 Task: Forward email and add a link Link0000000001 from vinny@softage.net to parteek.kumar@softage.net with a subject Subject0000000001 and add a message Message0000000001. Forward email and add a link Link0000000001 from vinny@softage.net to parteek.kumar@softage.net; aakash.mishra@softage.net with a subject Subject0000000002 and add a message Message0000000002. Forward email and add a link Link0000000001 from vinny@softage.net to parteek.kumar@softage.net with a subject Subject0000000001 and add a message Message0000000001 and with an attachment of Attach0000000001. Forward email and add a link Link0000000001 from vinny@softage.net to parteek.kumar@softage.net; aakash.mishra@softage.net; ayush@softage.net with a subject Subject0000000002 and add a message Message0000000003 and with an attachment of Attach0000000001. Forward email and add a link Link0000000001 from vinny@softage.net to parteek.kumar@softage.net with a cc to Aakash.mishra@softage.net with a subject Subject0000000001 and add a message Message0000000003
Action: Mouse moved to (393, 365)
Screenshot: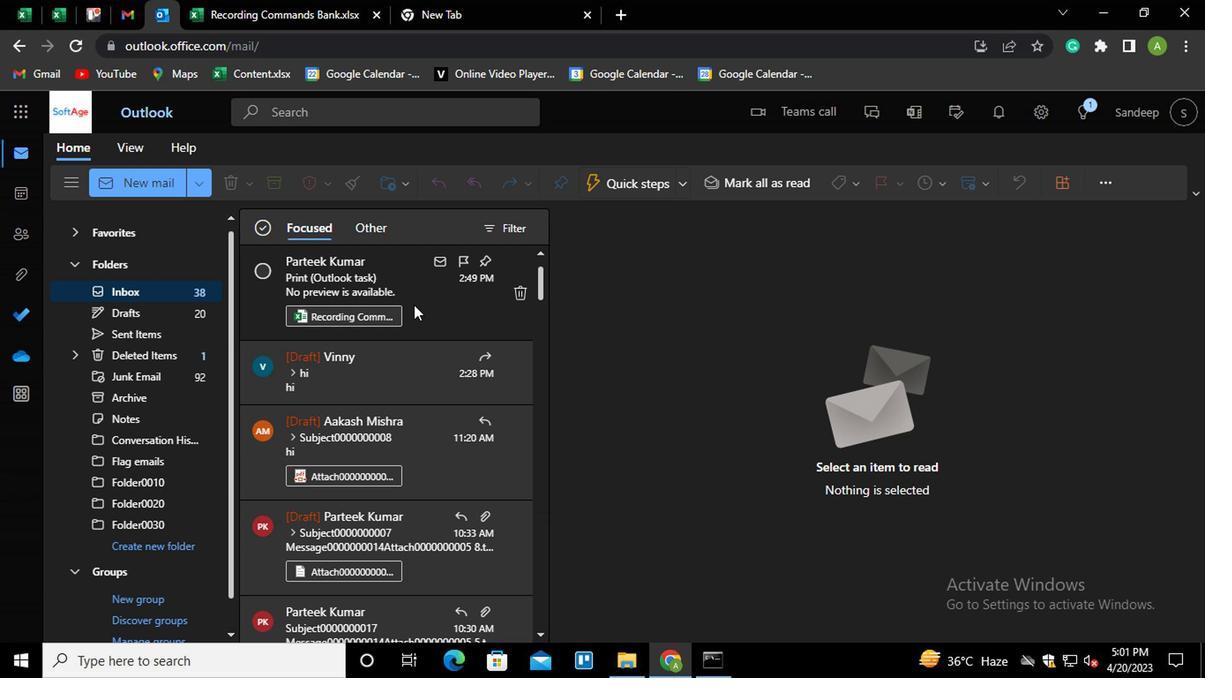 
Action: Mouse pressed left at (393, 365)
Screenshot: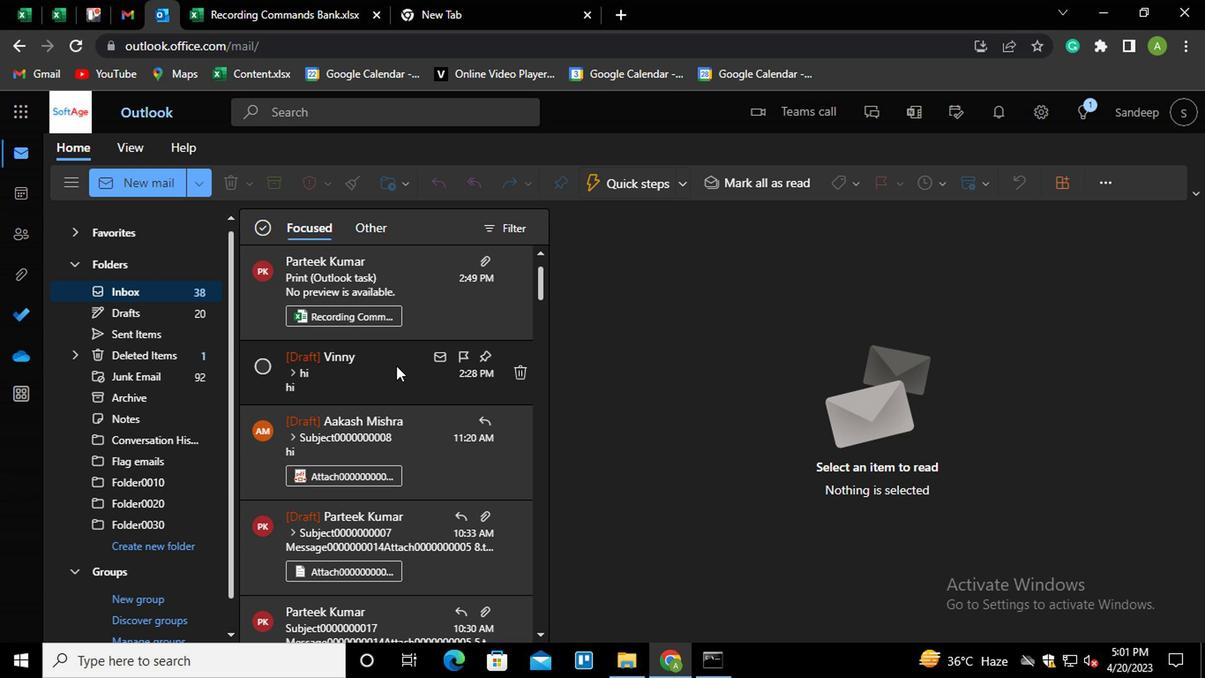 
Action: Mouse moved to (1150, 325)
Screenshot: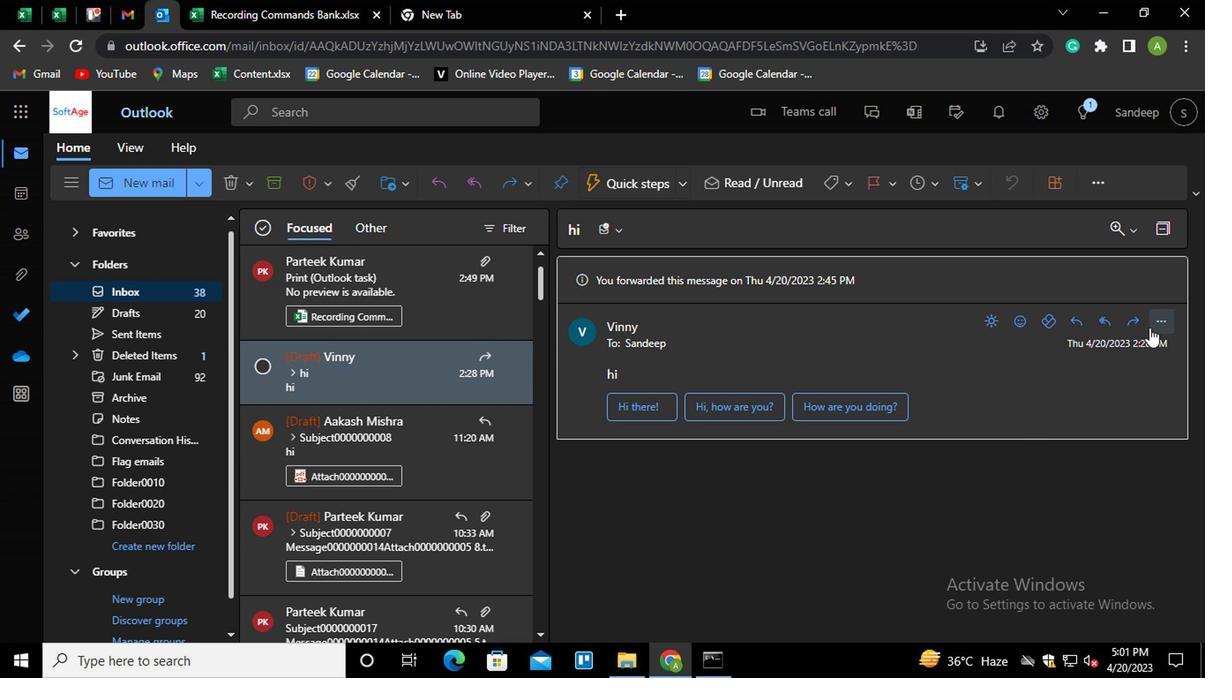 
Action: Mouse pressed left at (1150, 325)
Screenshot: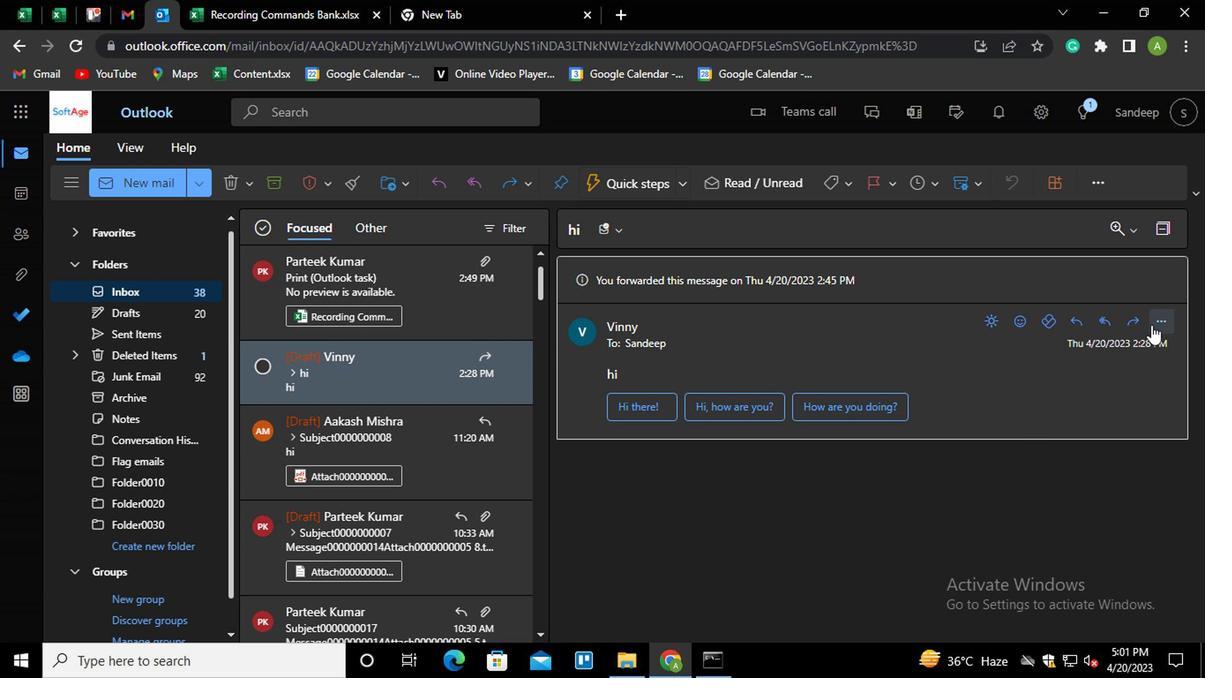 
Action: Mouse moved to (1034, 187)
Screenshot: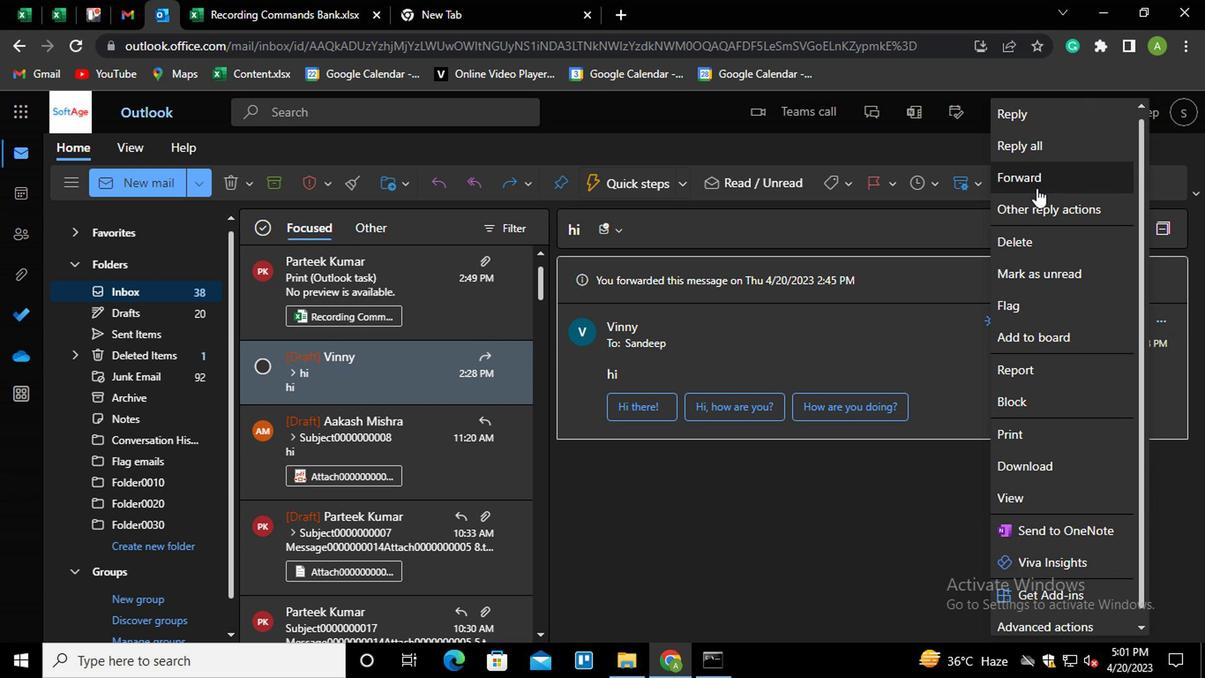 
Action: Mouse pressed left at (1034, 187)
Screenshot: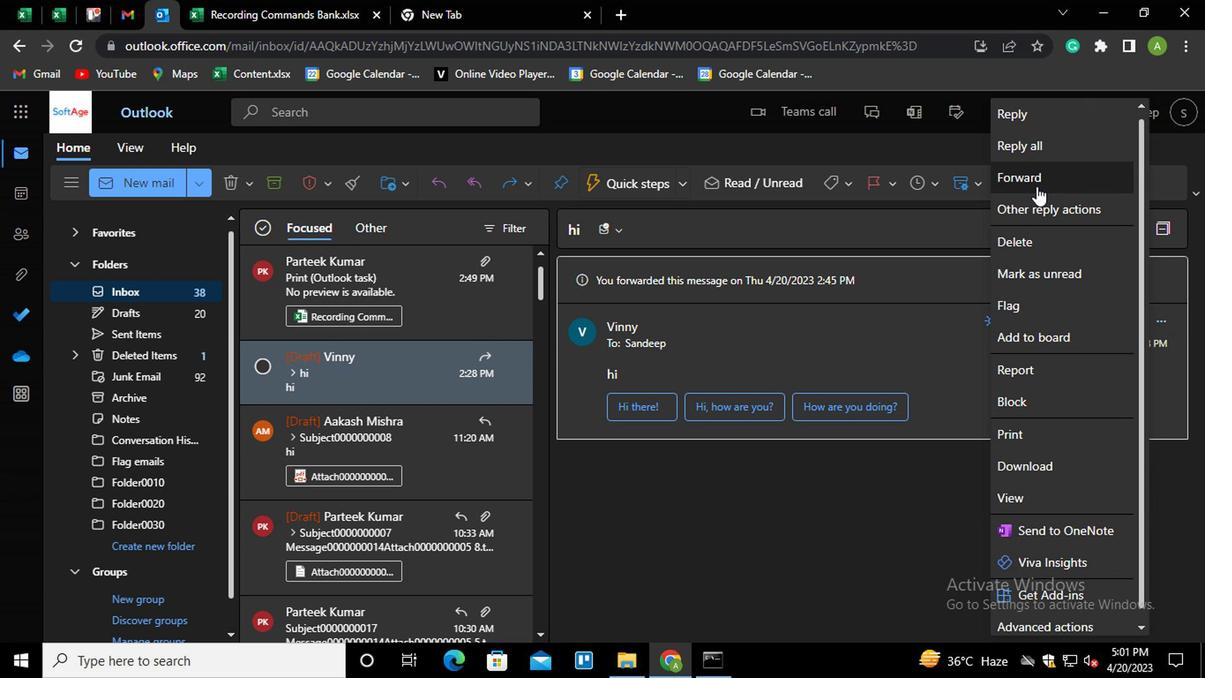 
Action: Mouse moved to (667, 271)
Screenshot: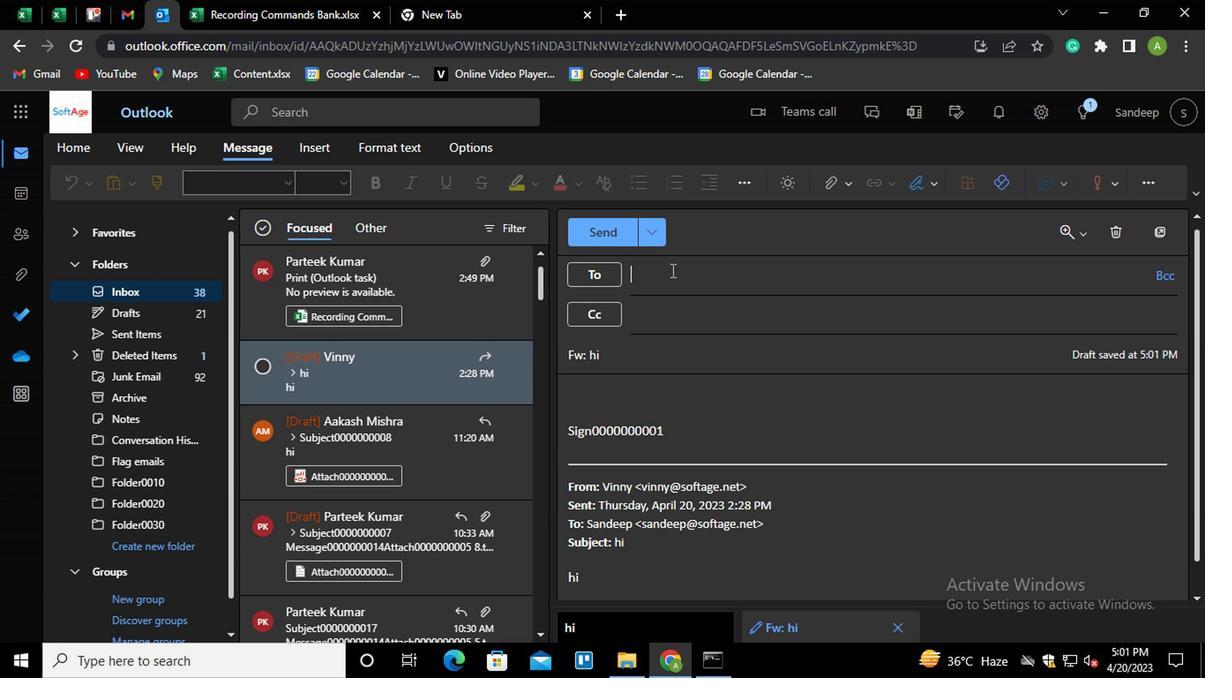 
Action: Mouse pressed left at (667, 271)
Screenshot: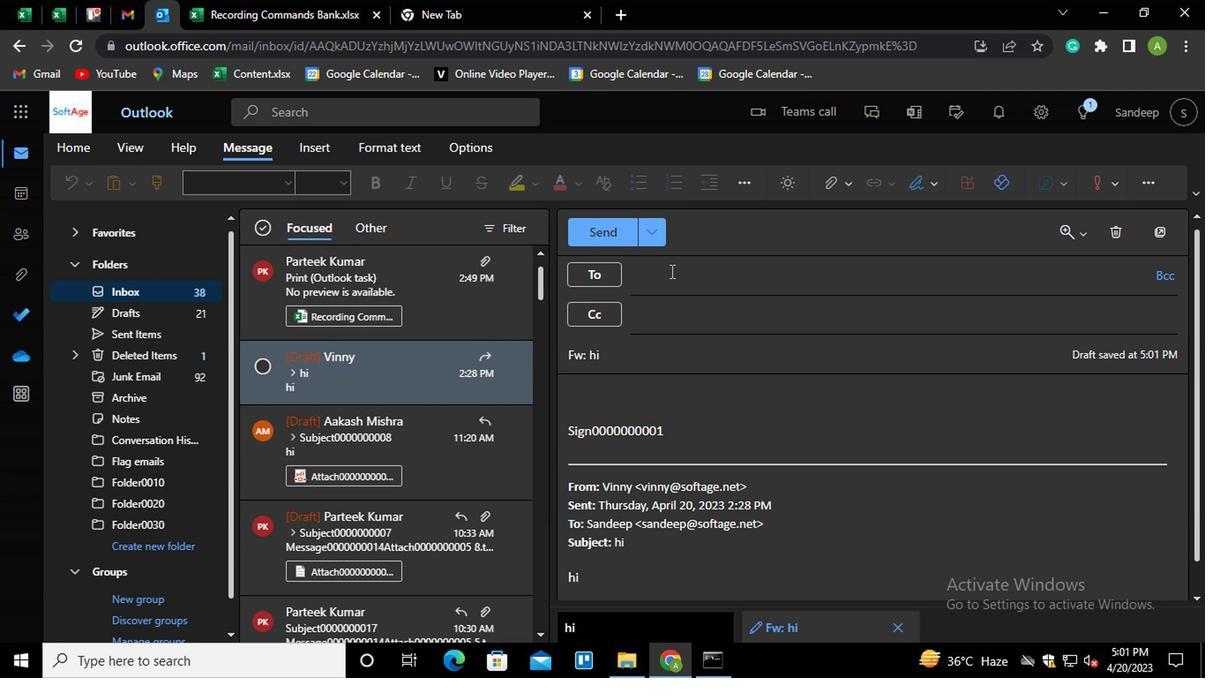 
Action: Key pressed part<Key.enter>
Screenshot: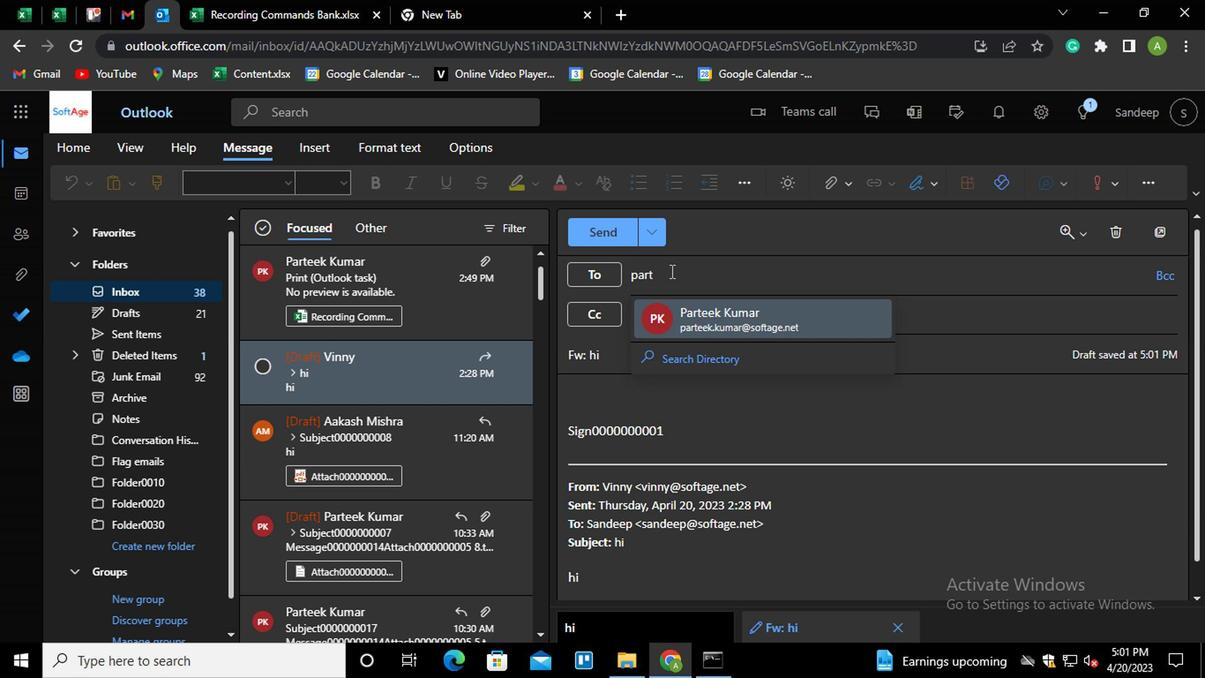 
Action: Mouse moved to (682, 430)
Screenshot: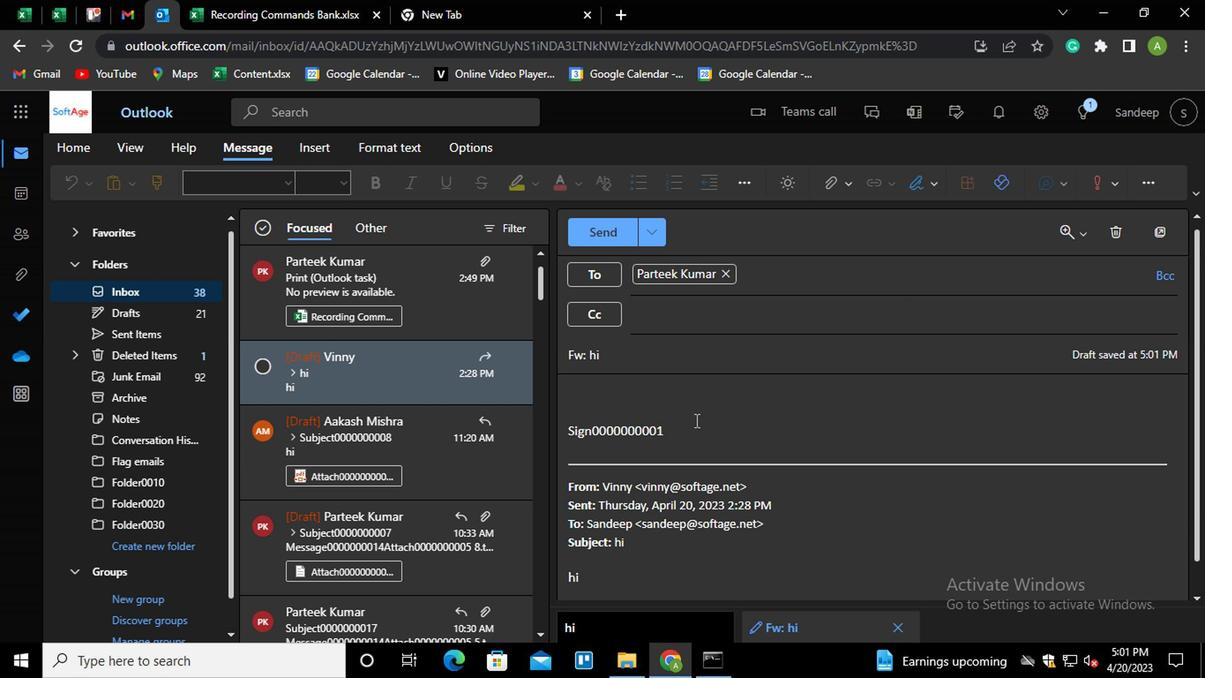 
Action: Mouse pressed left at (682, 430)
Screenshot: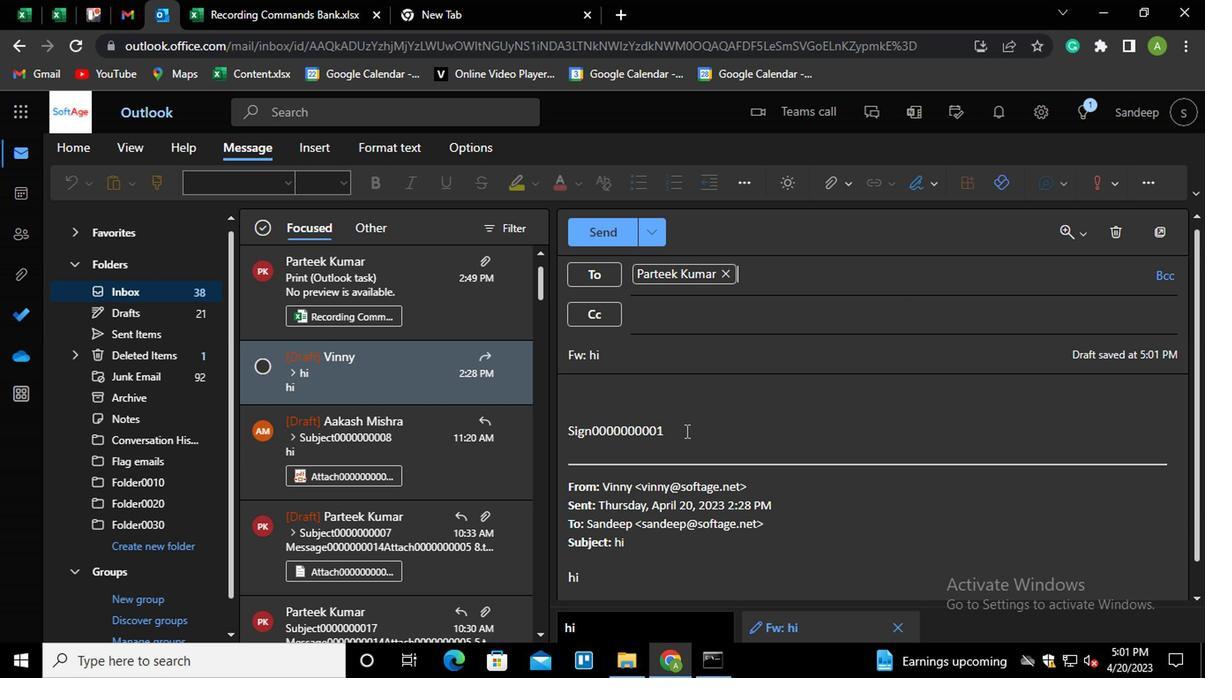 
Action: Mouse moved to (682, 430)
Screenshot: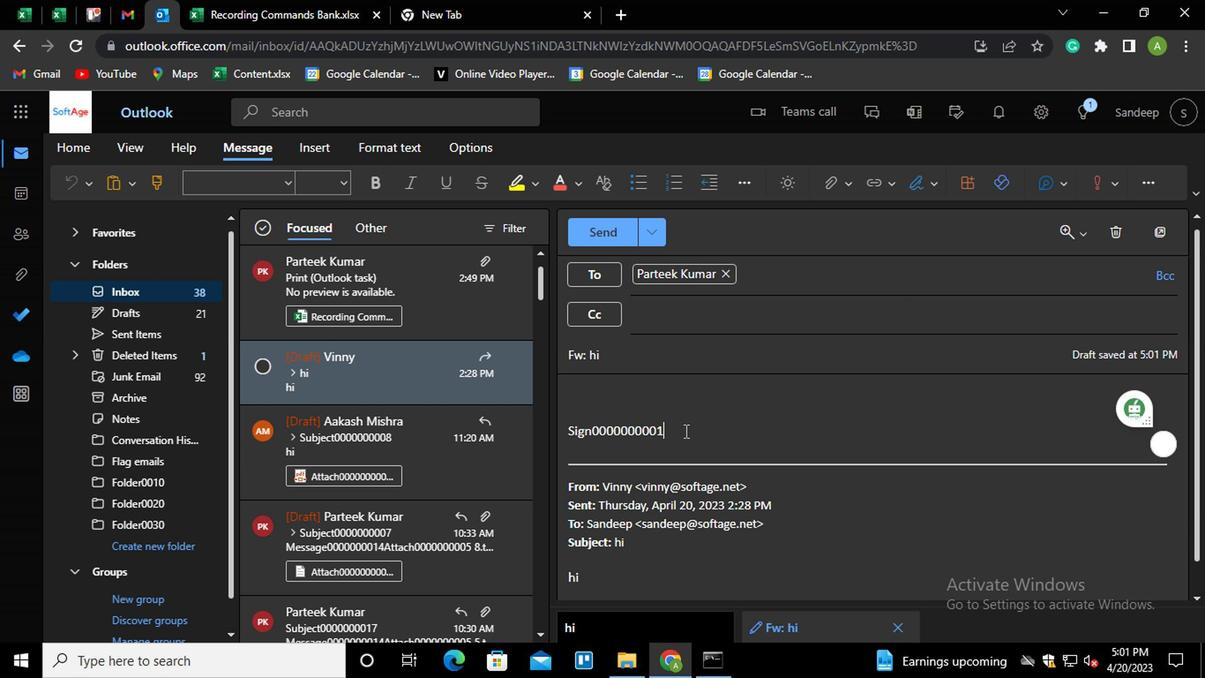 
Action: Key pressed <Key.shift_r><Key.home><Key.shift_r>Link0000000001ctrl+K<Key.shift_r>ctrl+Link0000000001
Screenshot: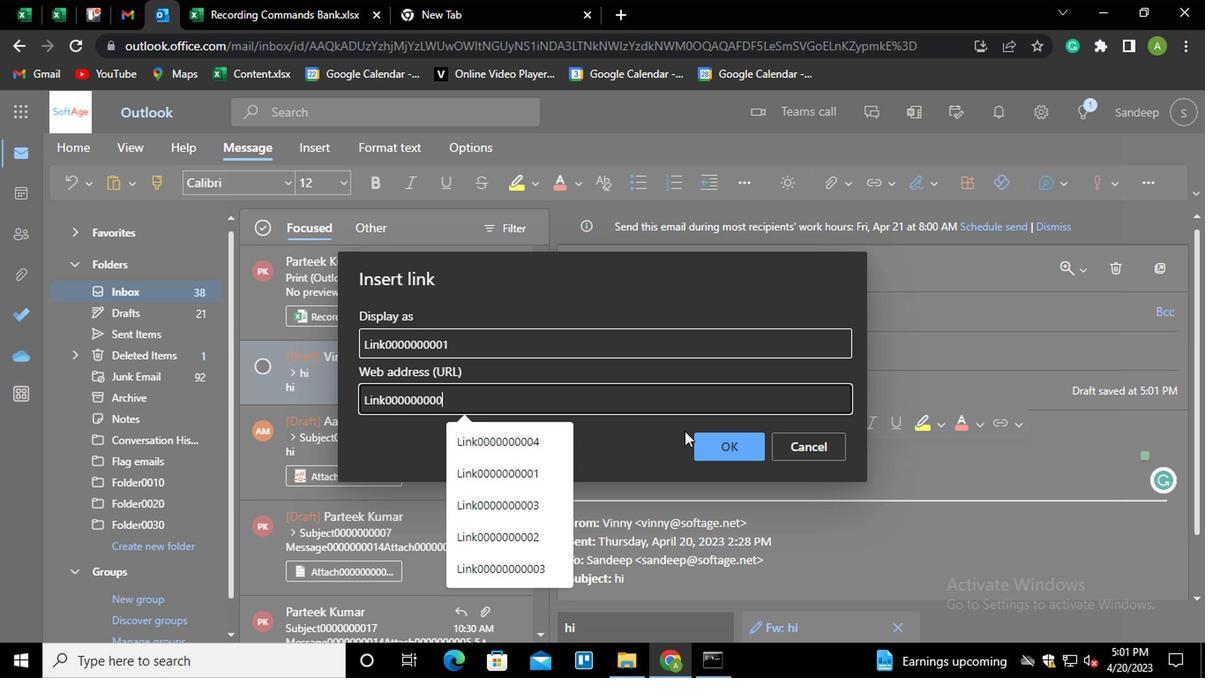 
Action: Mouse moved to (738, 439)
Screenshot: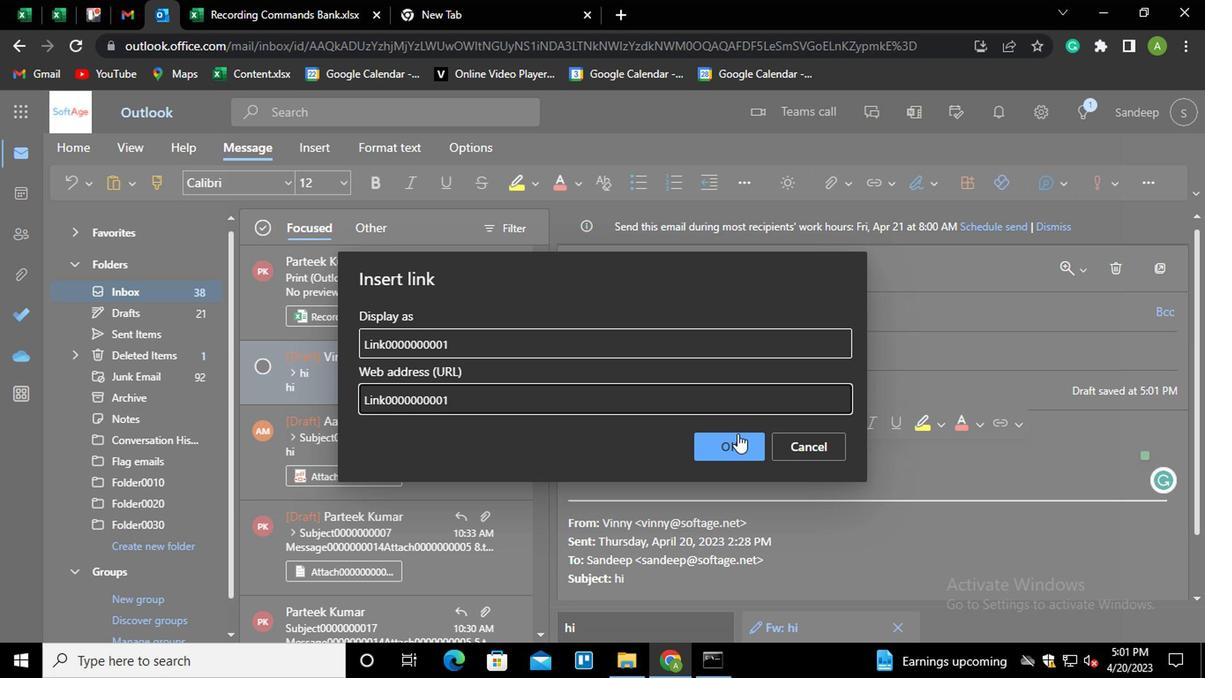 
Action: Mouse pressed left at (738, 439)
Screenshot: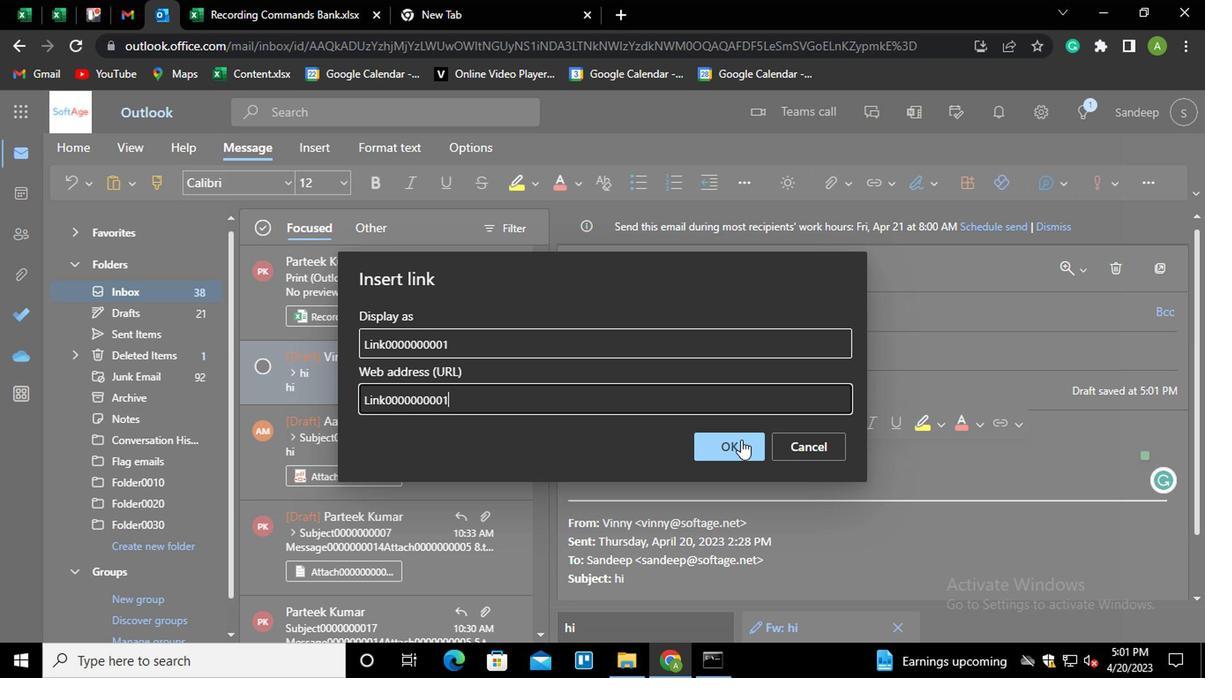 
Action: Mouse moved to (665, 393)
Screenshot: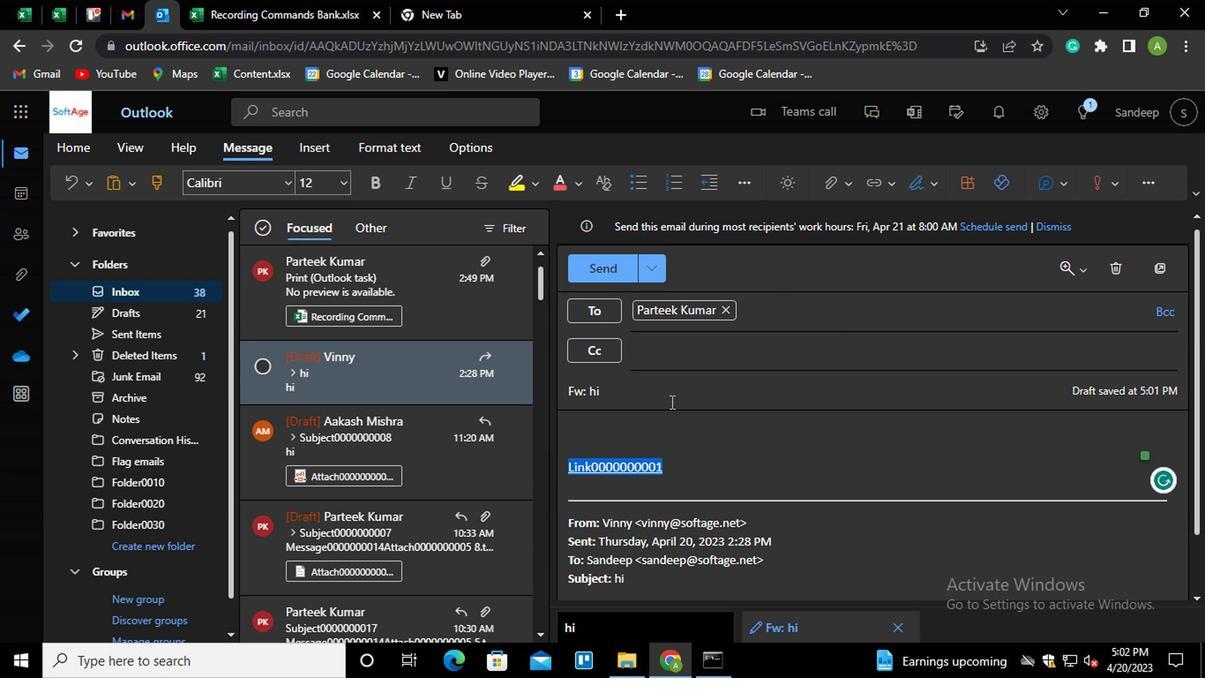 
Action: Mouse pressed left at (665, 393)
Screenshot: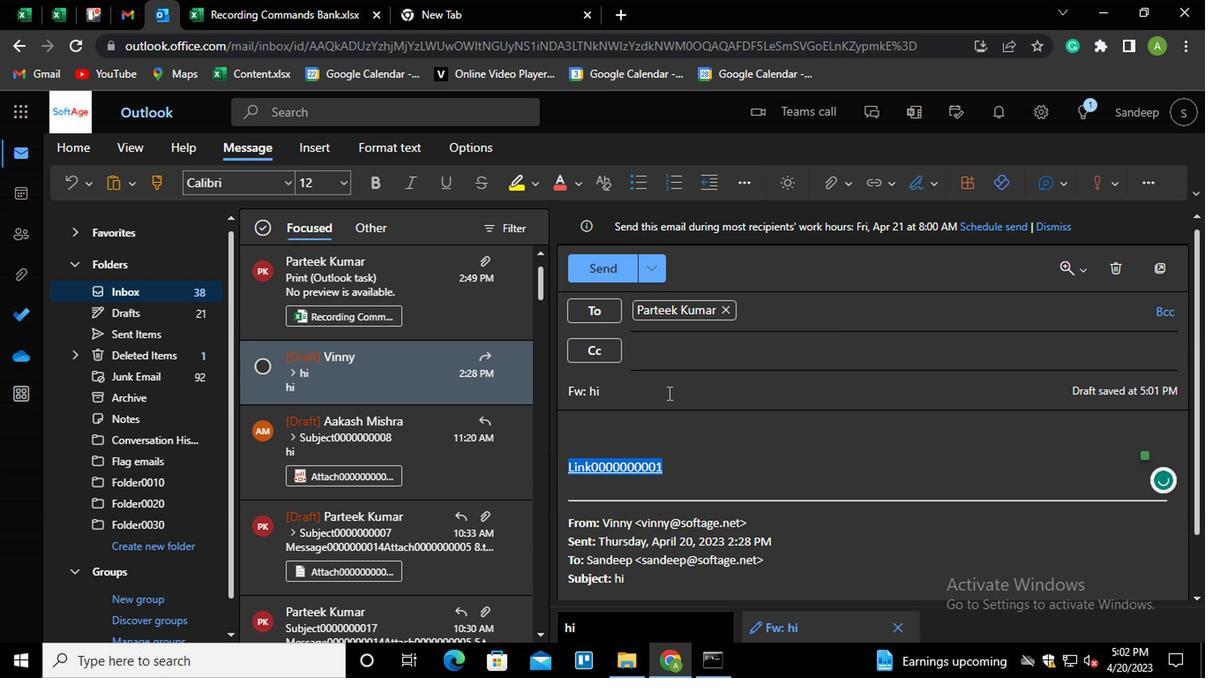 
Action: Key pressed <Key.shift_r><Key.home><Key.shift>SUBJECT0000000001
Screenshot: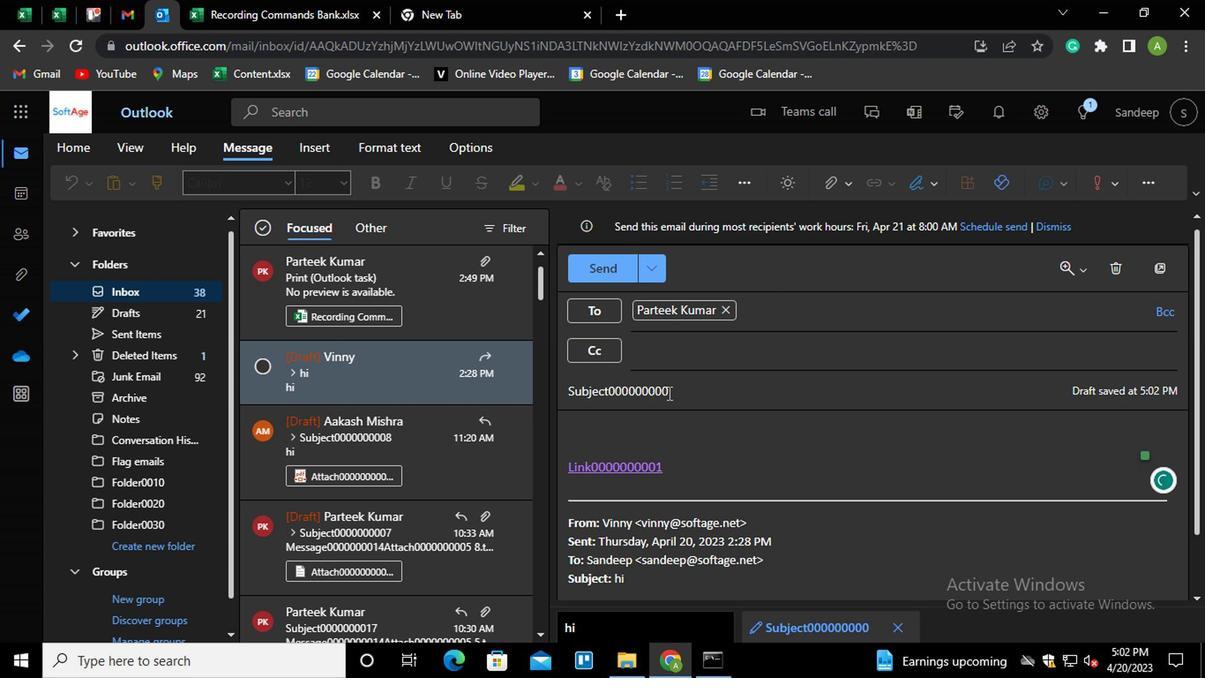 
Action: Mouse moved to (677, 434)
Screenshot: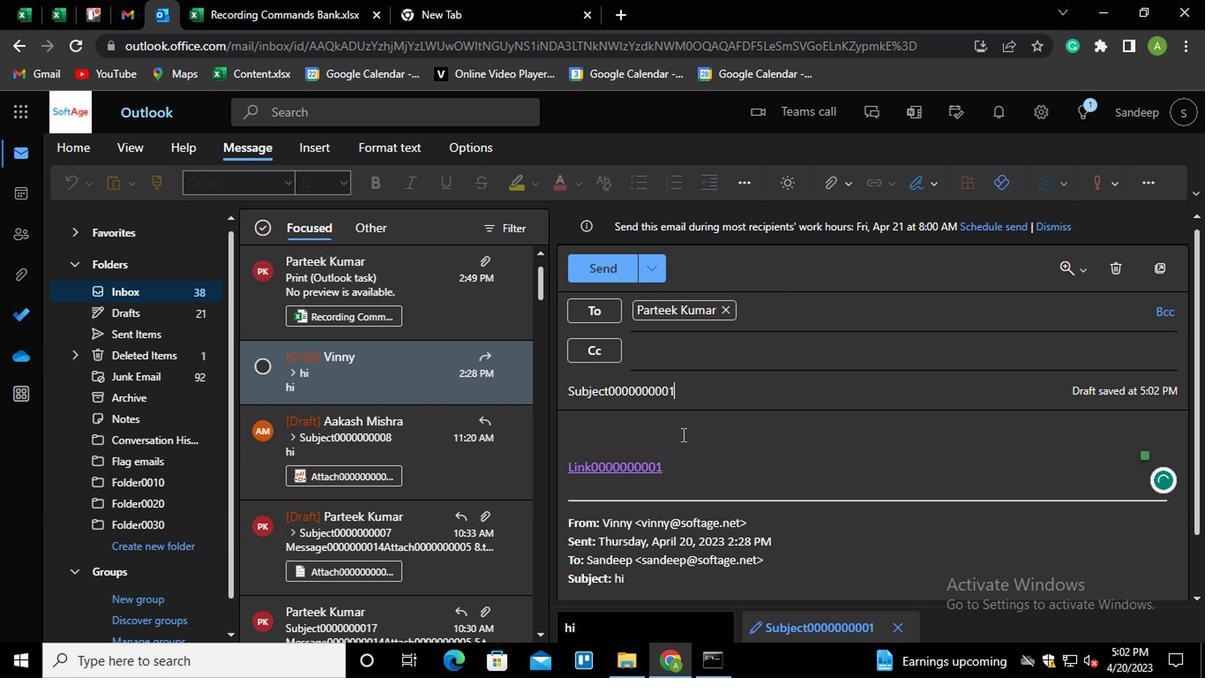 
Action: Mouse pressed left at (677, 434)
Screenshot: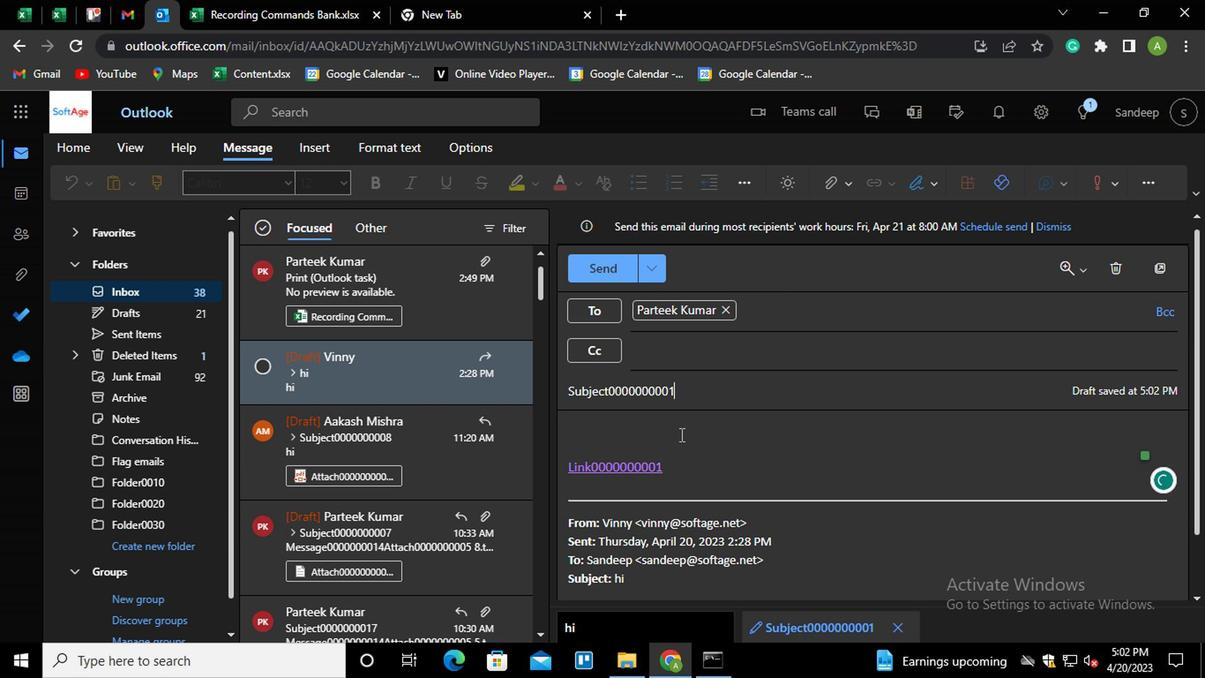 
Action: Mouse moved to (675, 434)
Screenshot: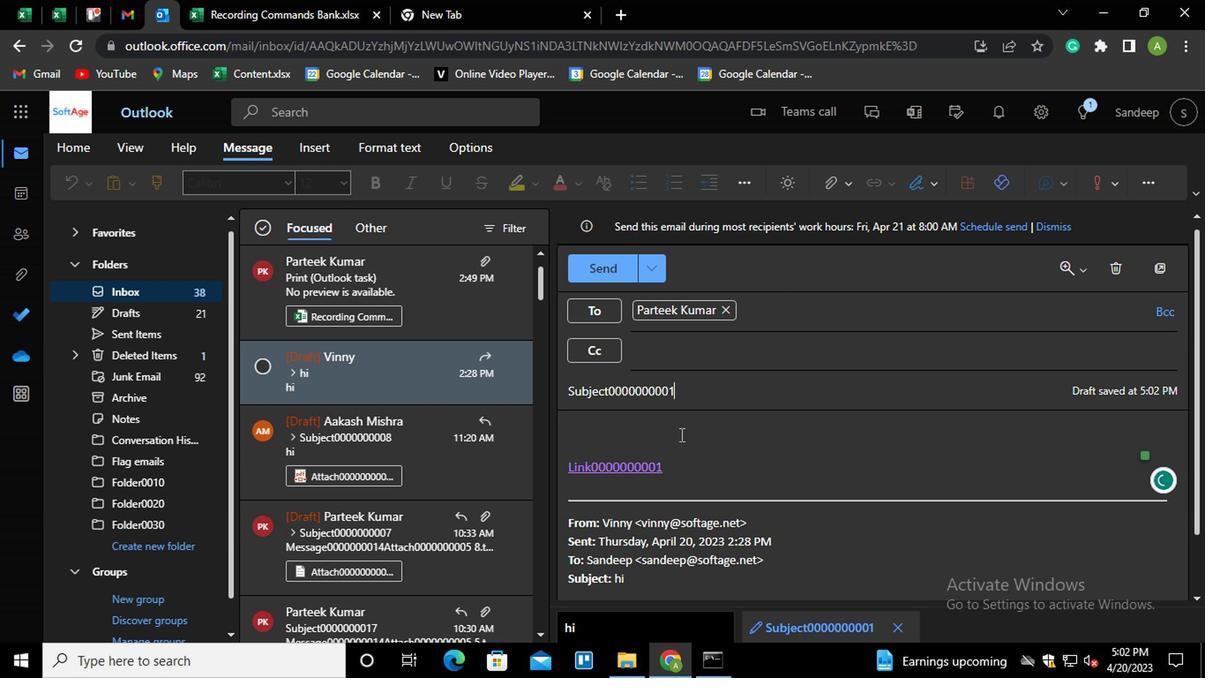 
Action: Key pressed <Key.shift_r>MESSAGE000000000
Screenshot: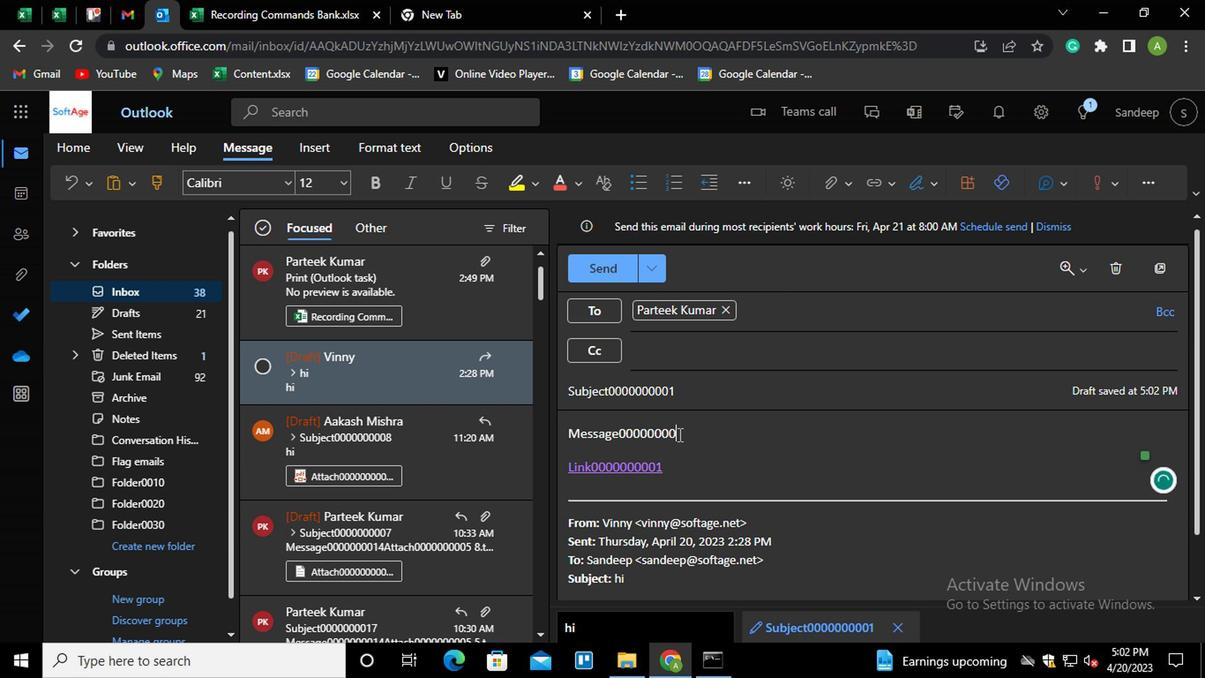 
Action: Mouse moved to (673, 434)
Screenshot: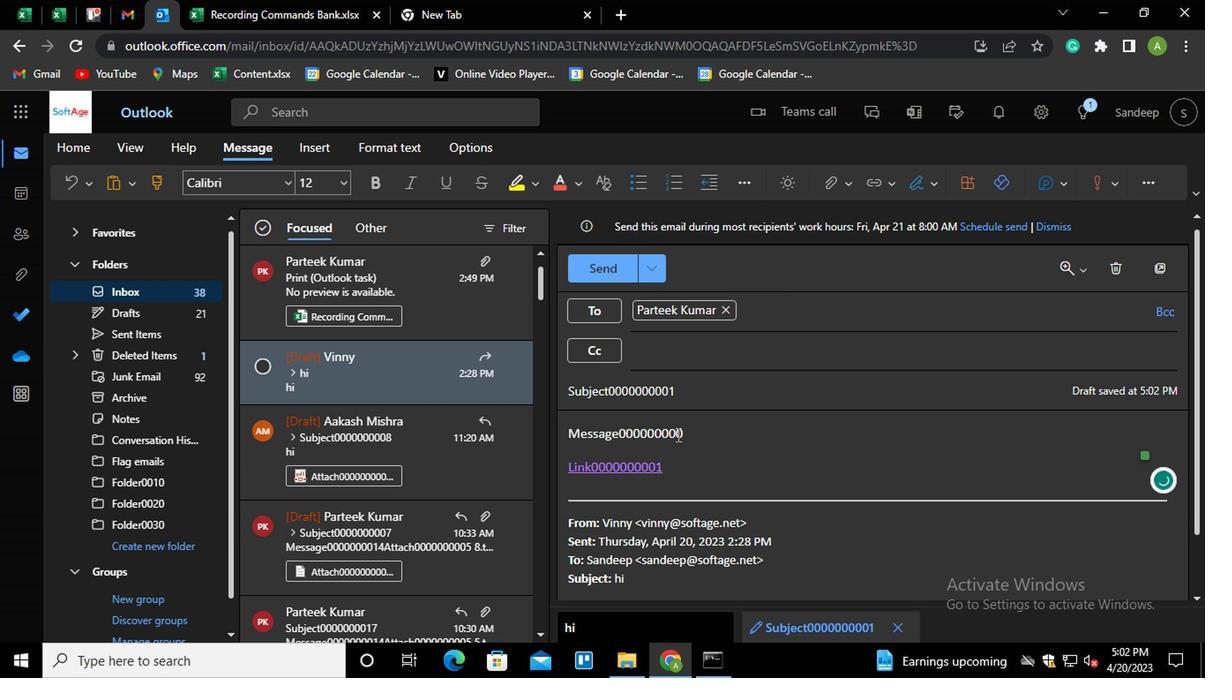
Action: Key pressed 1
Screenshot: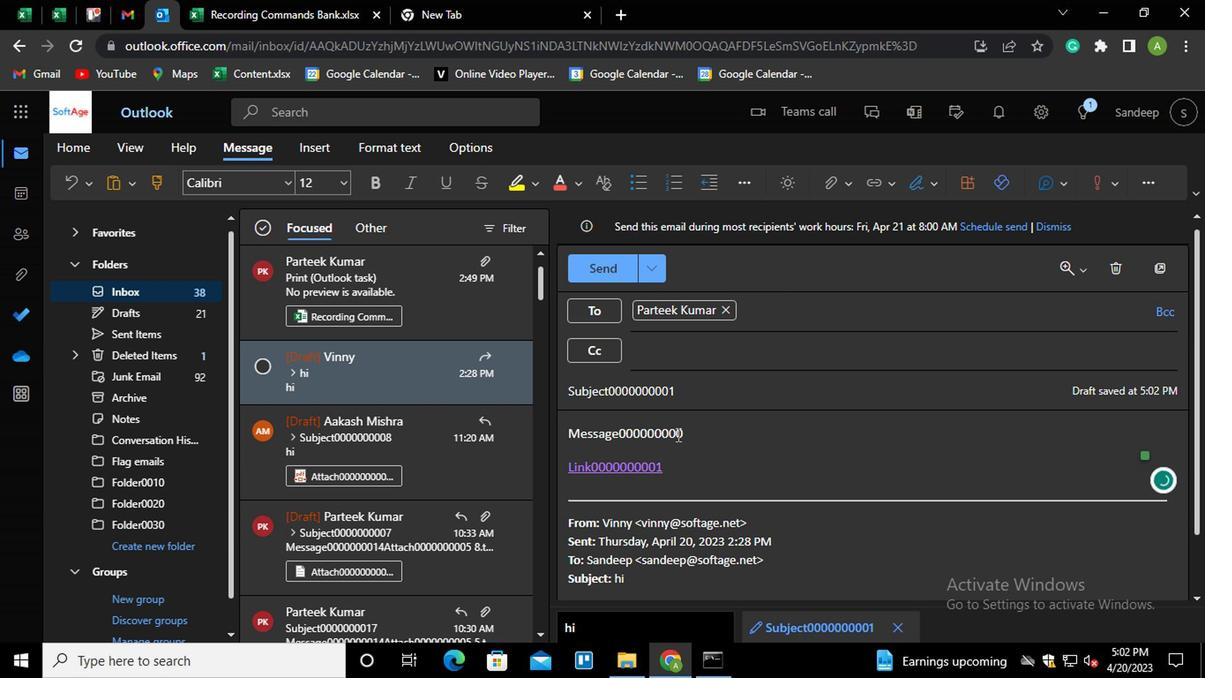 
Action: Mouse moved to (604, 271)
Screenshot: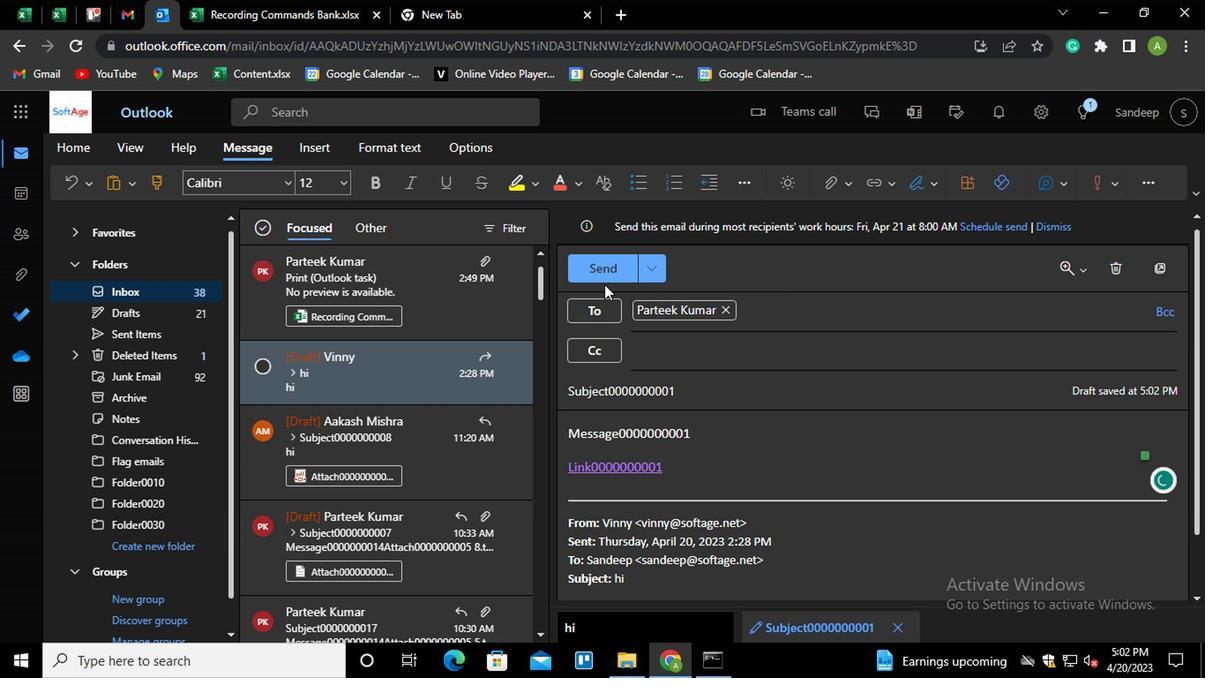 
Action: Mouse pressed left at (604, 271)
Screenshot: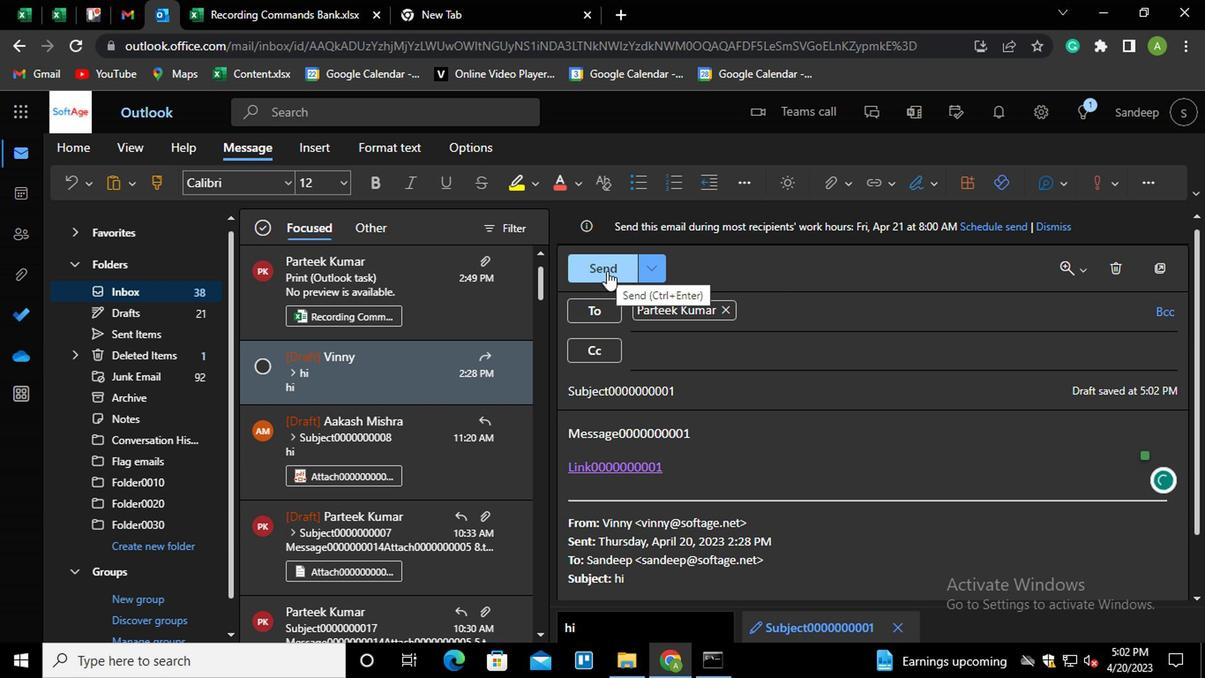 
Action: Mouse moved to (1150, 319)
Screenshot: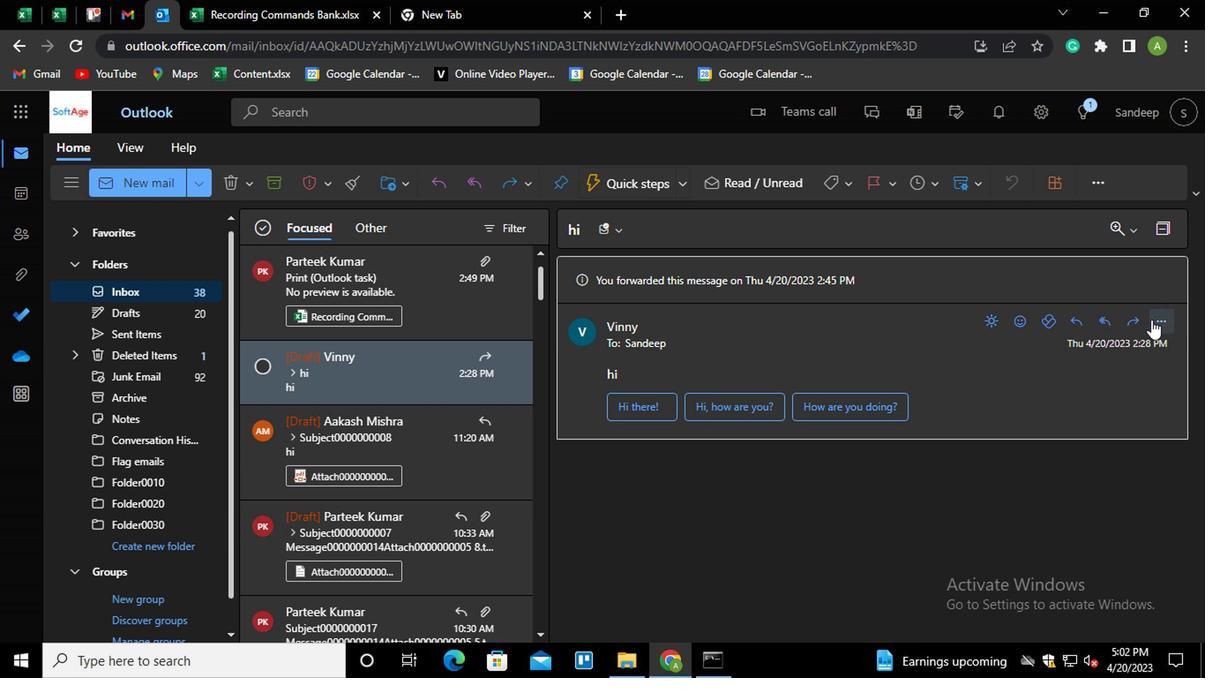 
Action: Mouse pressed left at (1150, 319)
Screenshot: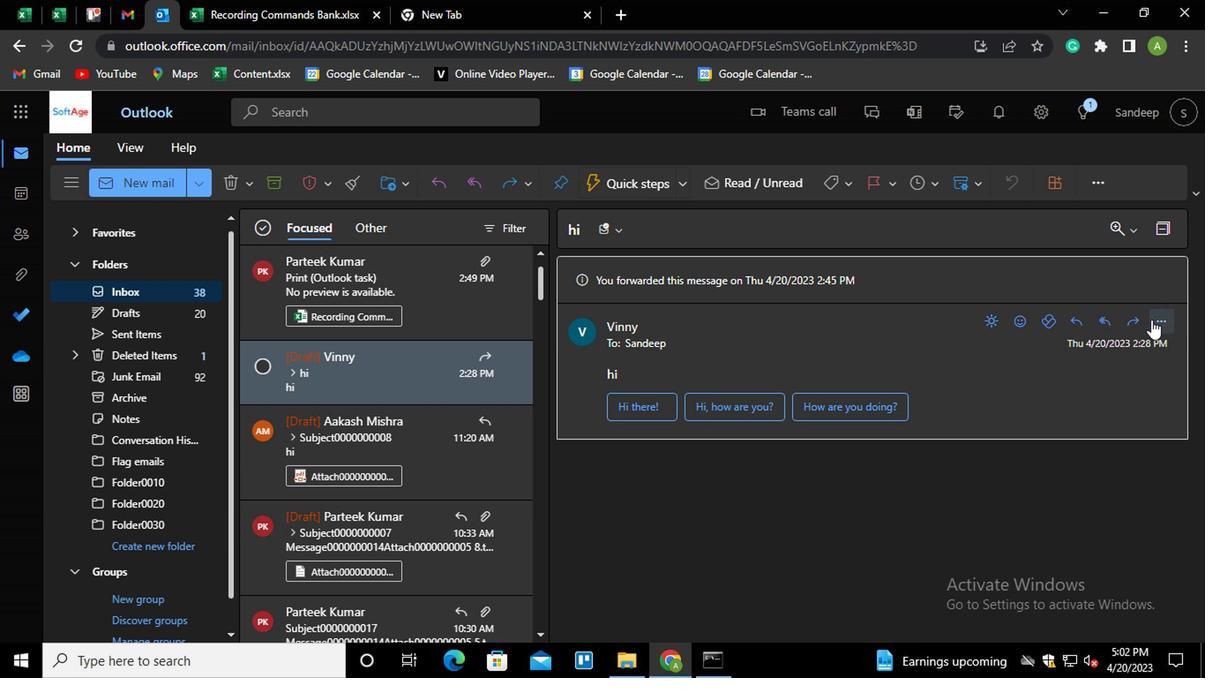 
Action: Mouse moved to (1049, 175)
Screenshot: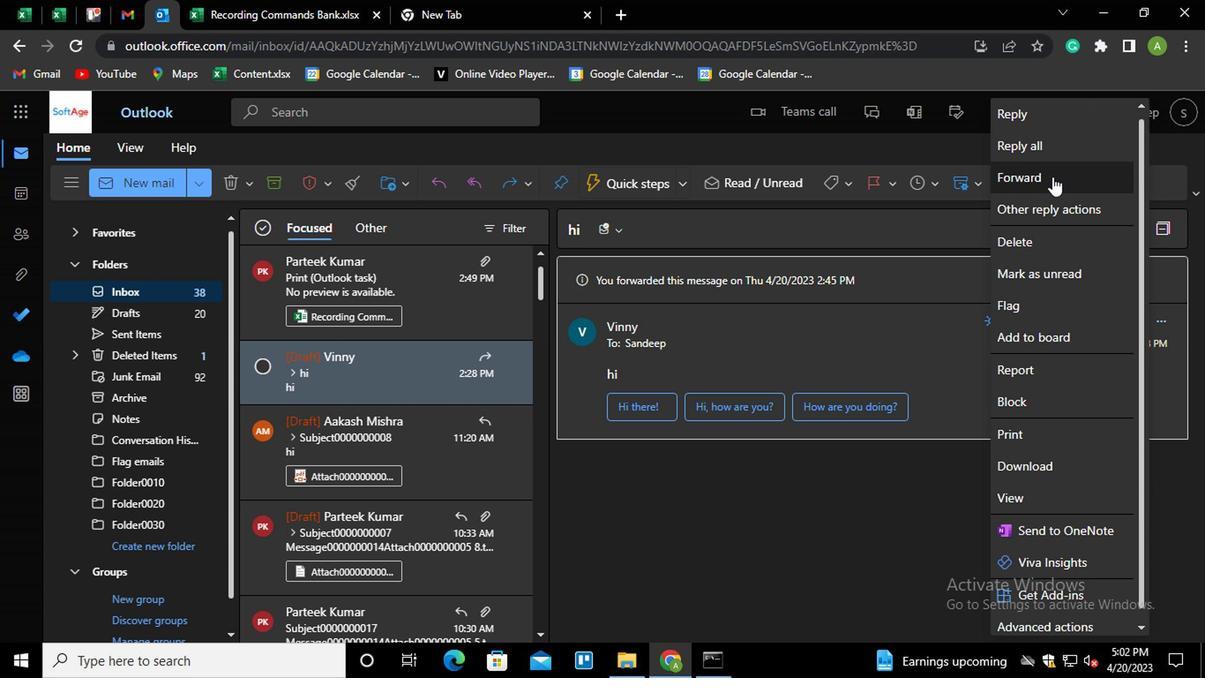 
Action: Mouse pressed left at (1049, 175)
Screenshot: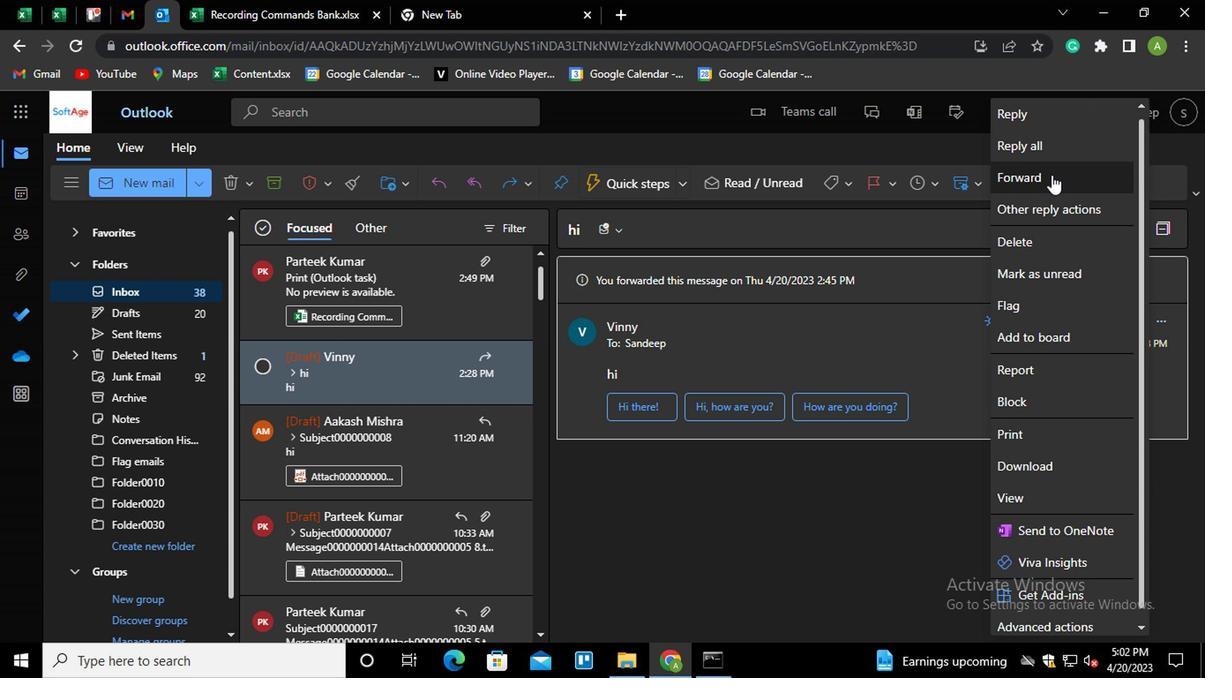 
Action: Mouse moved to (748, 272)
Screenshot: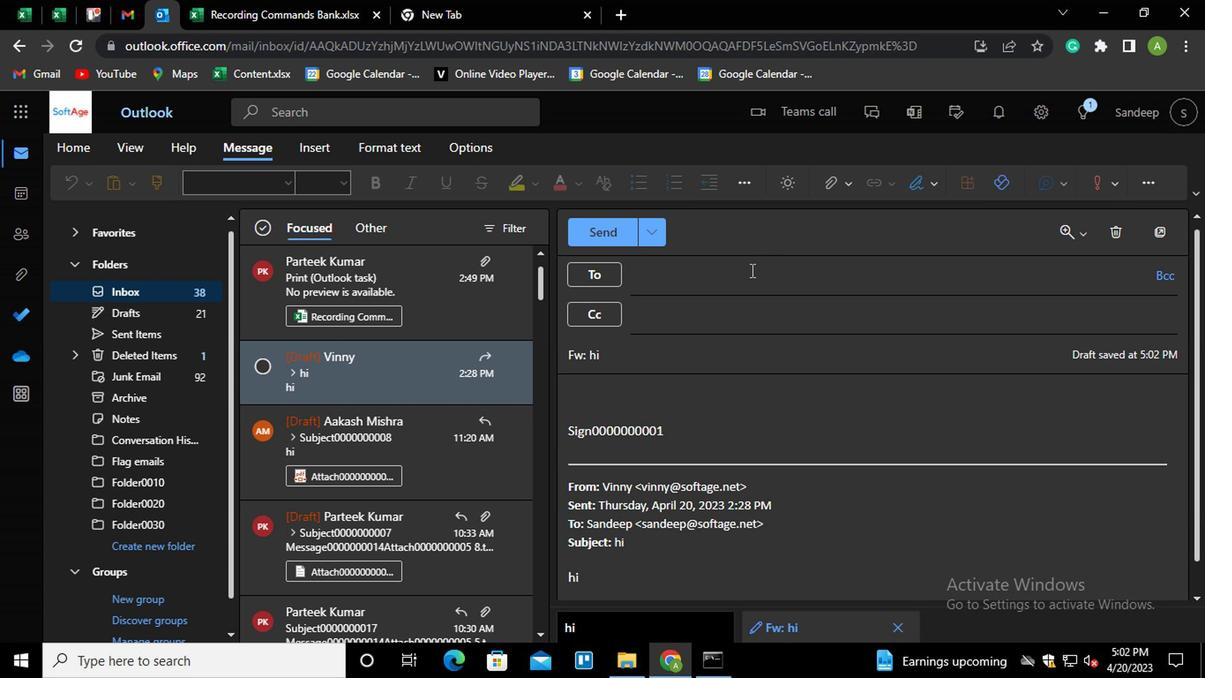 
Action: Mouse pressed left at (748, 272)
Screenshot: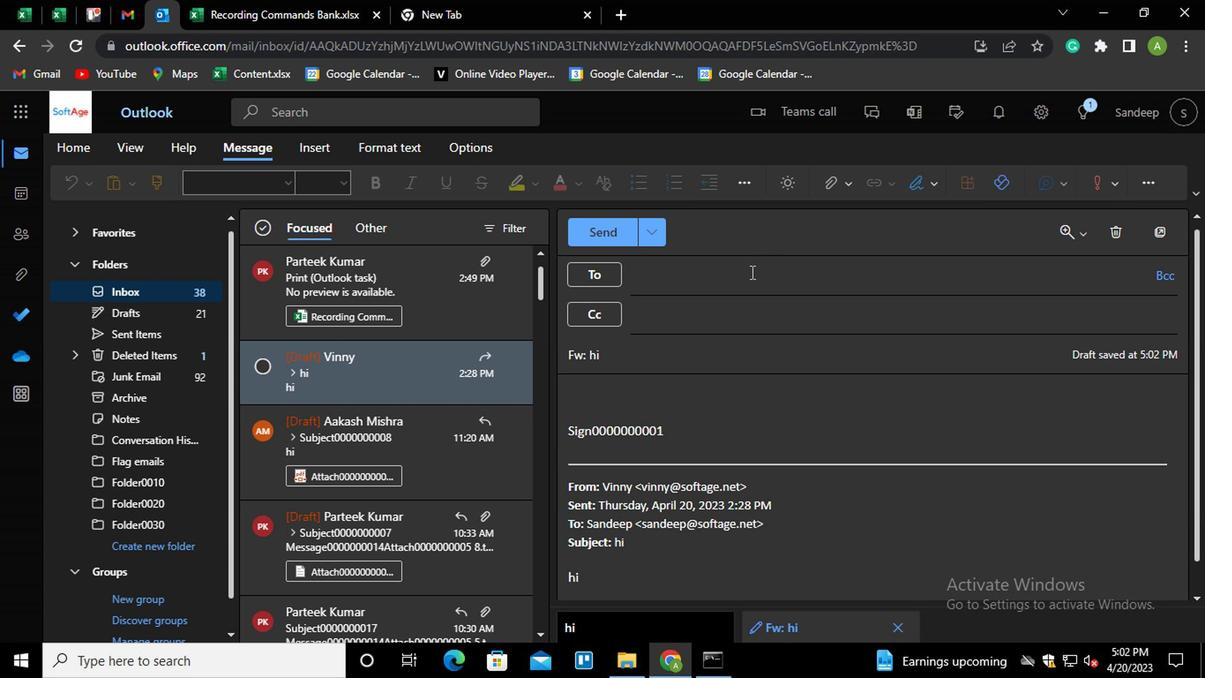 
Action: Mouse moved to (749, 273)
Screenshot: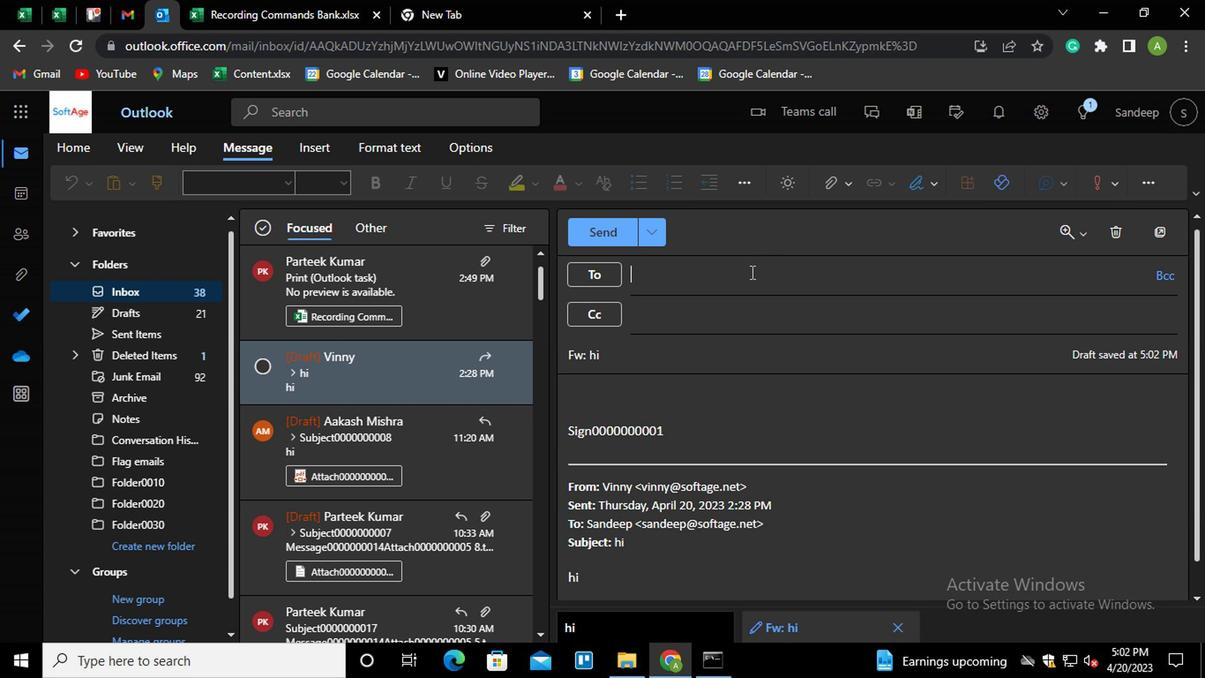 
Action: Key pressed PART<Key.enter>
Screenshot: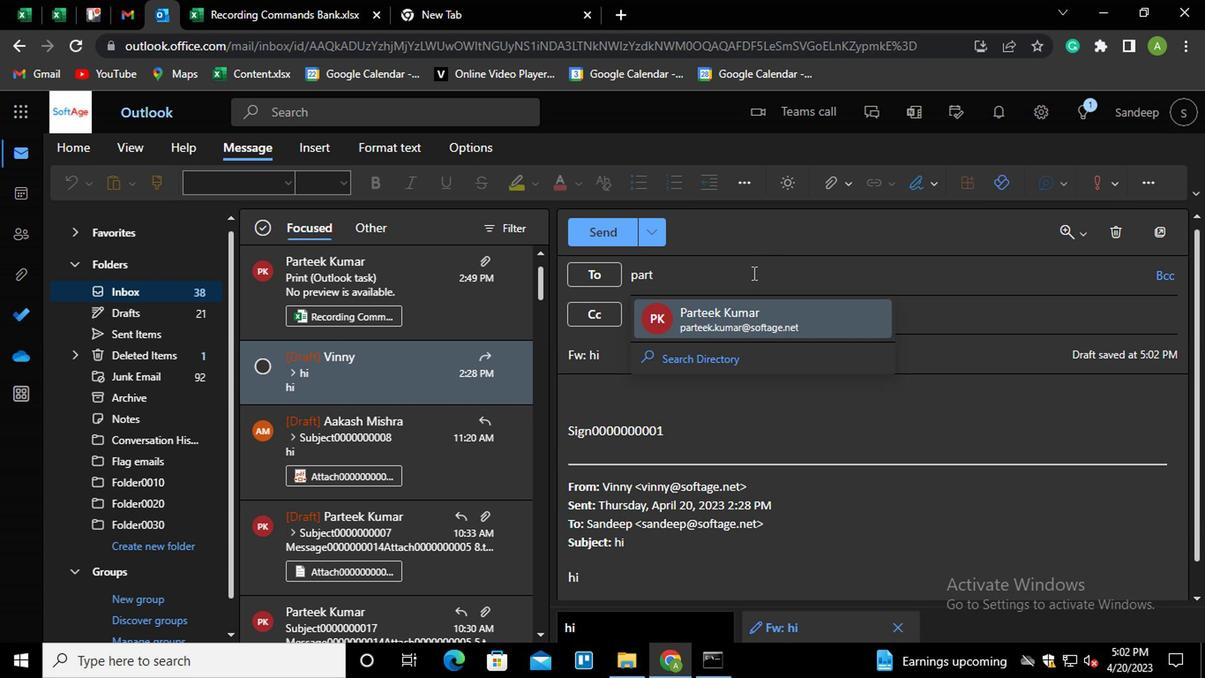 
Action: Mouse moved to (753, 276)
Screenshot: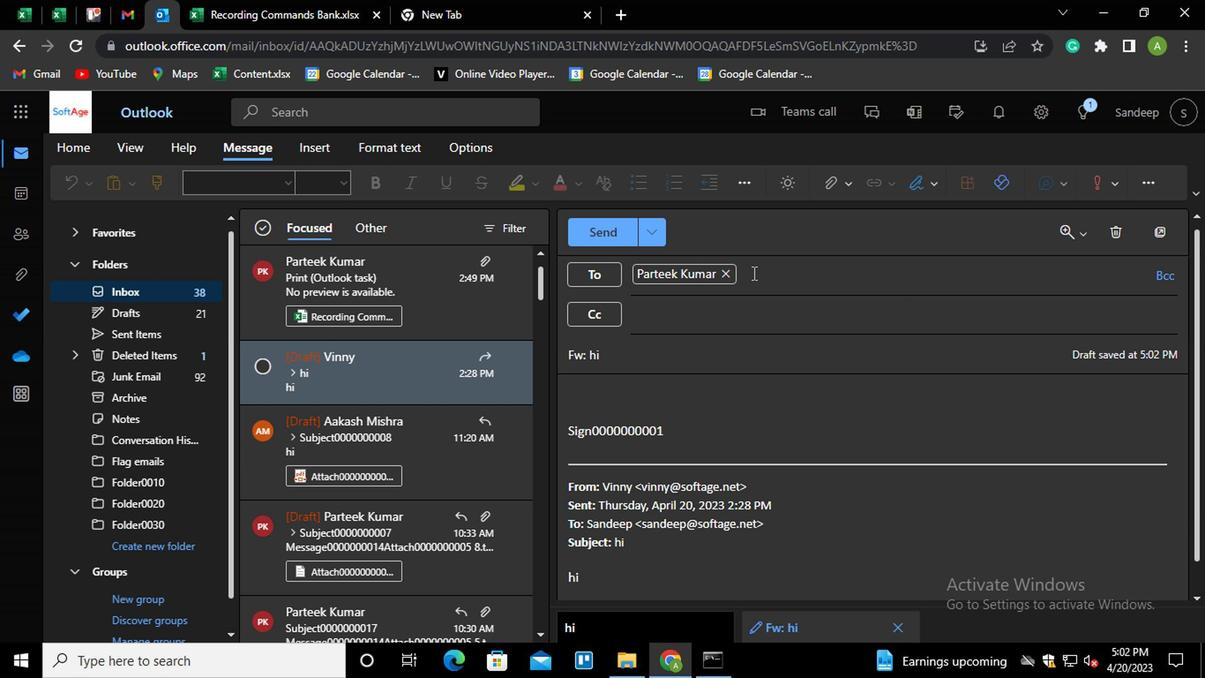 
Action: Key pressed AAK<Key.enter>
Screenshot: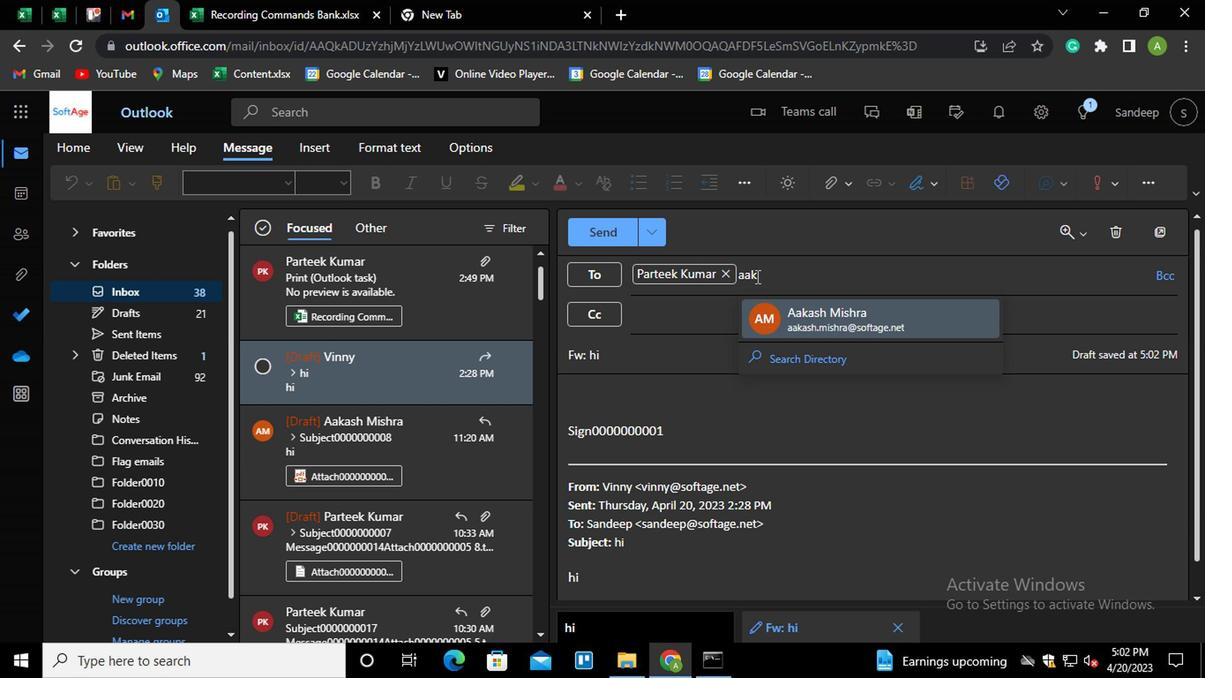 
Action: Mouse moved to (619, 391)
Screenshot: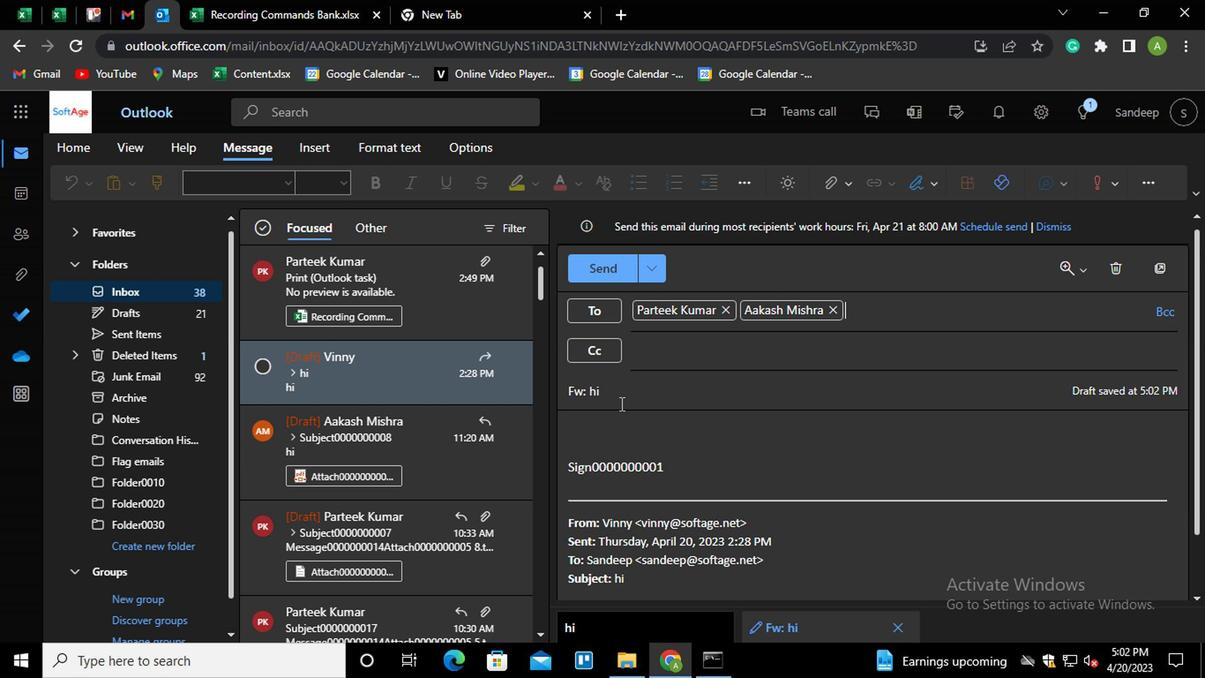 
Action: Mouse pressed left at (619, 391)
Screenshot: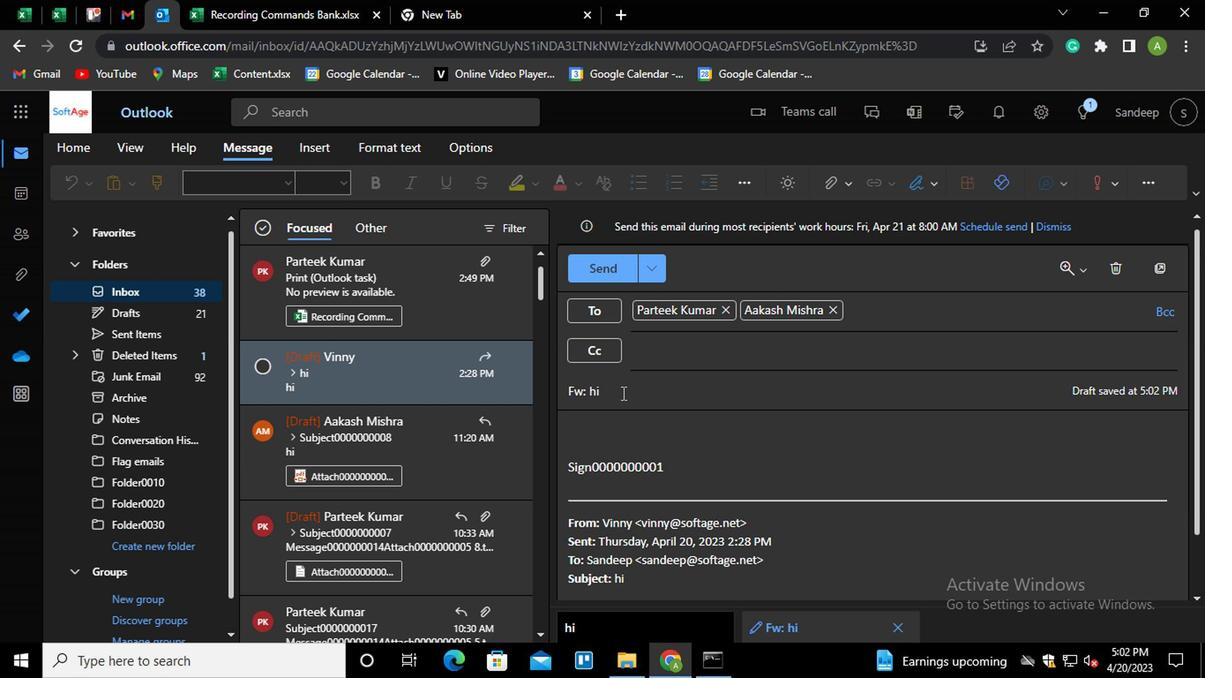 
Action: Key pressed <Key.shift_r><Key.home><Key.shift>SUBJECT0000000002
Screenshot: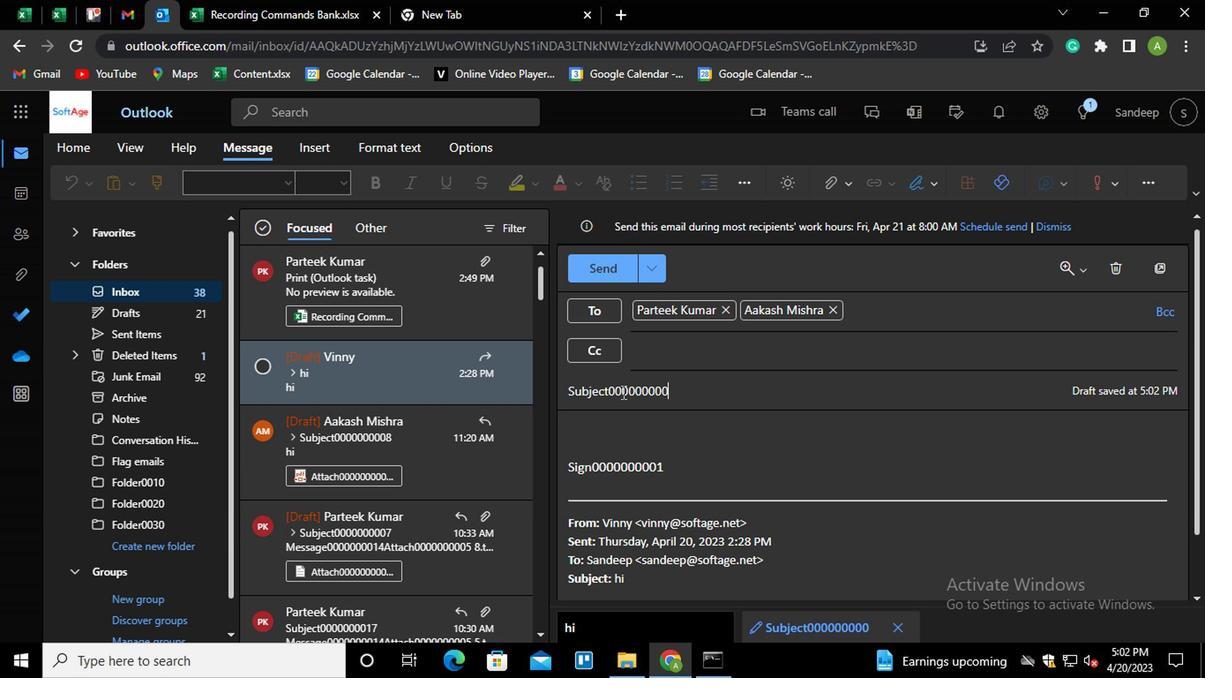 
Action: Mouse moved to (682, 466)
Screenshot: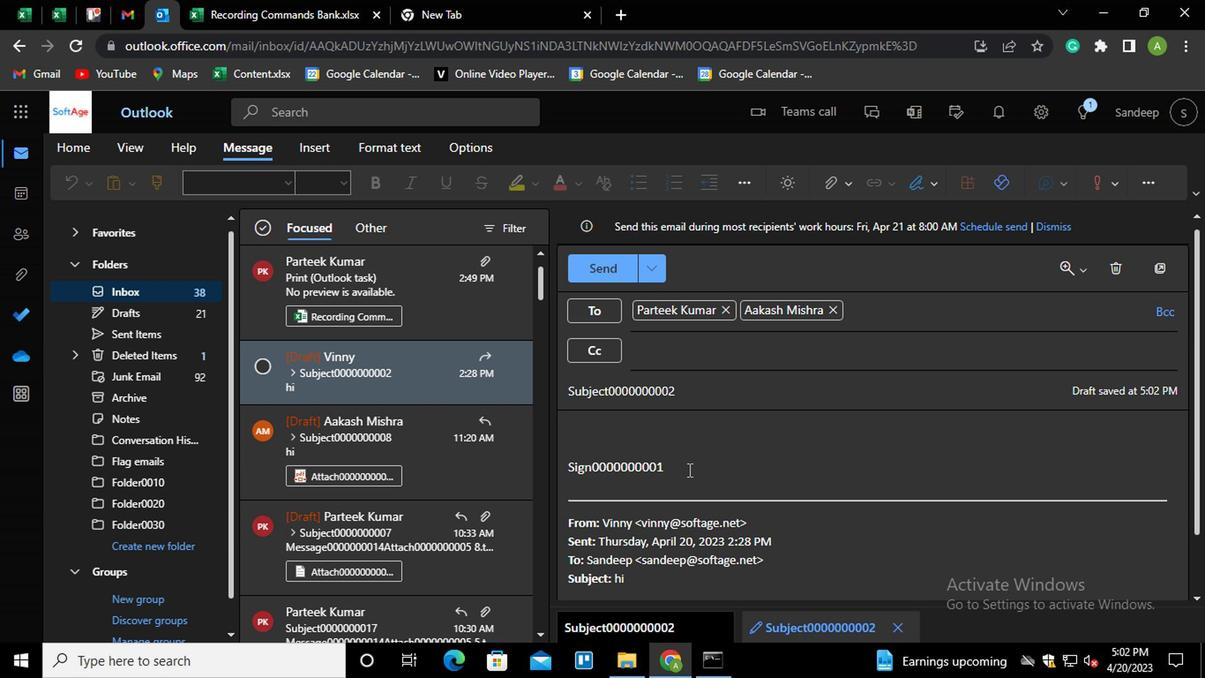 
Action: Mouse pressed left at (682, 466)
Screenshot: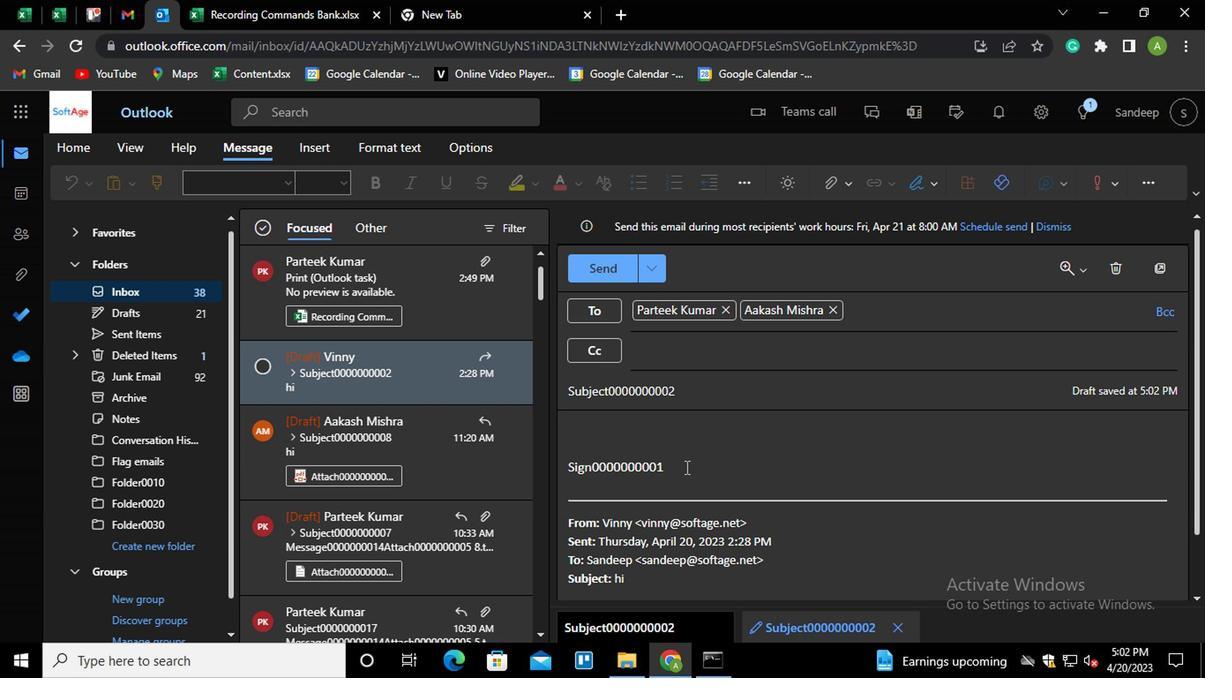 
Action: Mouse moved to (677, 467)
Screenshot: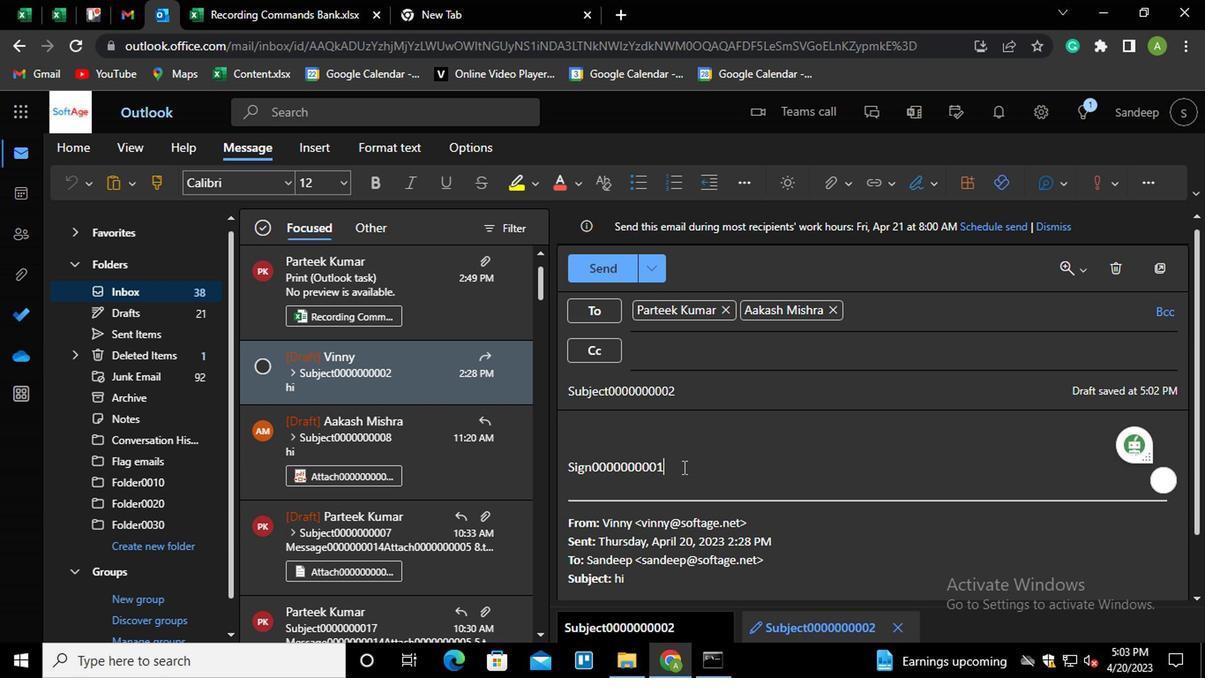 
Action: Key pressed <Key.shift_r><Key.home>ctrl+K<Key.shift_r>ctrl+LINK0000000001
Screenshot: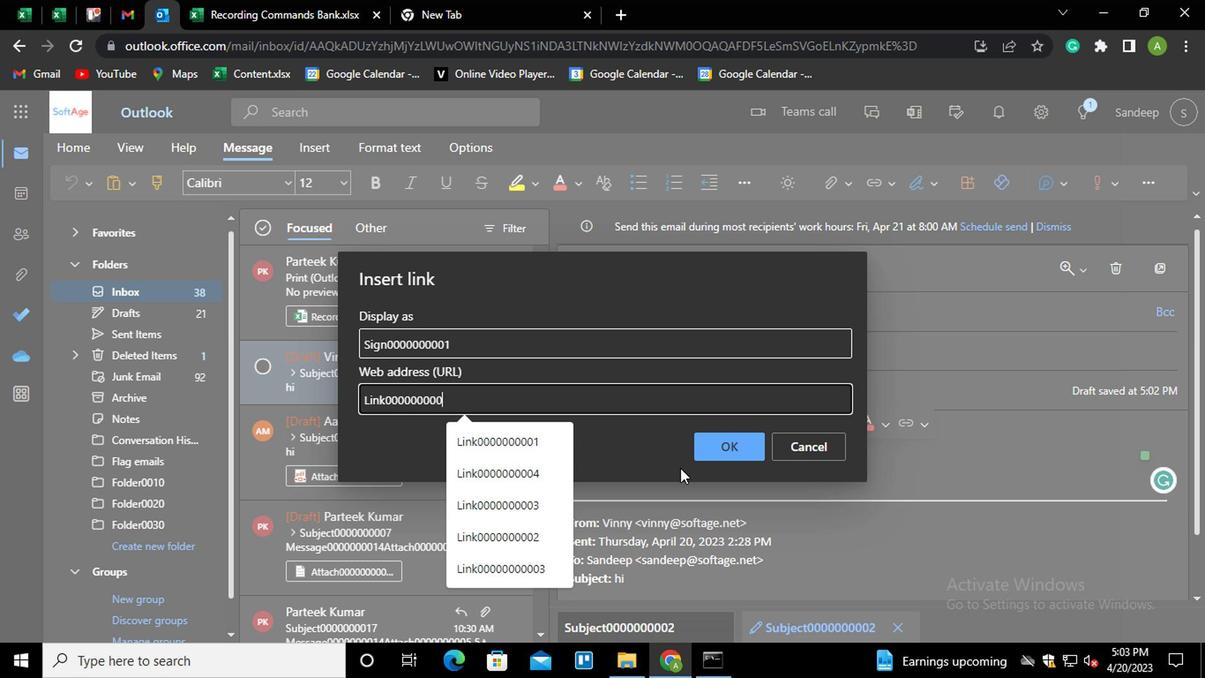
Action: Mouse moved to (612, 346)
Screenshot: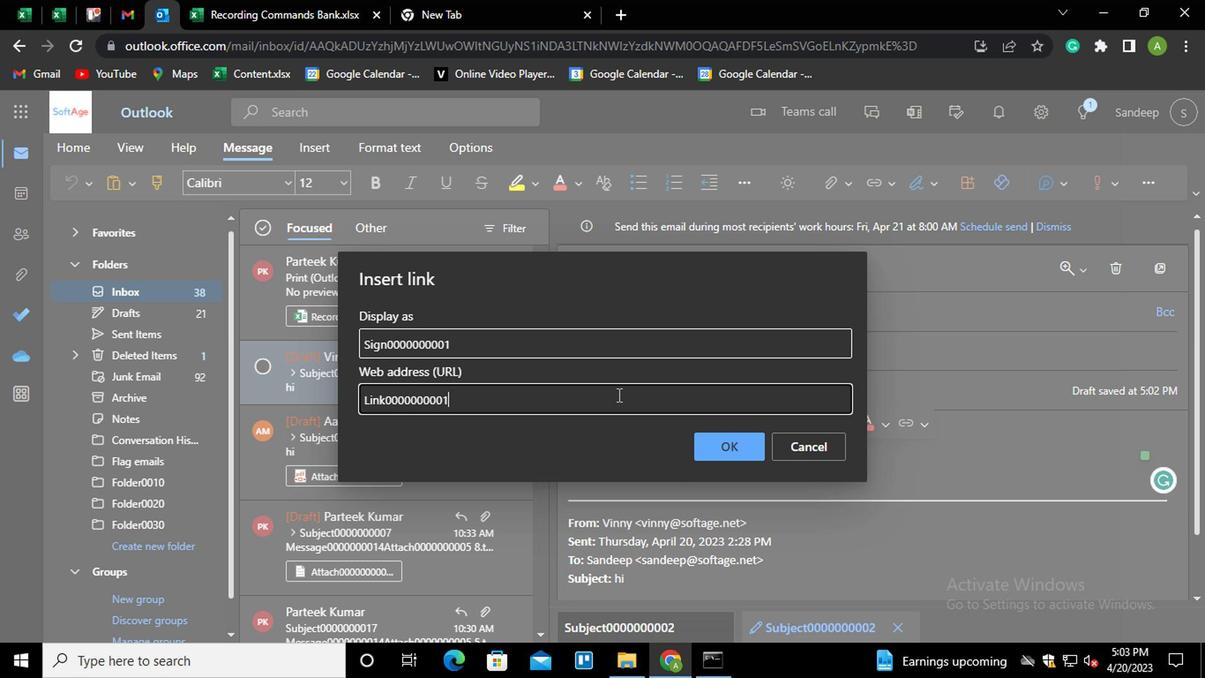 
Action: Mouse pressed left at (612, 346)
Screenshot: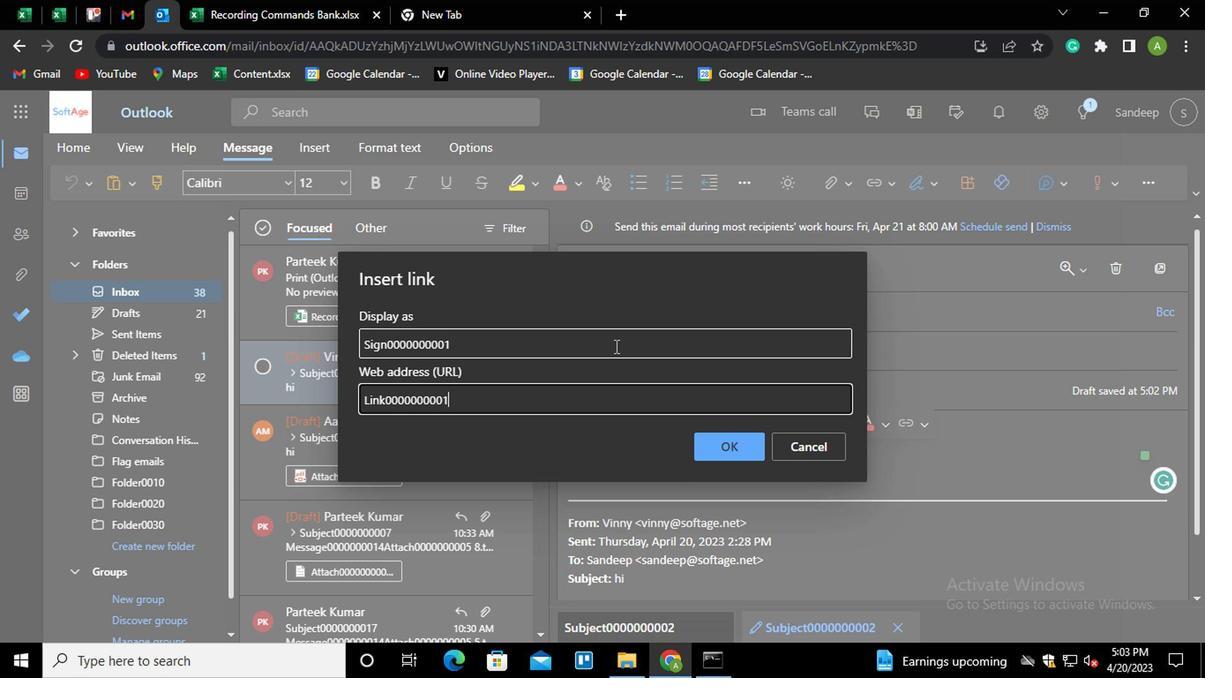 
Action: Mouse moved to (606, 344)
Screenshot: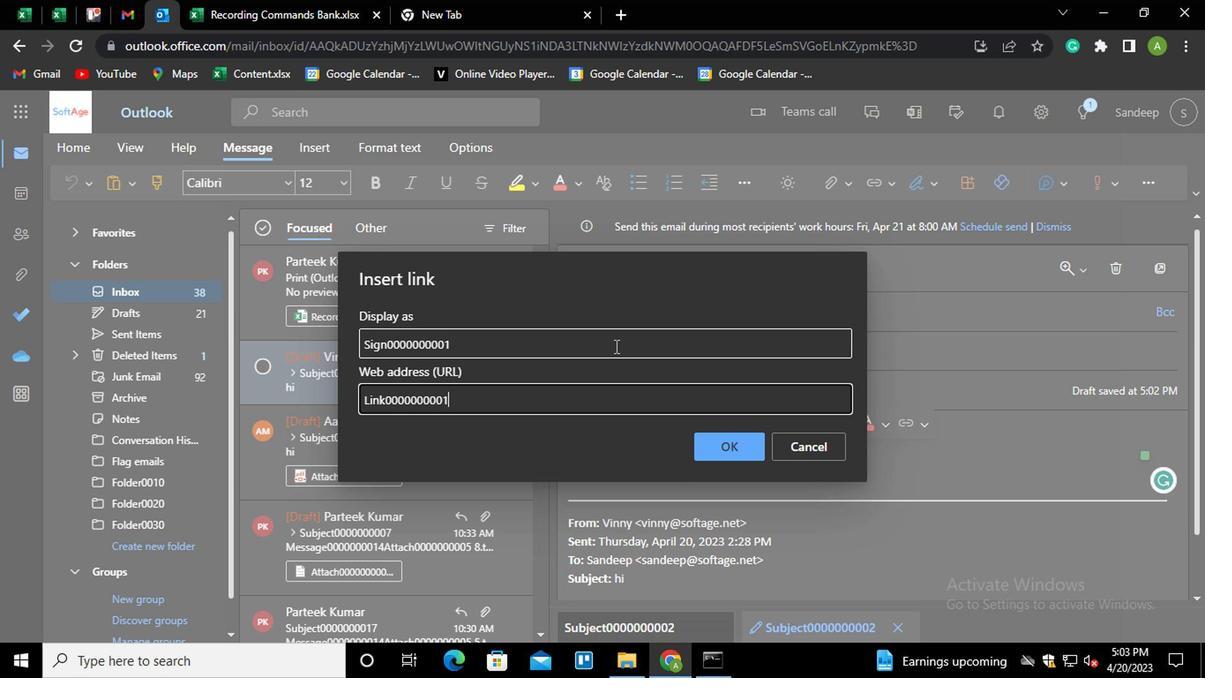 
Action: Key pressed <Key.shift_r><Key.shift_r><Key.shift_r><Key.shift_r><Key.shift_r><Key.shift_r><Key.shift_r><Key.shift_r><Key.home><Key.shift_r>LINK0000000001
Screenshot: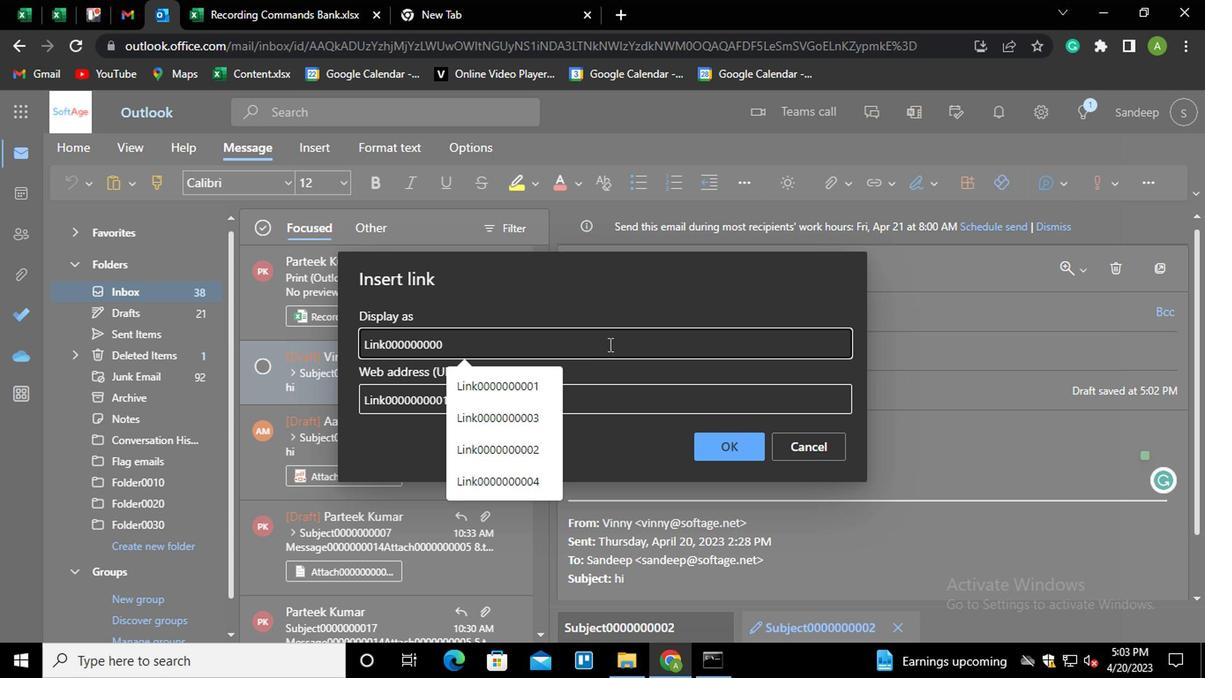 
Action: Mouse moved to (737, 444)
Screenshot: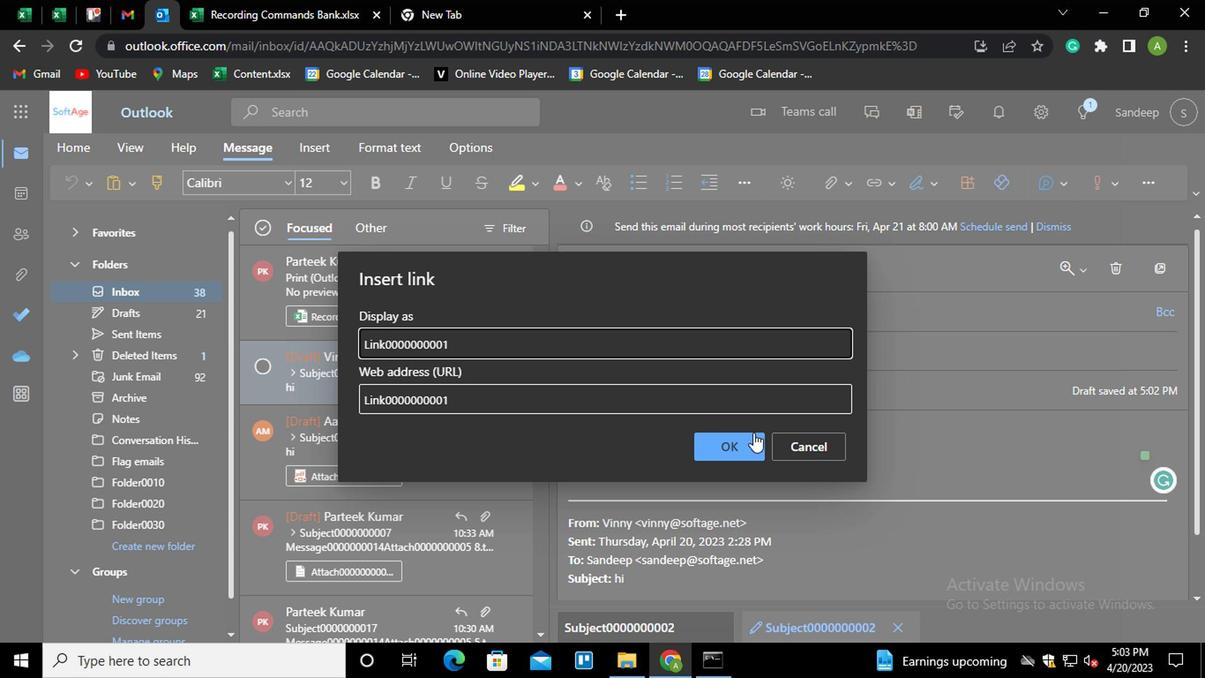 
Action: Mouse pressed left at (737, 444)
Screenshot: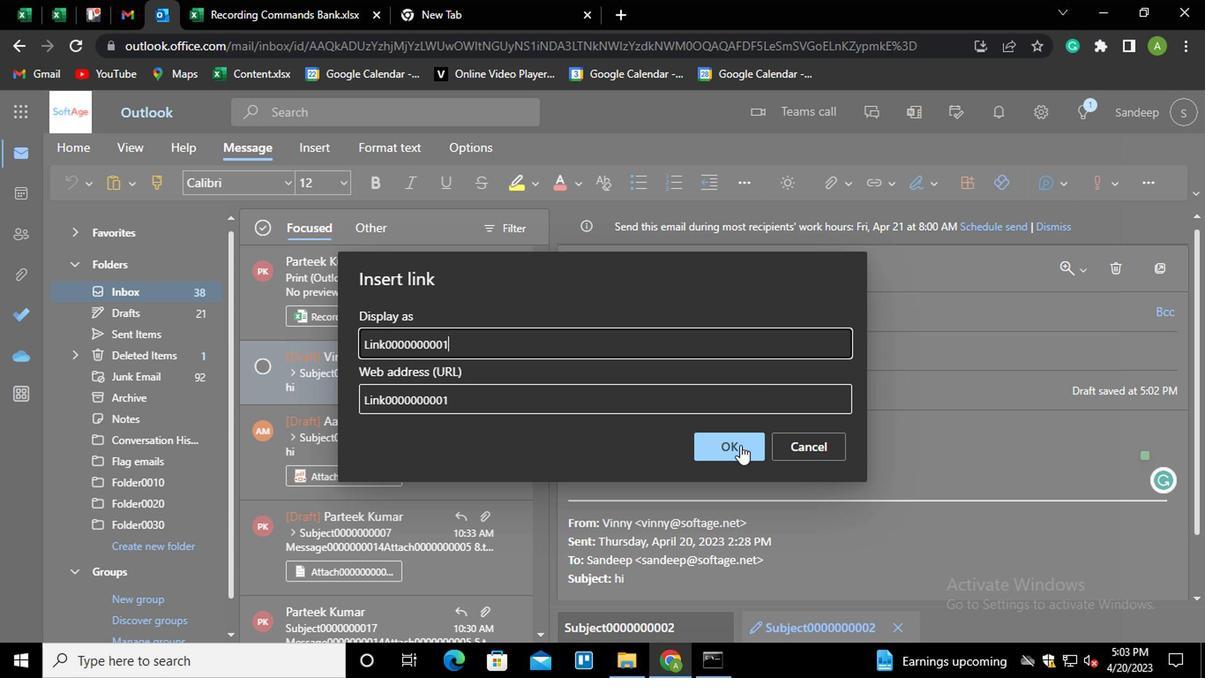 
Action: Mouse moved to (699, 464)
Screenshot: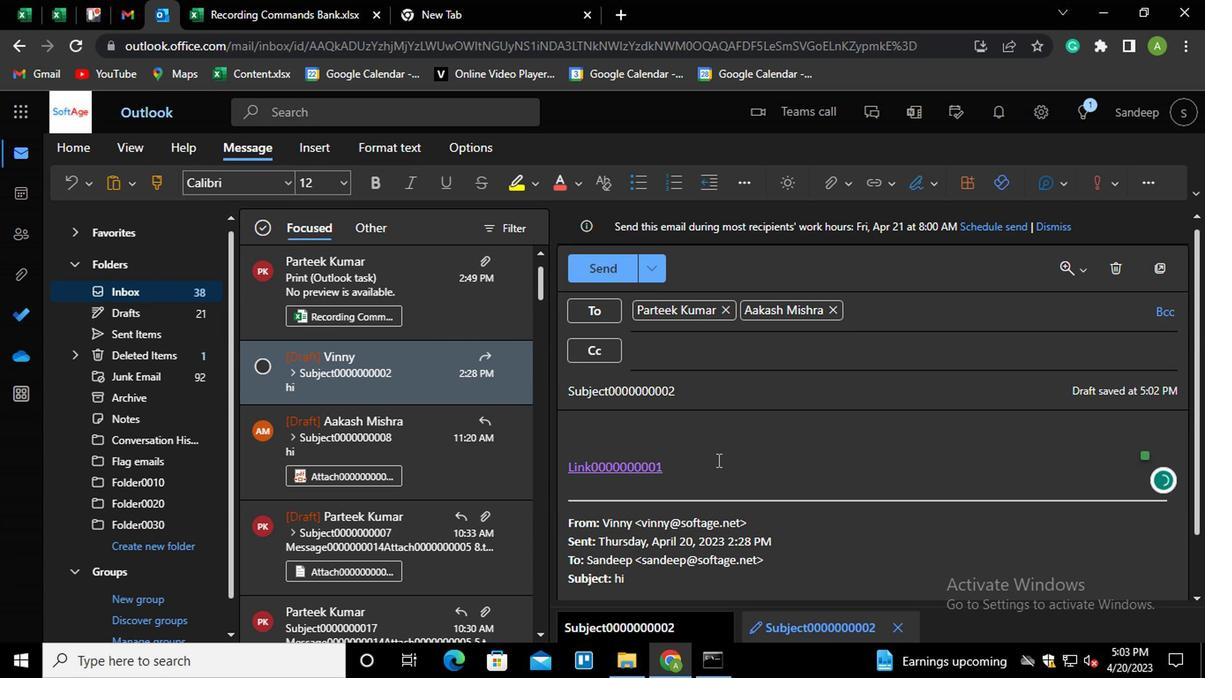 
Action: Mouse pressed left at (699, 464)
Screenshot: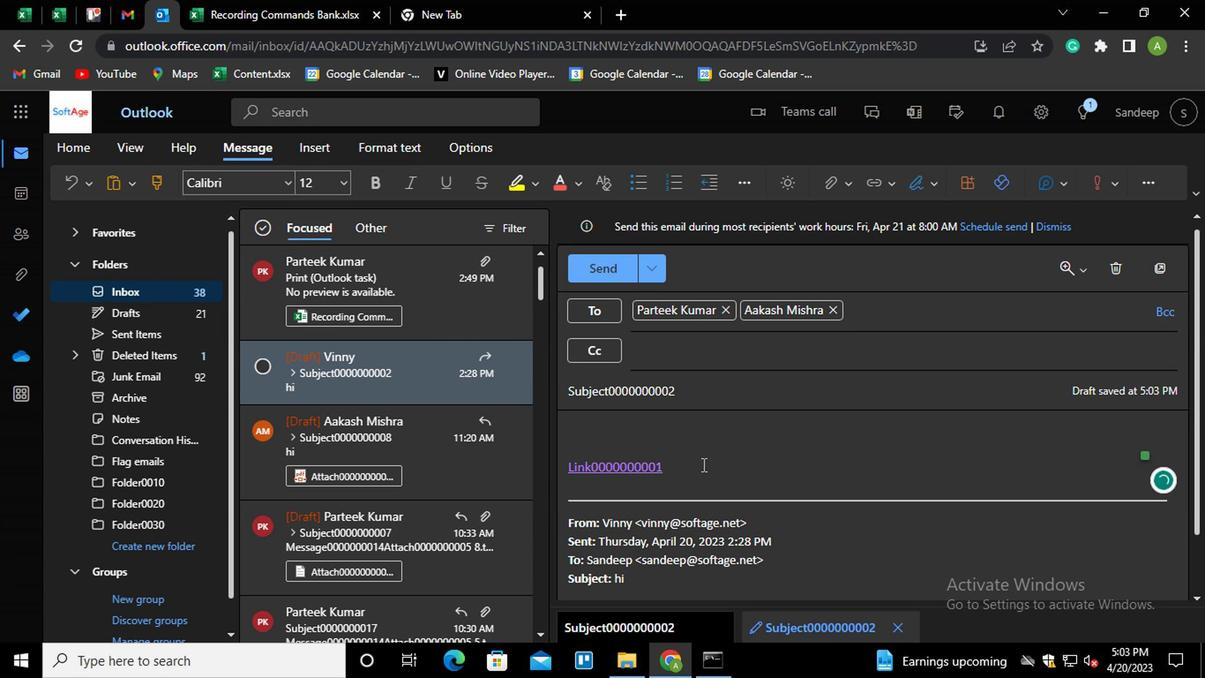 
Action: Mouse moved to (695, 465)
Screenshot: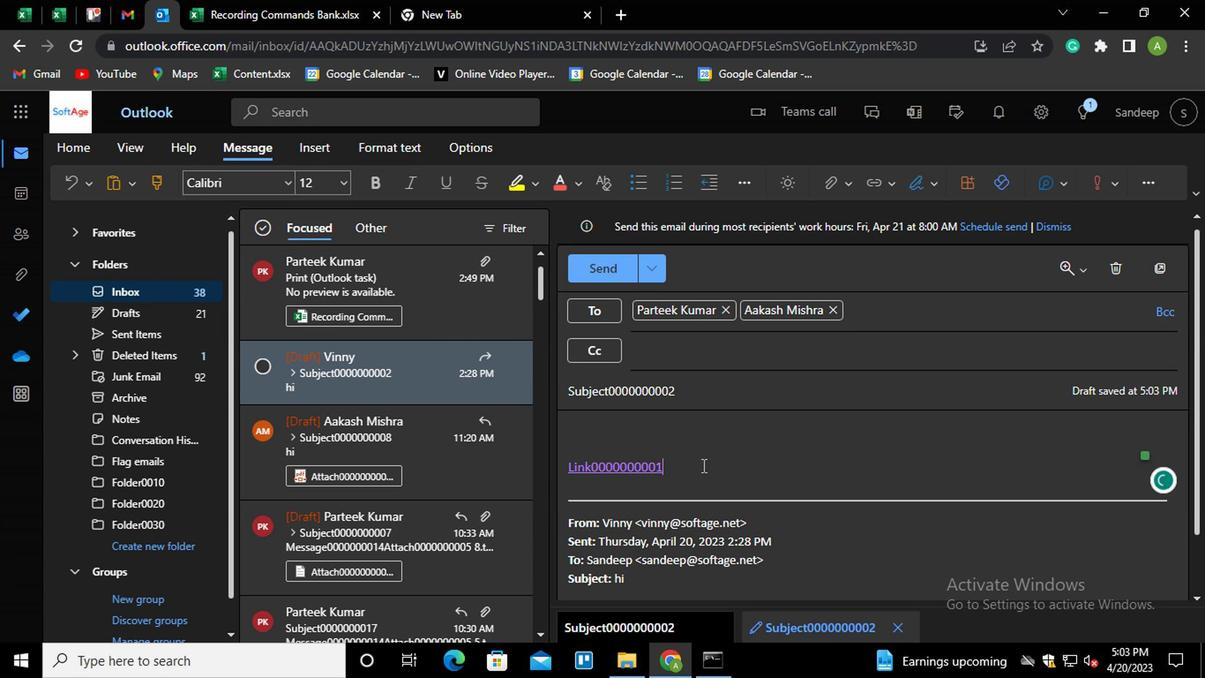 
Action: Key pressed <Key.shift_r><Key.enter><Key.shift_r>MESSAGE00000000002
Screenshot: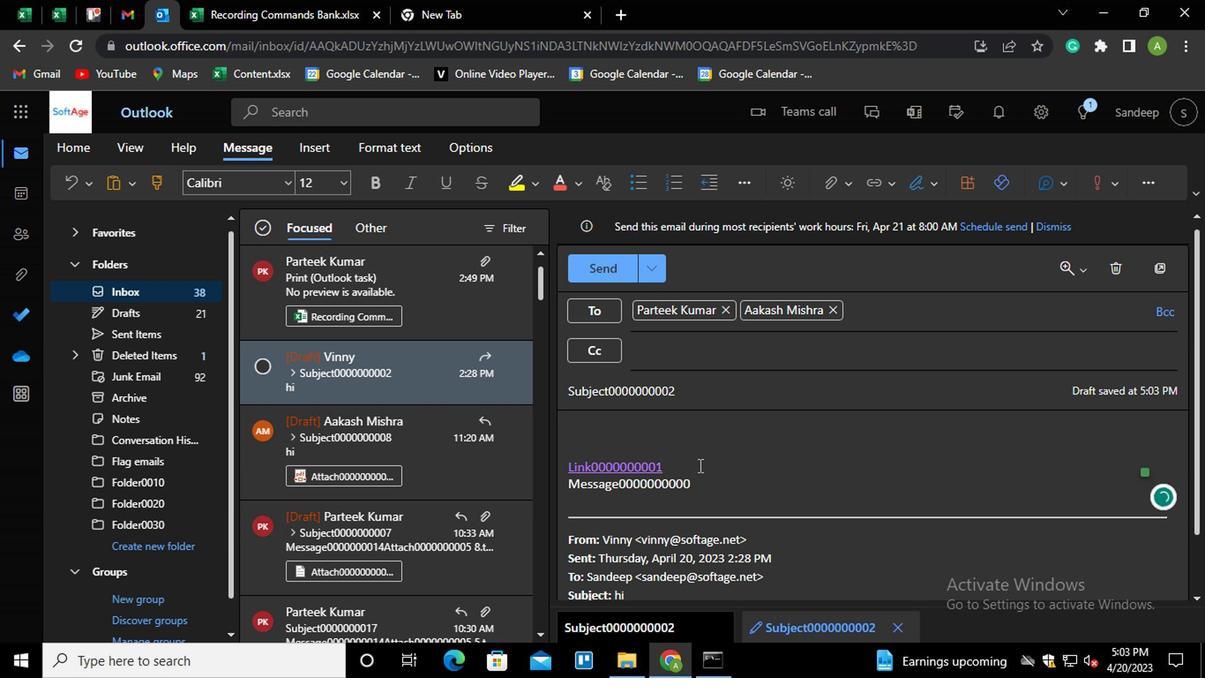 
Action: Mouse moved to (610, 266)
Screenshot: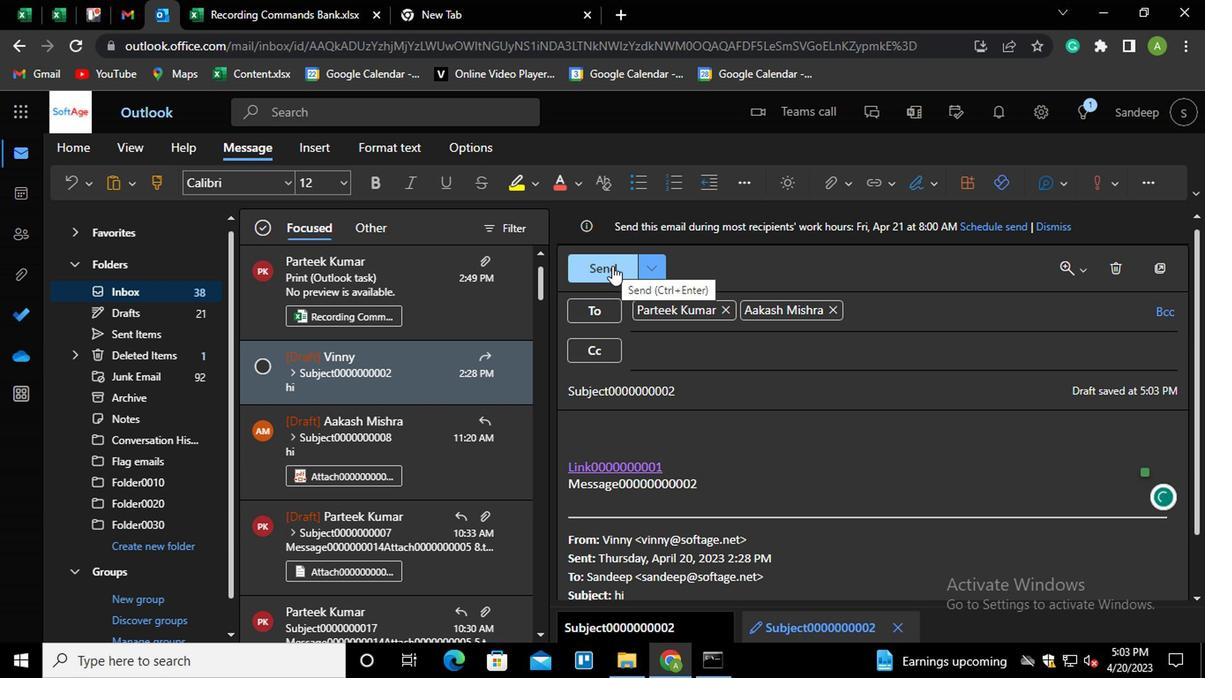 
Action: Mouse pressed left at (610, 266)
Screenshot: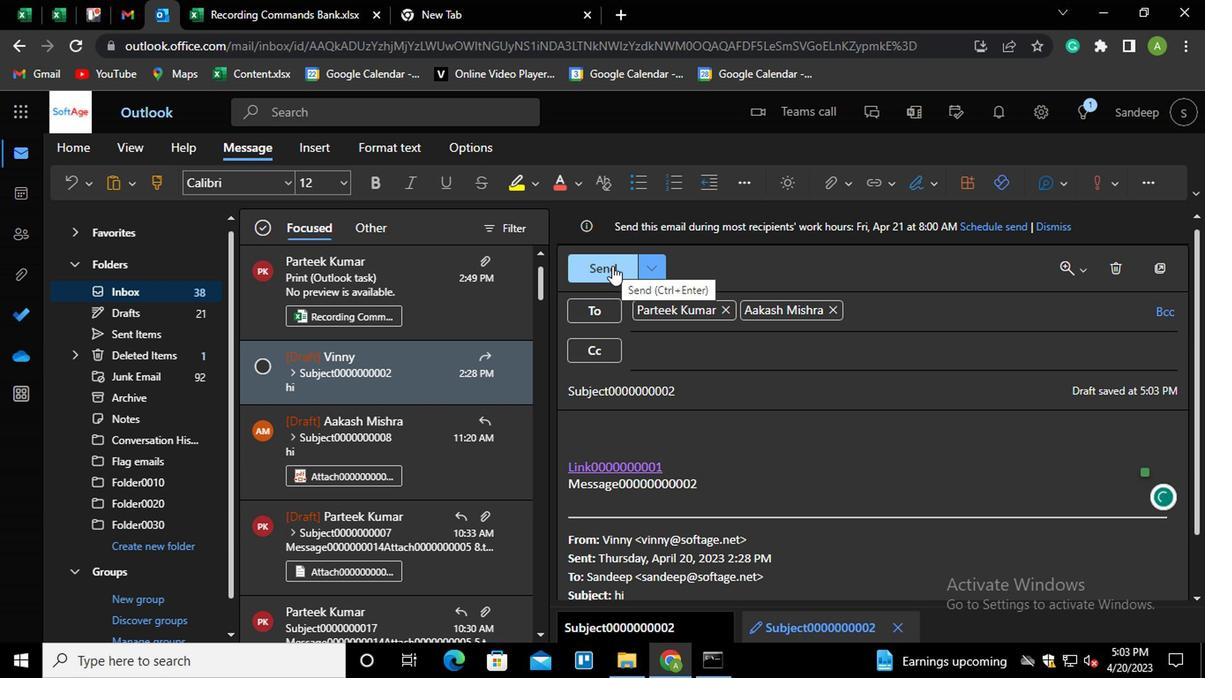 
Action: Mouse moved to (1160, 441)
Screenshot: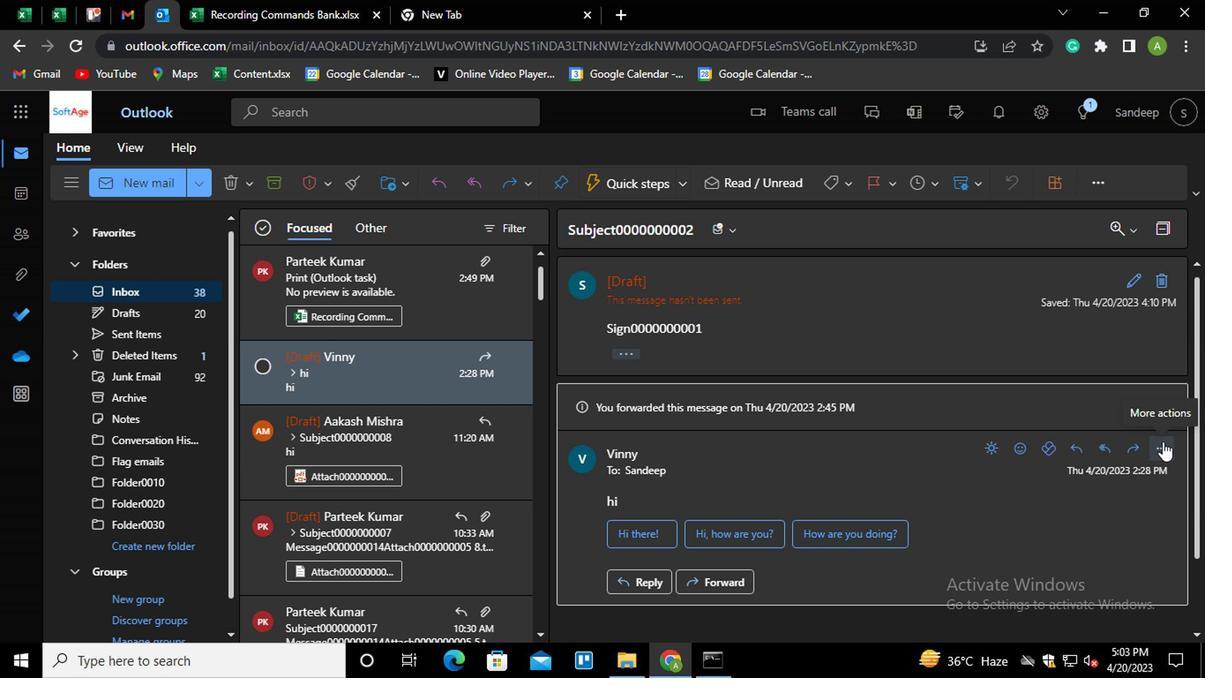 
Action: Mouse pressed left at (1160, 441)
Screenshot: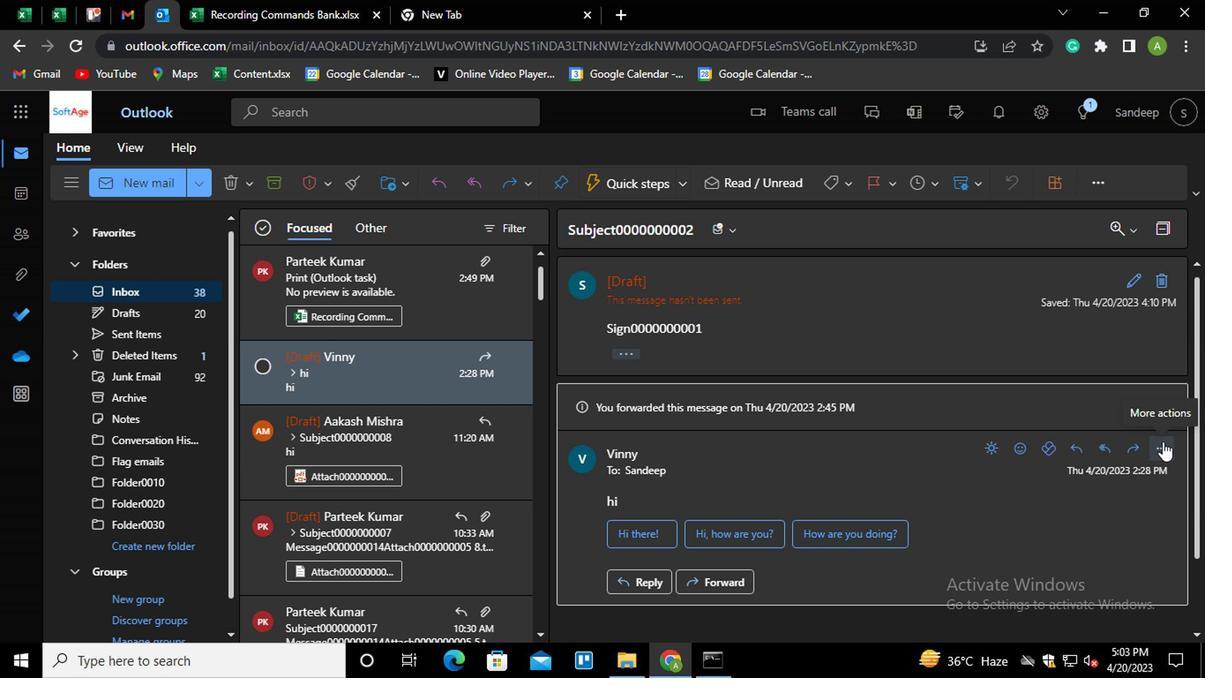 
Action: Mouse moved to (1043, 172)
Screenshot: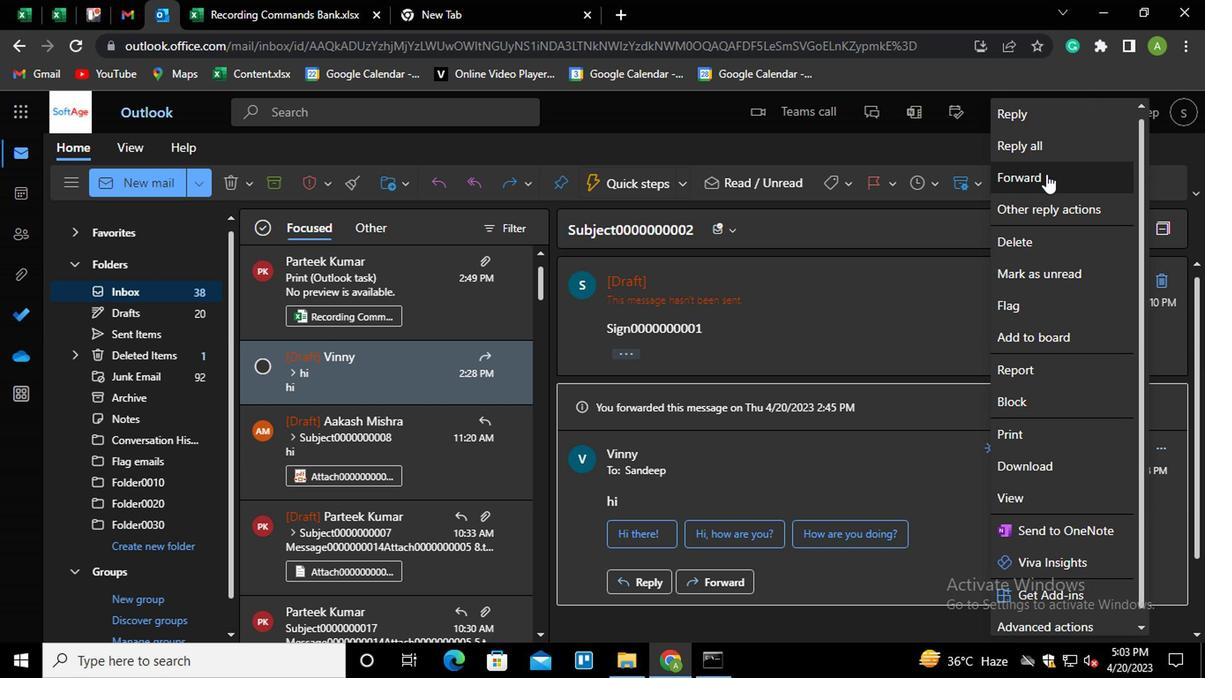 
Action: Mouse pressed left at (1043, 172)
Screenshot: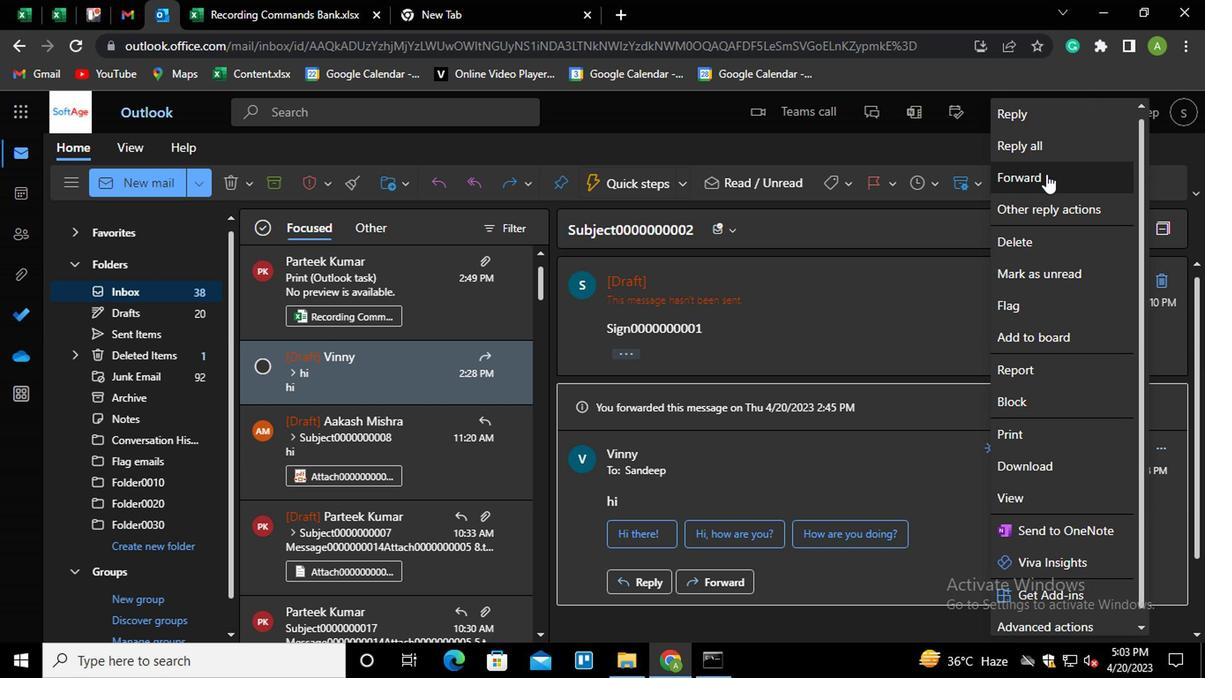 
Action: Mouse moved to (675, 431)
Screenshot: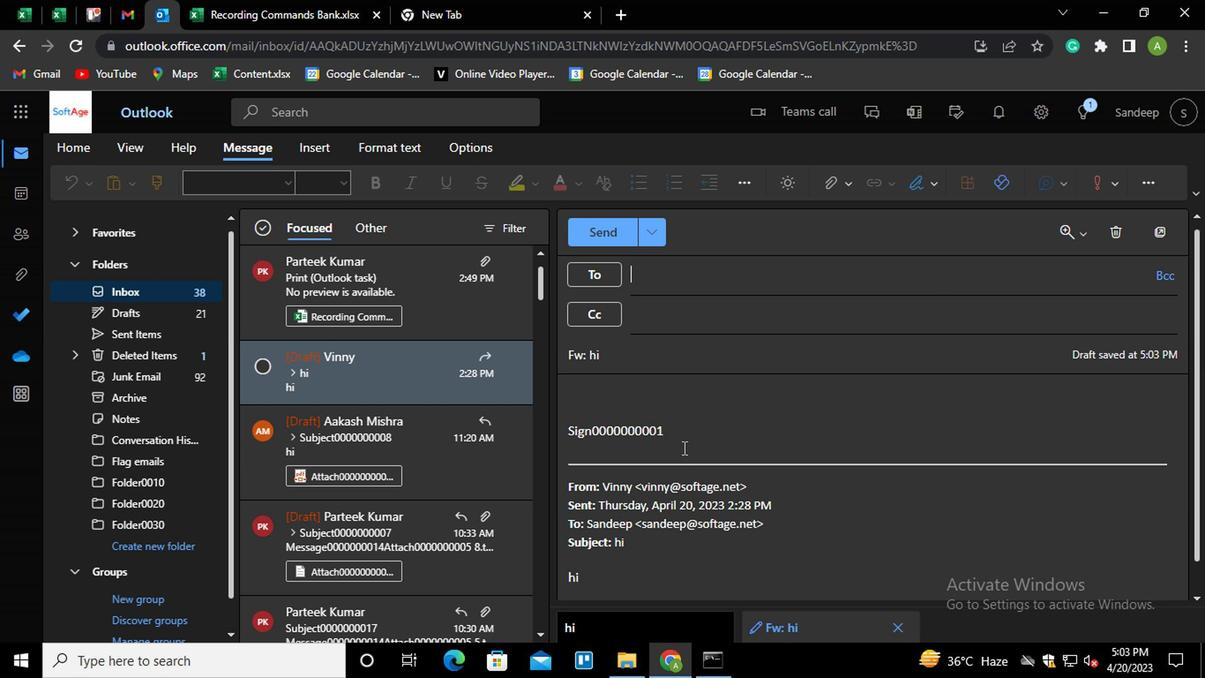
Action: Mouse pressed left at (675, 431)
Screenshot: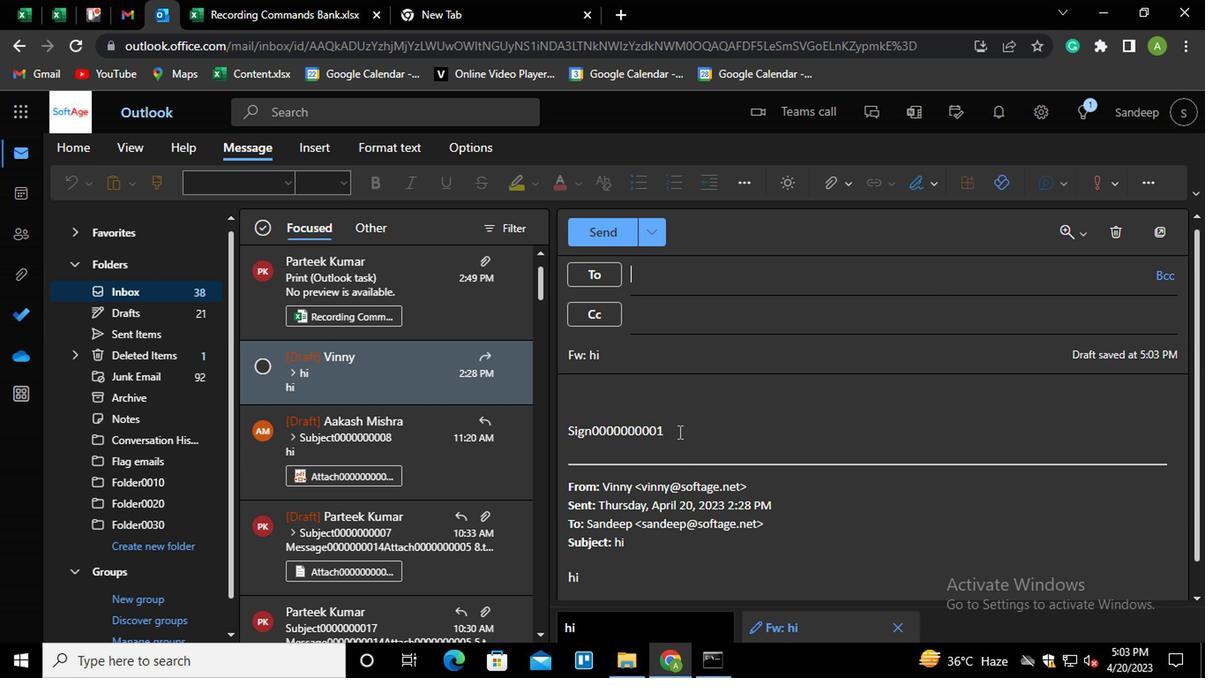 
Action: Mouse moved to (672, 432)
Screenshot: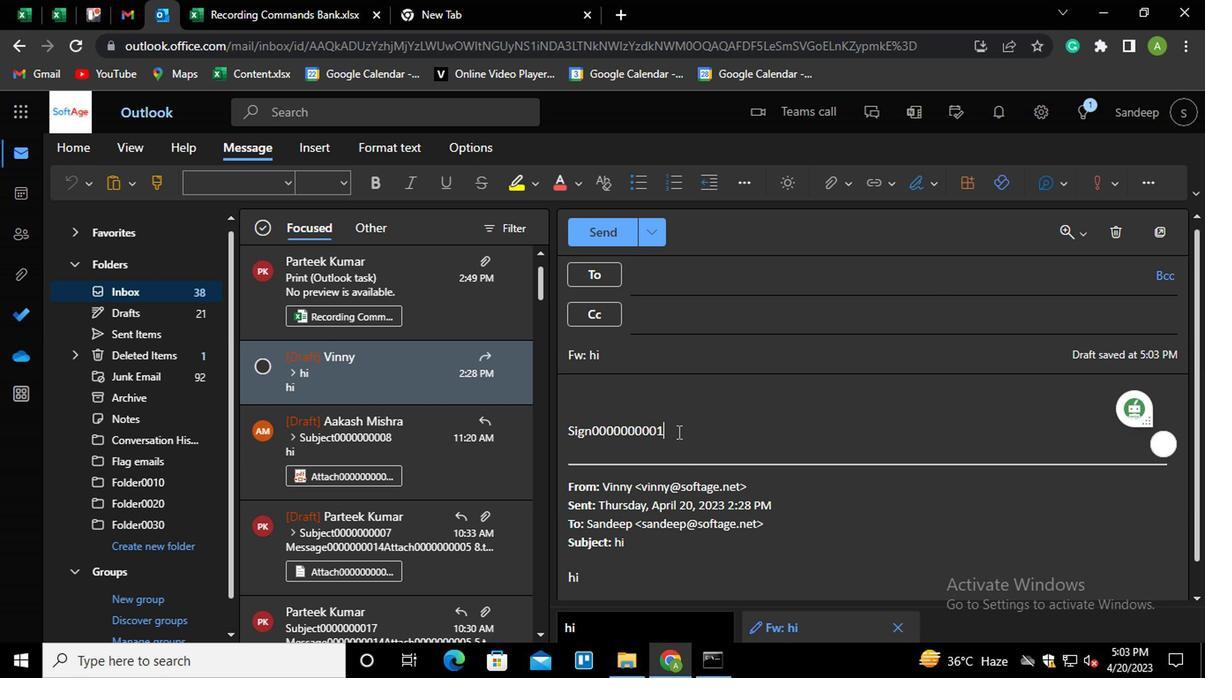 
Action: Key pressed <Key.shift_r><Key.home><Key.shift_r>LINK0000000001ctrl+K<Key.shift_r>ctrl+LINK0000000001
Screenshot: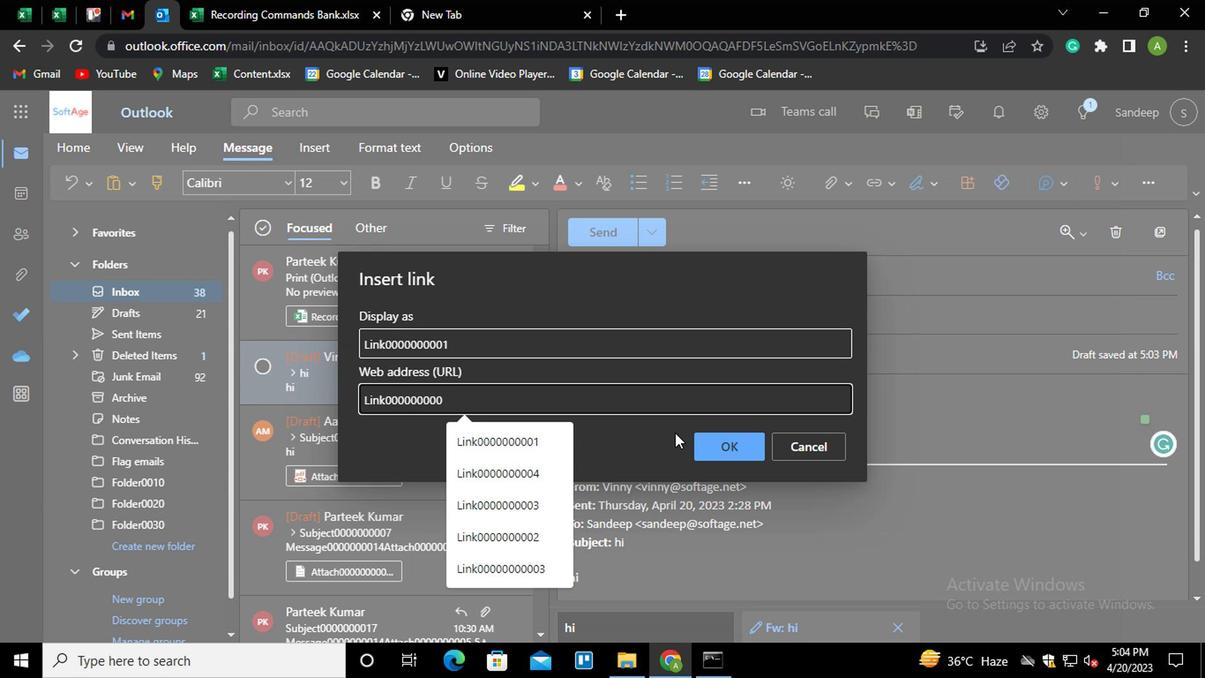 
Action: Mouse moved to (714, 457)
Screenshot: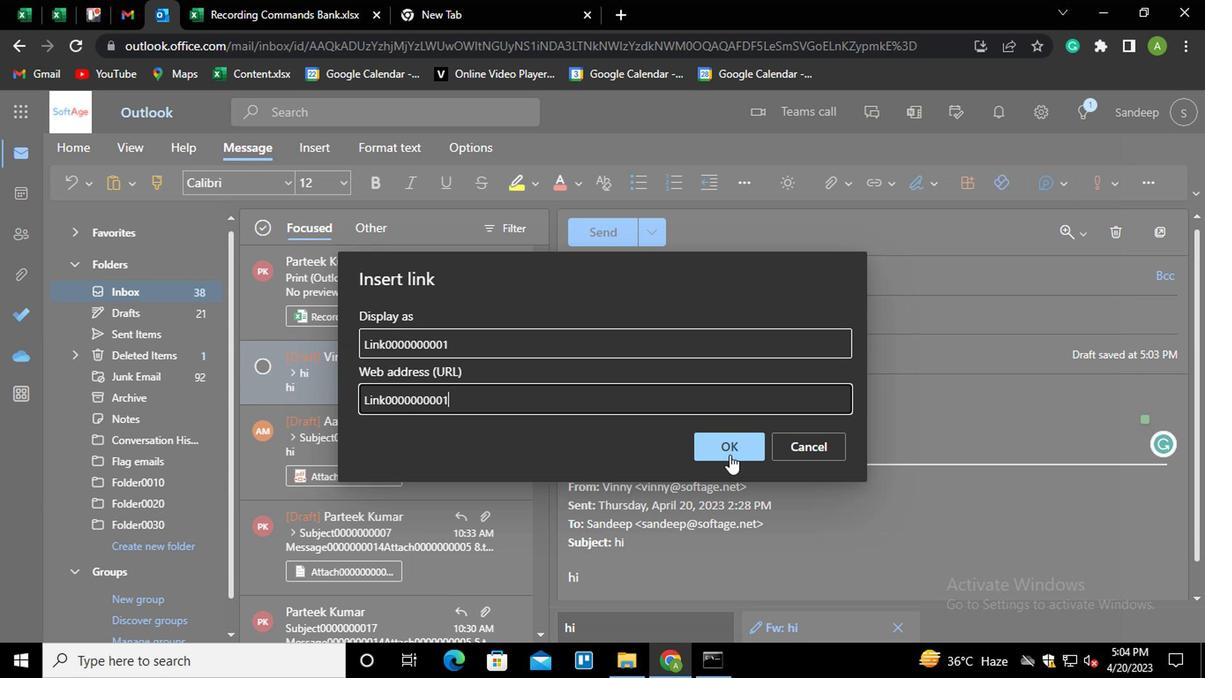 
Action: Mouse pressed left at (714, 457)
Screenshot: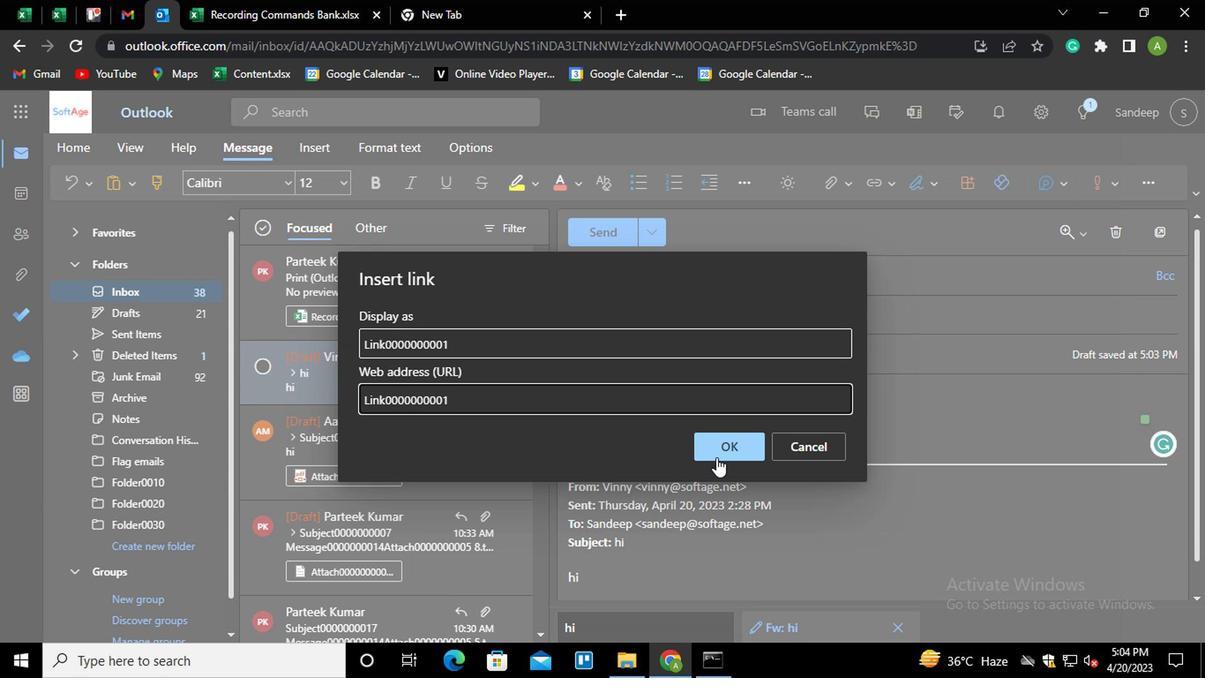
Action: Mouse moved to (667, 277)
Screenshot: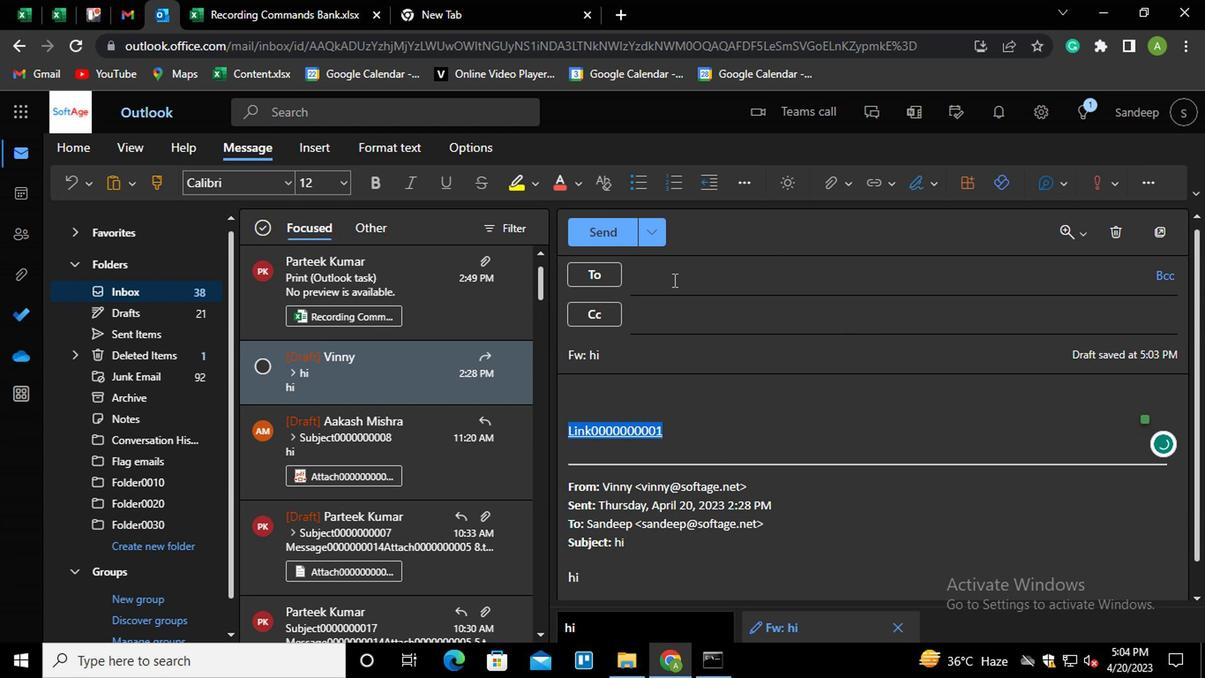 
Action: Mouse pressed left at (667, 277)
Screenshot: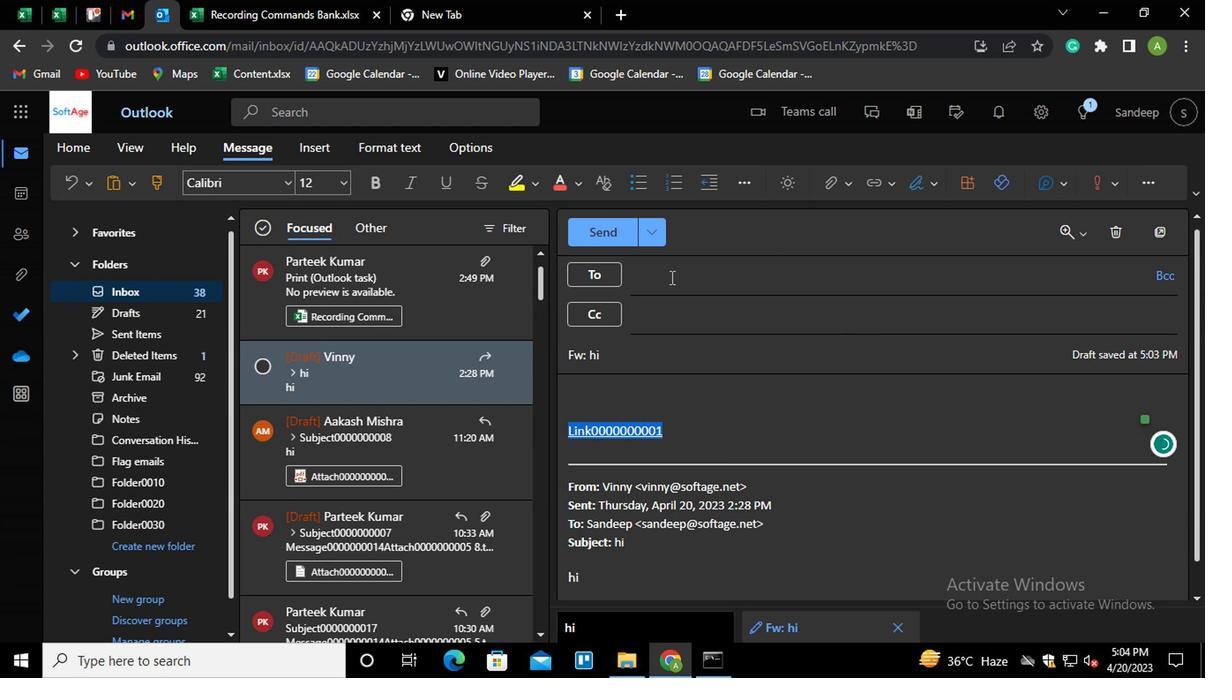 
Action: Key pressed PART<Key.enter>
Screenshot: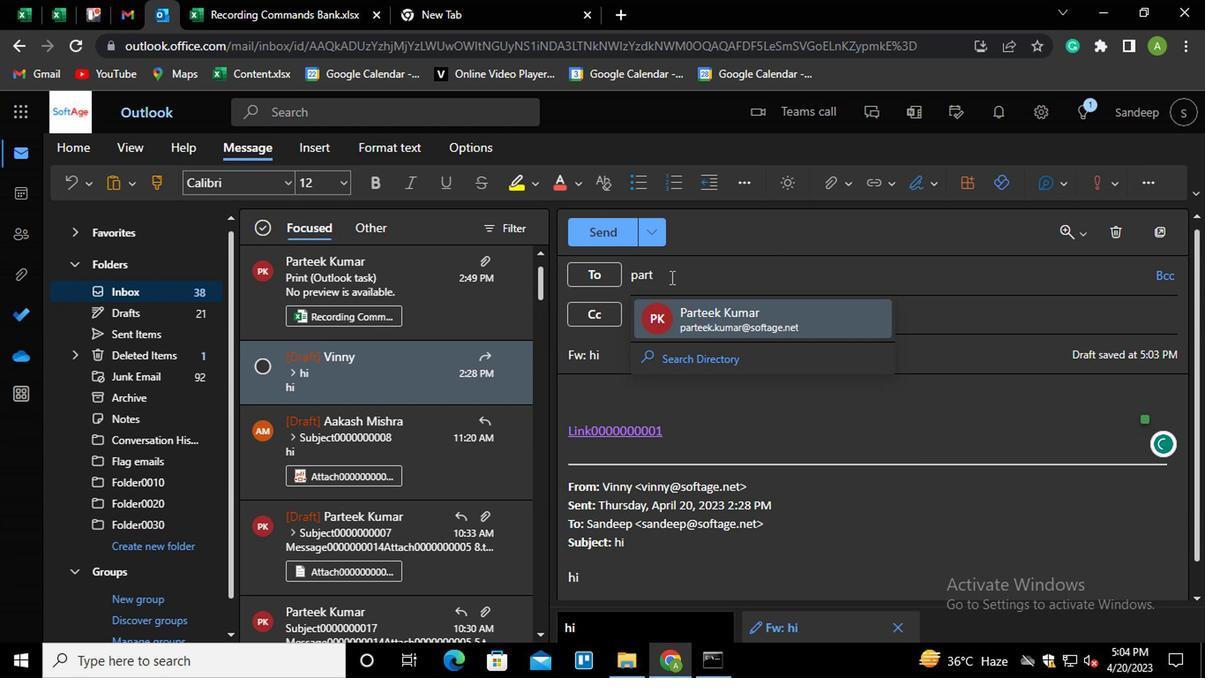 
Action: Mouse moved to (640, 356)
Screenshot: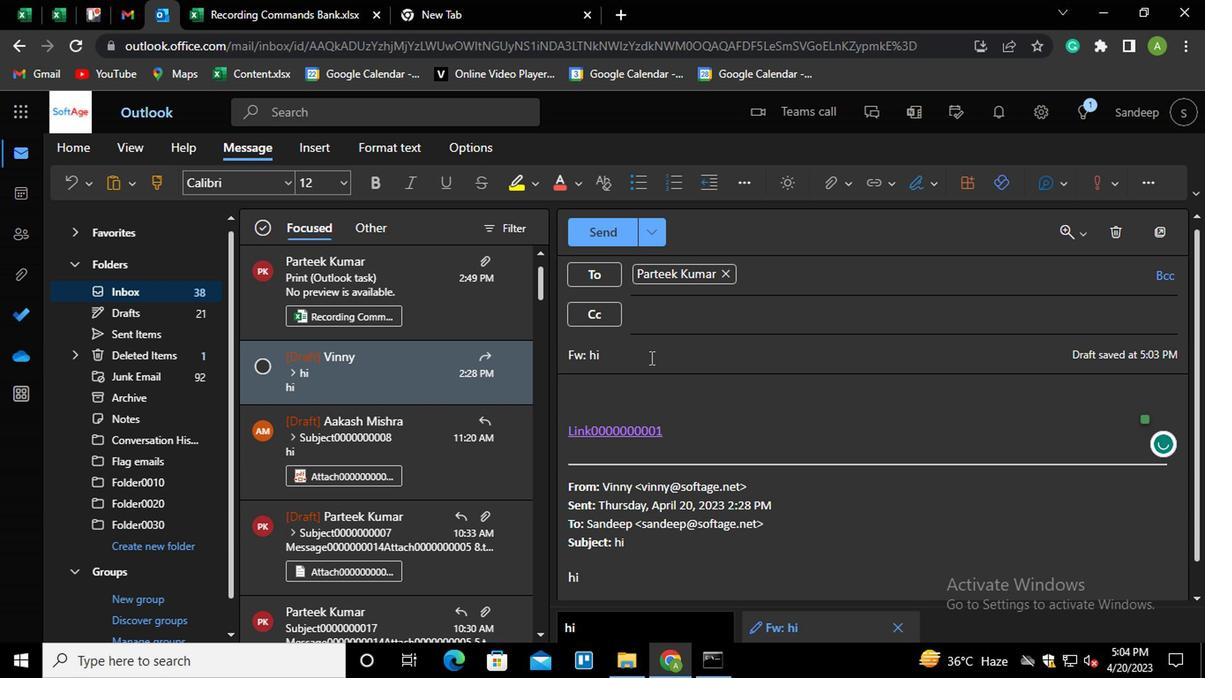 
Action: Mouse pressed left at (640, 356)
Screenshot: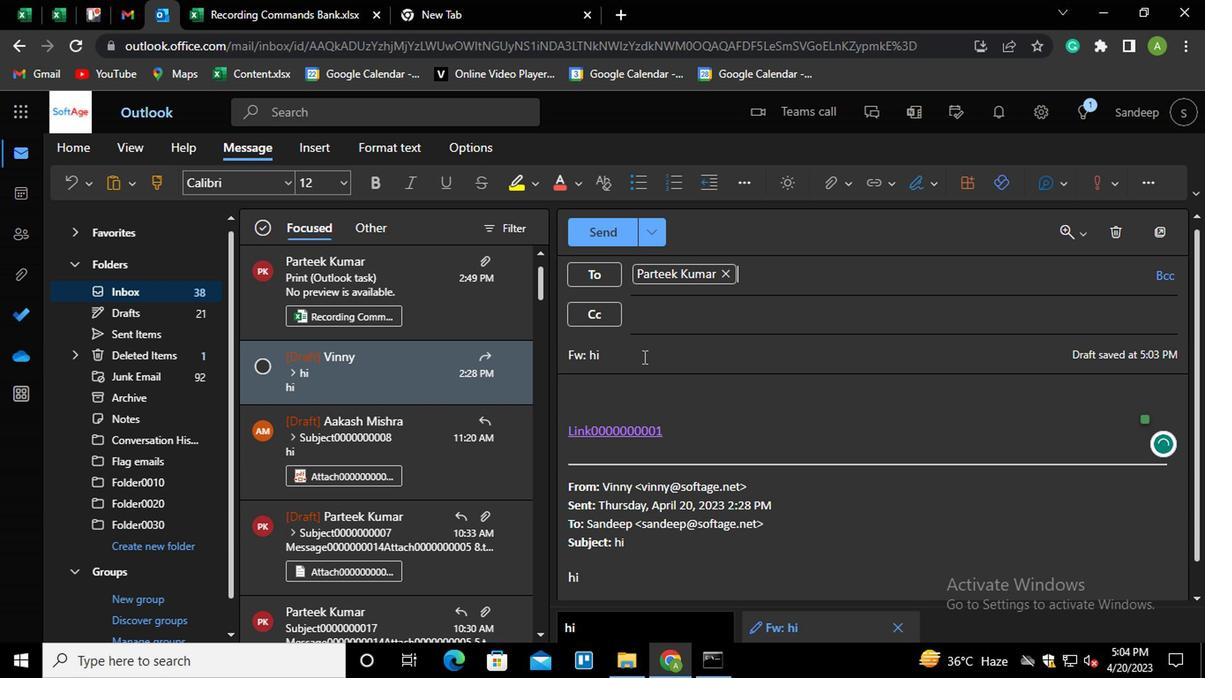 
Action: Key pressed <Key.shift_r><Key.home><Key.shift>SUBJECT0000000000<Key.backspace>1
Screenshot: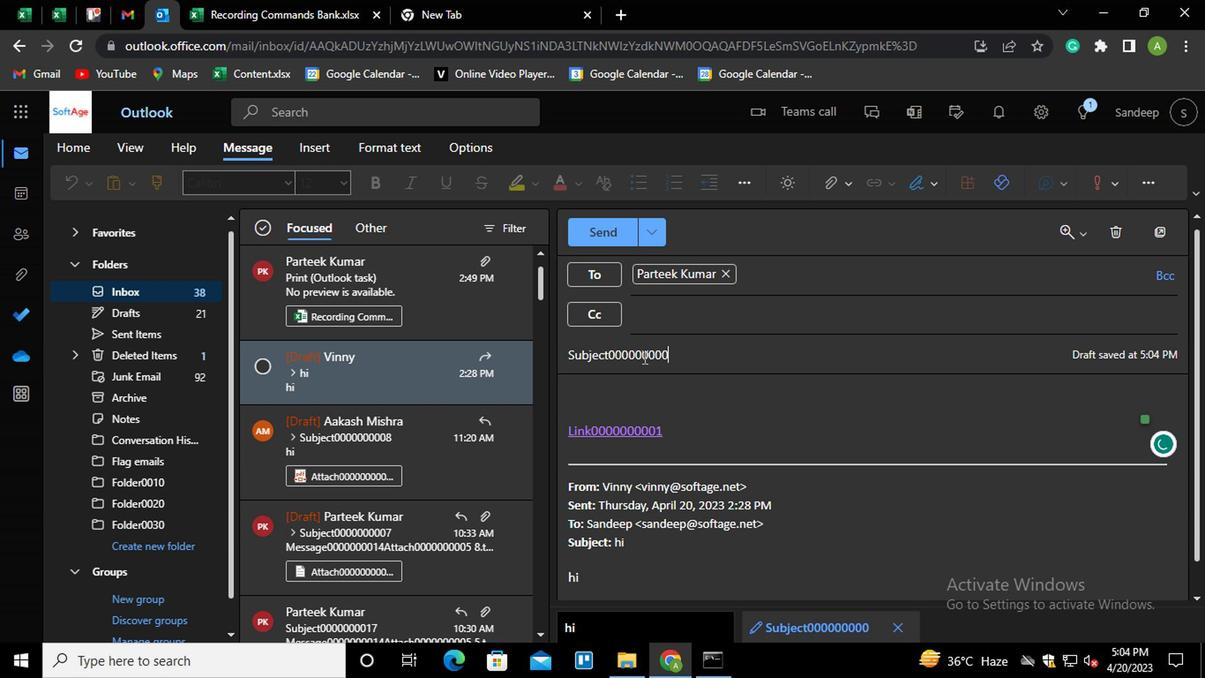 
Action: Mouse moved to (682, 433)
Screenshot: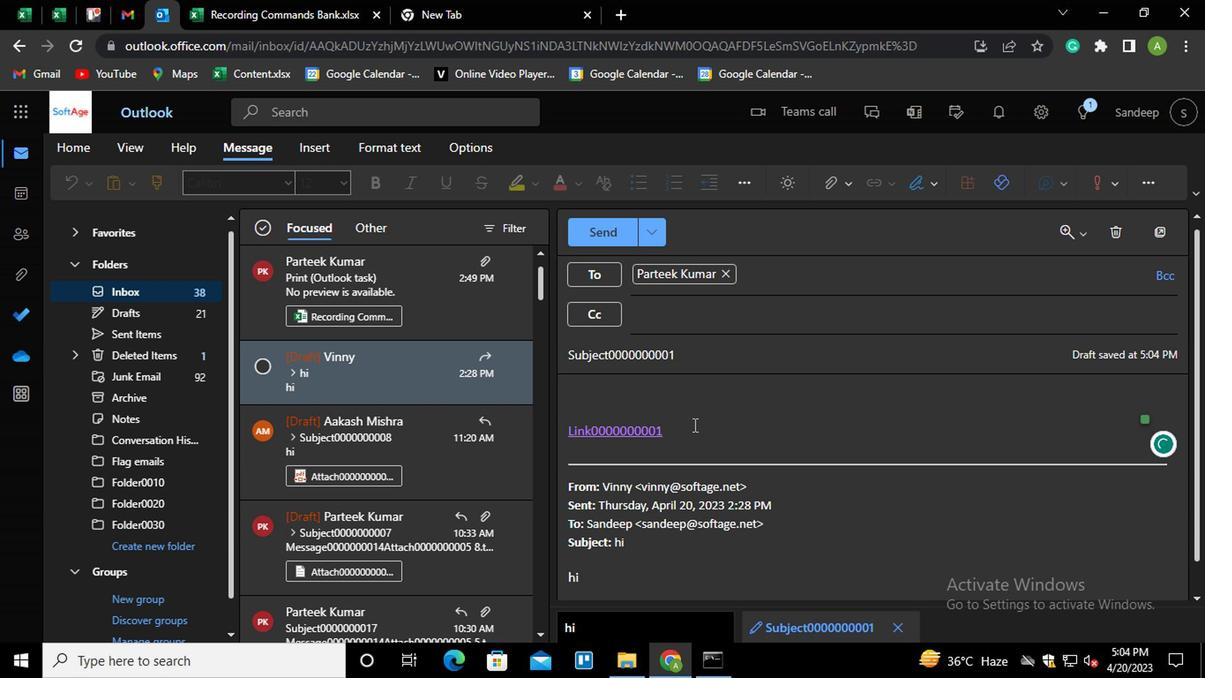 
Action: Mouse pressed left at (682, 433)
Screenshot: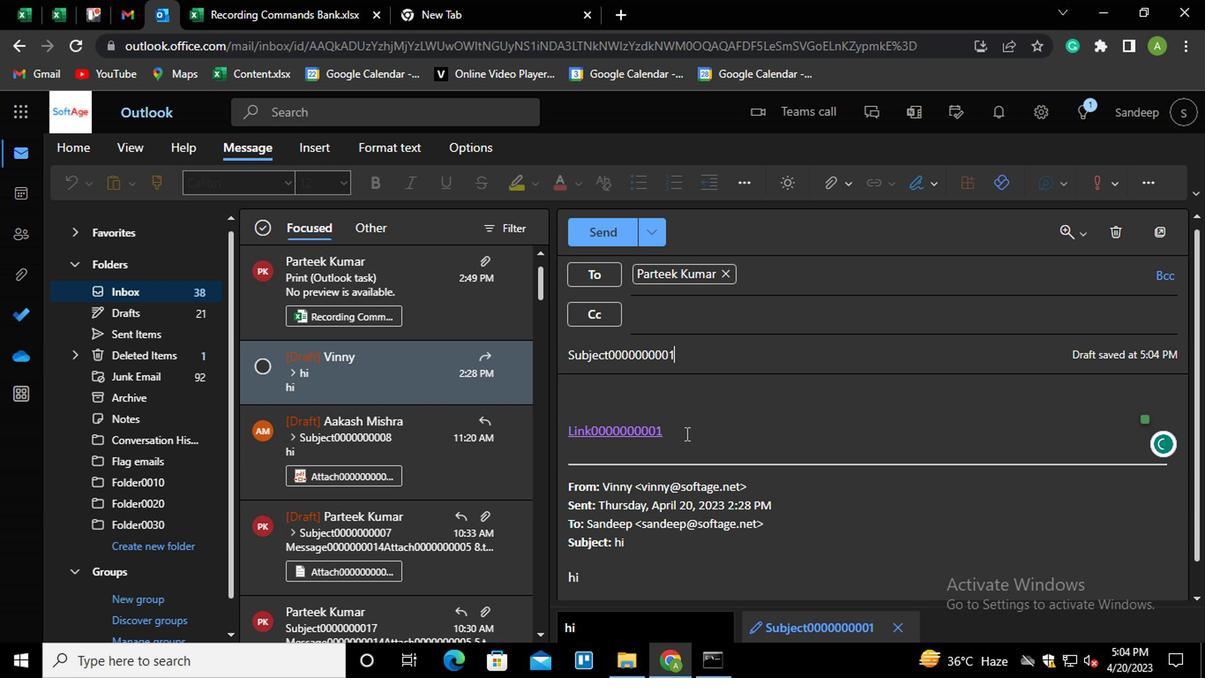 
Action: Mouse moved to (682, 433)
Screenshot: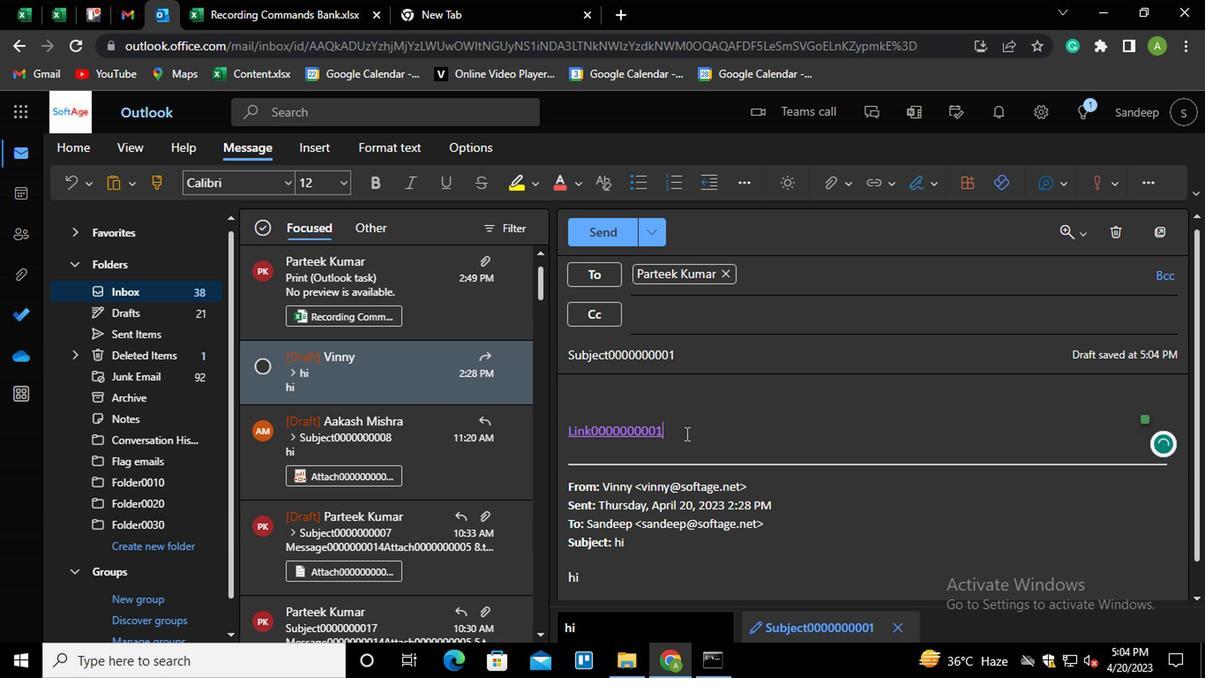 
Action: Key pressed <Key.shift_r><Key.enter><Key.shift_r>MESSAGE0000000001
Screenshot: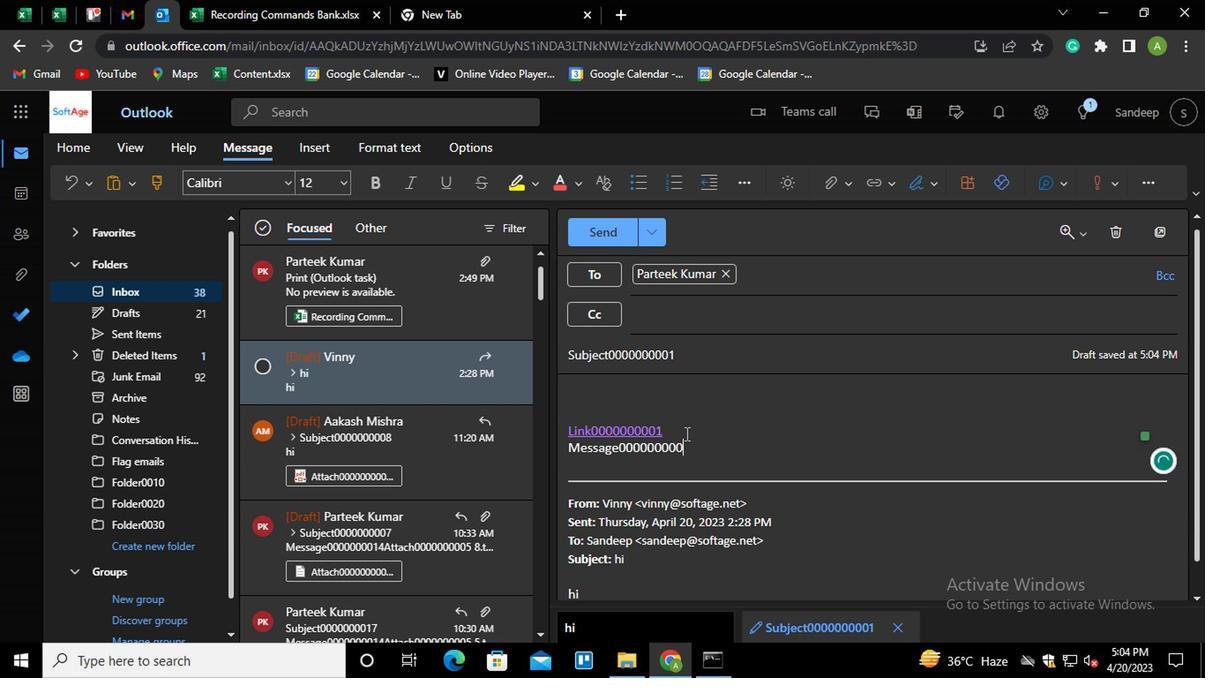 
Action: Mouse moved to (835, 189)
Screenshot: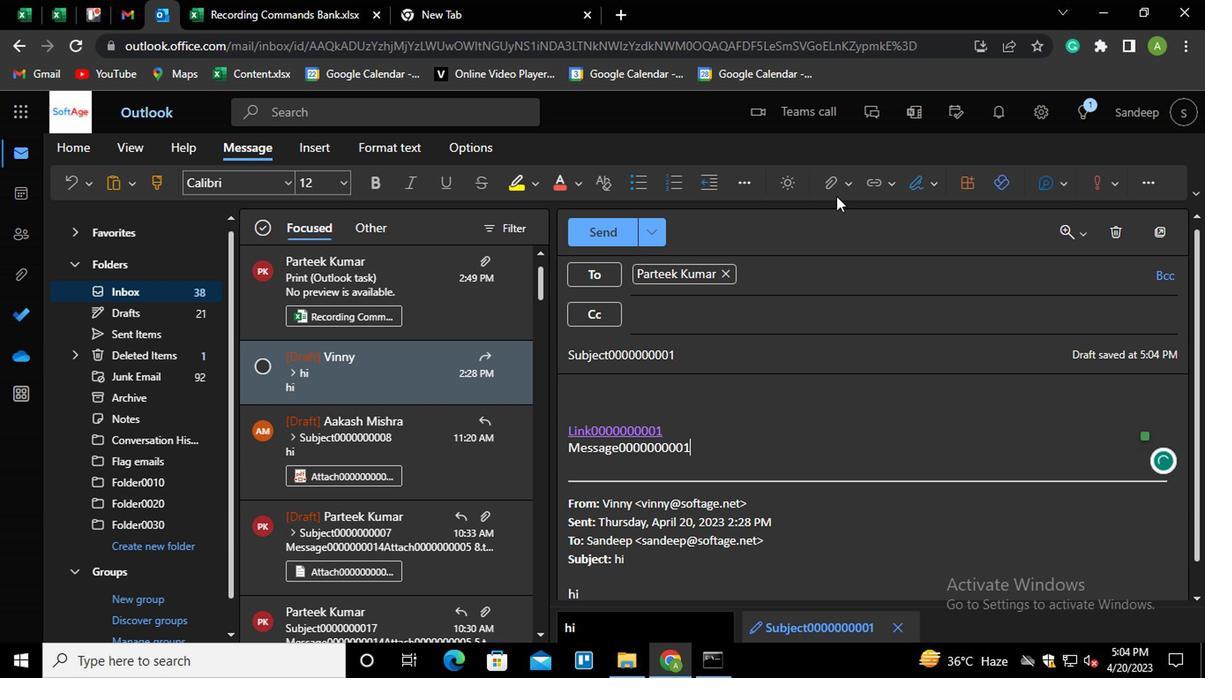 
Action: Mouse pressed left at (835, 189)
Screenshot: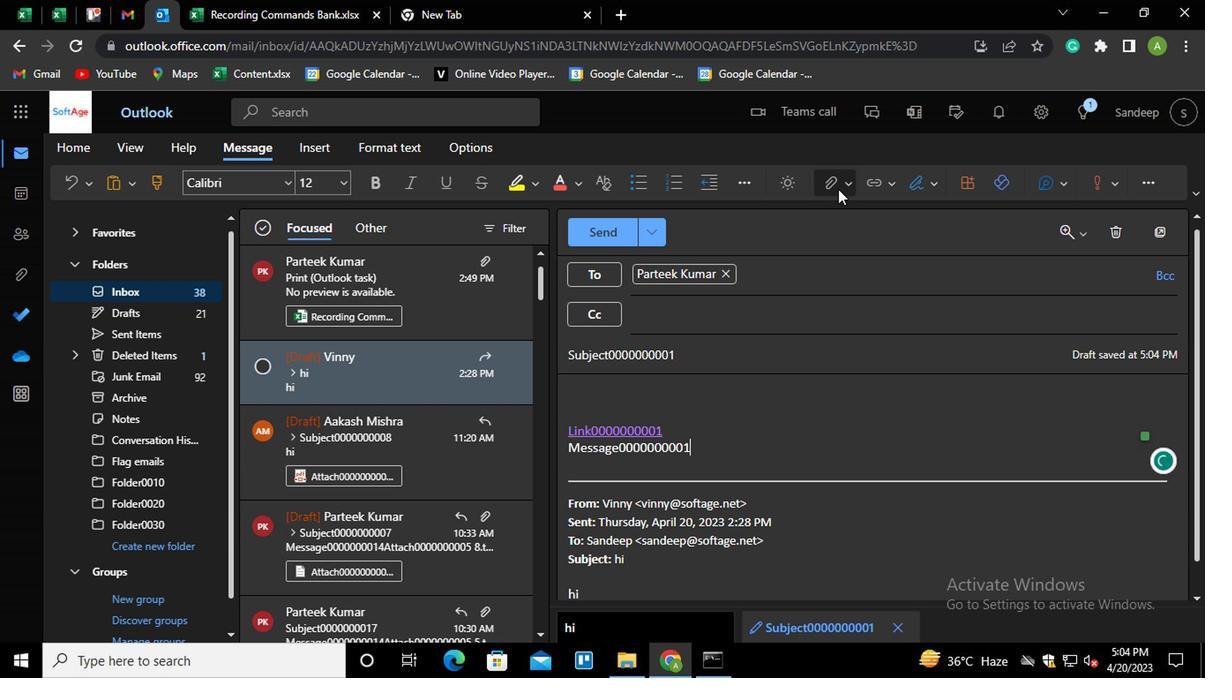 
Action: Mouse moved to (778, 217)
Screenshot: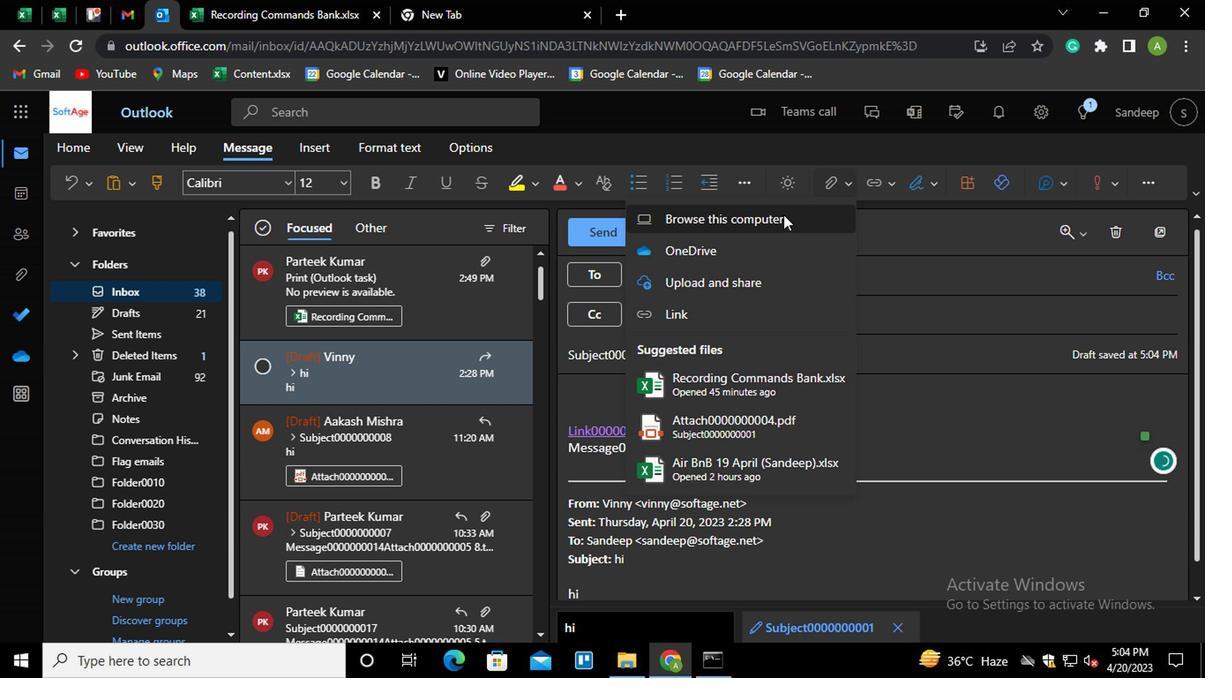 
Action: Mouse pressed left at (778, 217)
Screenshot: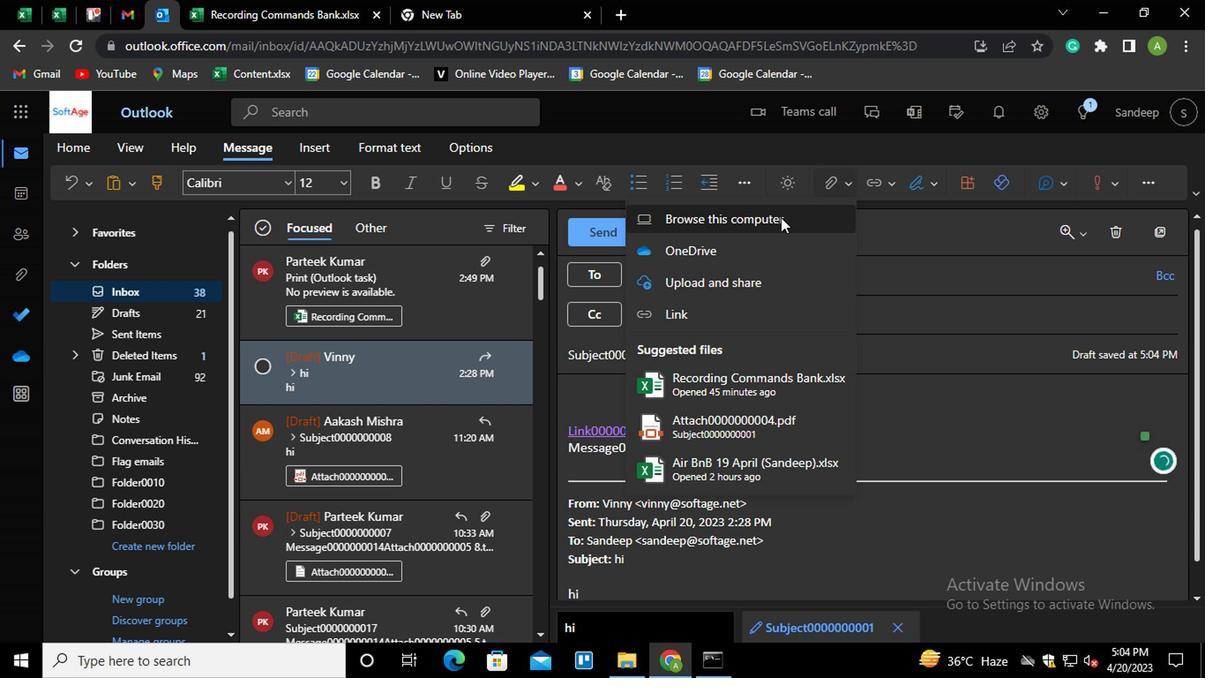 
Action: Mouse moved to (270, 128)
Screenshot: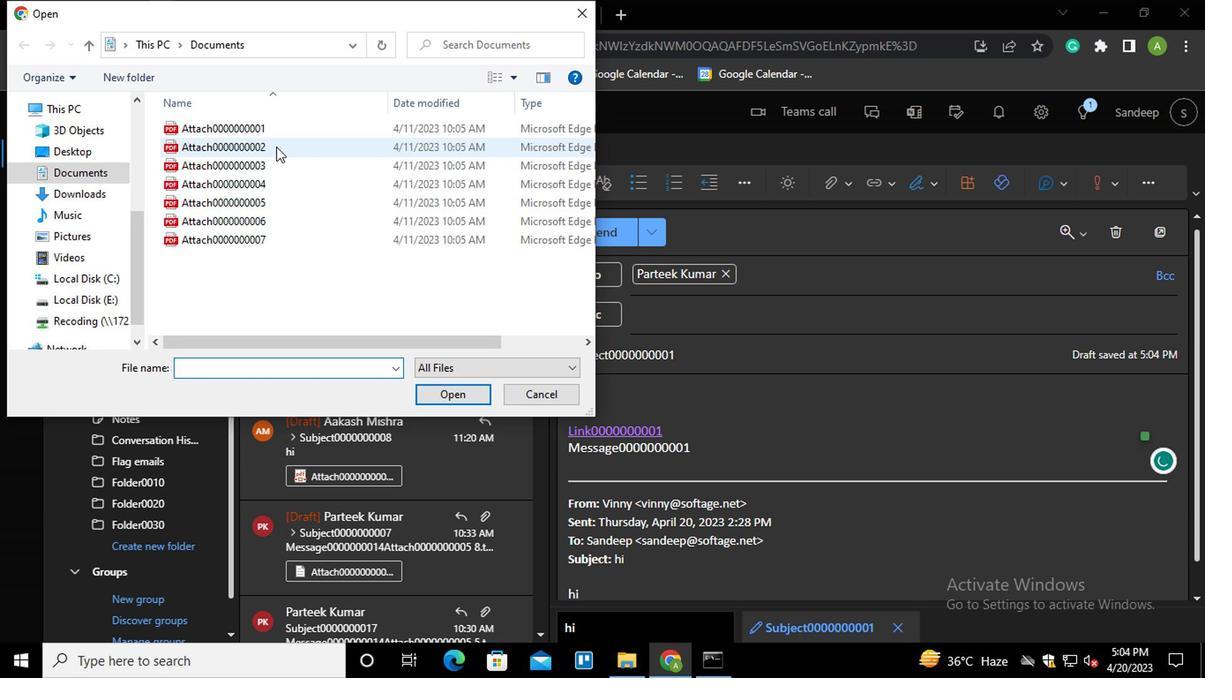 
Action: Mouse pressed left at (270, 128)
Screenshot: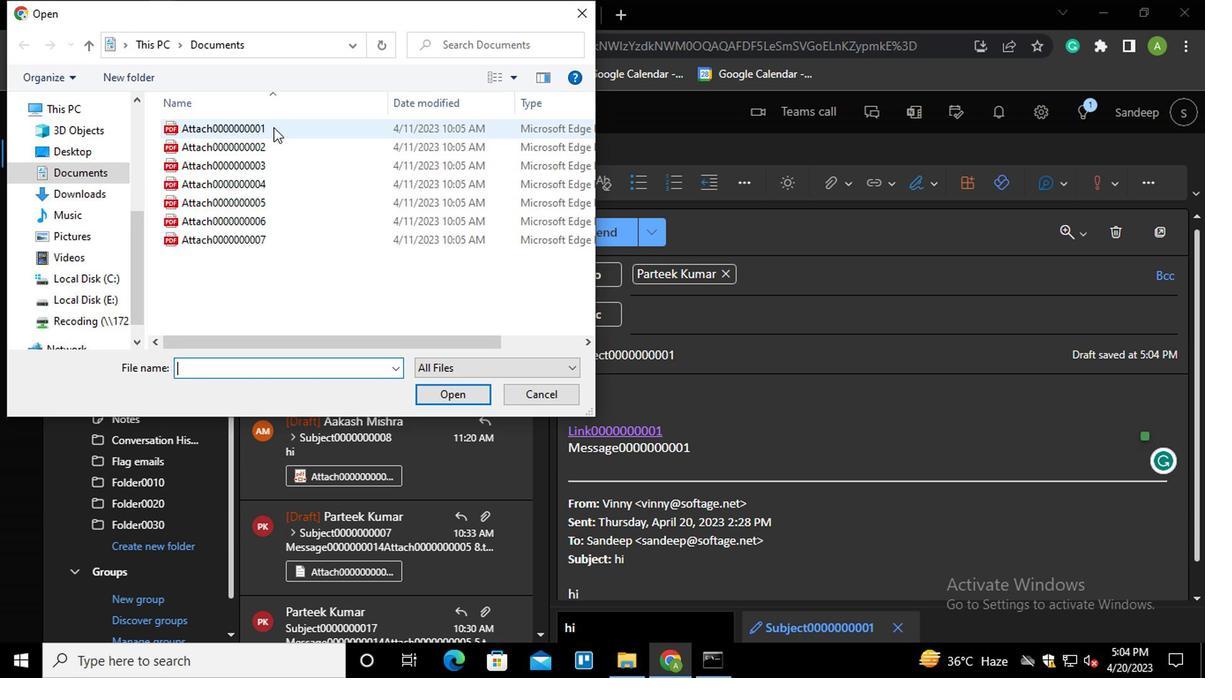 
Action: Mouse moved to (452, 395)
Screenshot: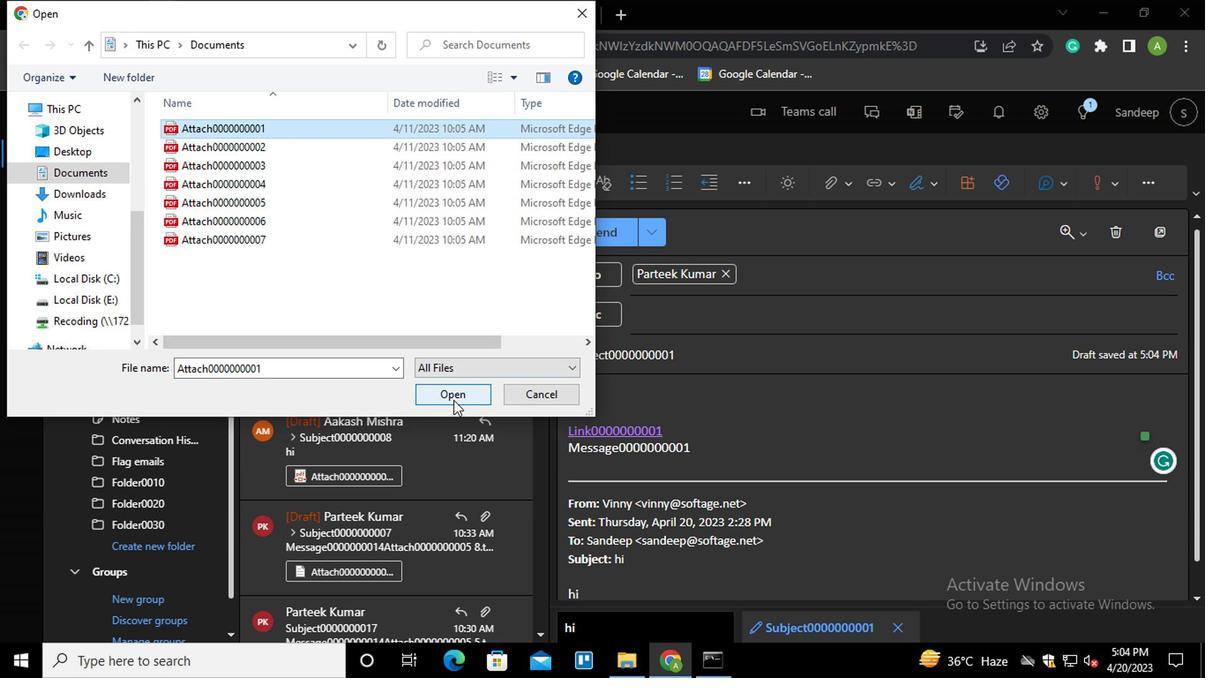 
Action: Mouse pressed left at (452, 395)
Screenshot: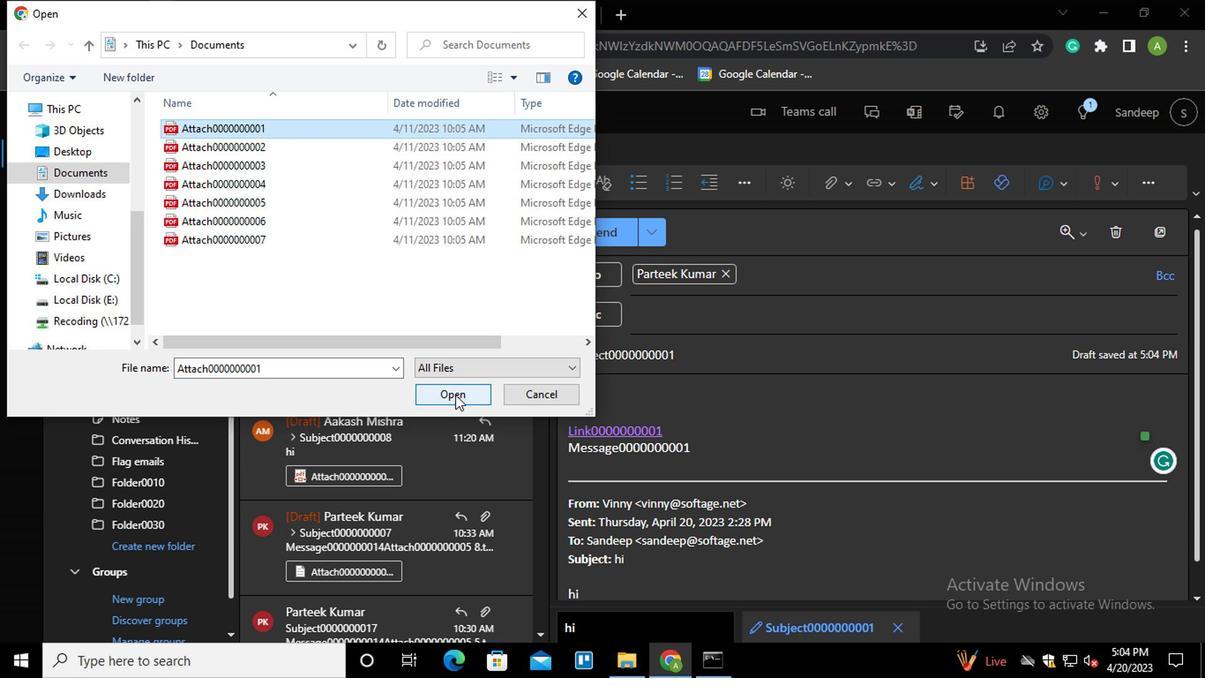 
Action: Mouse moved to (595, 236)
Screenshot: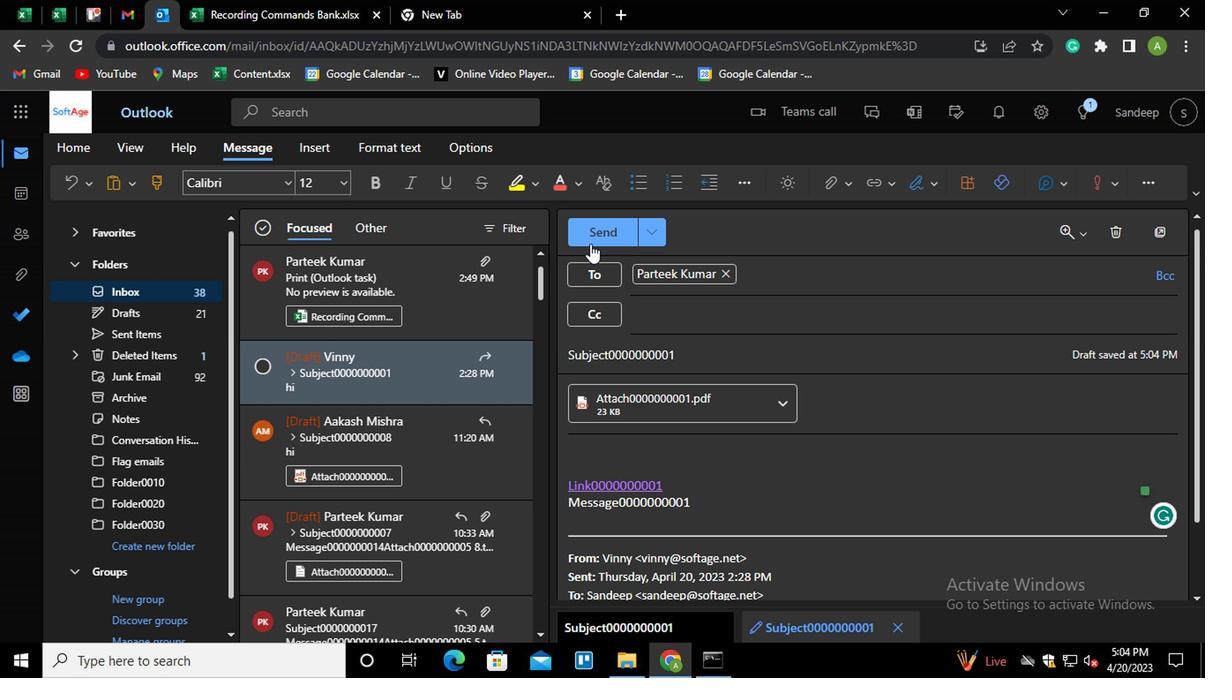 
Action: Mouse pressed left at (595, 236)
Screenshot: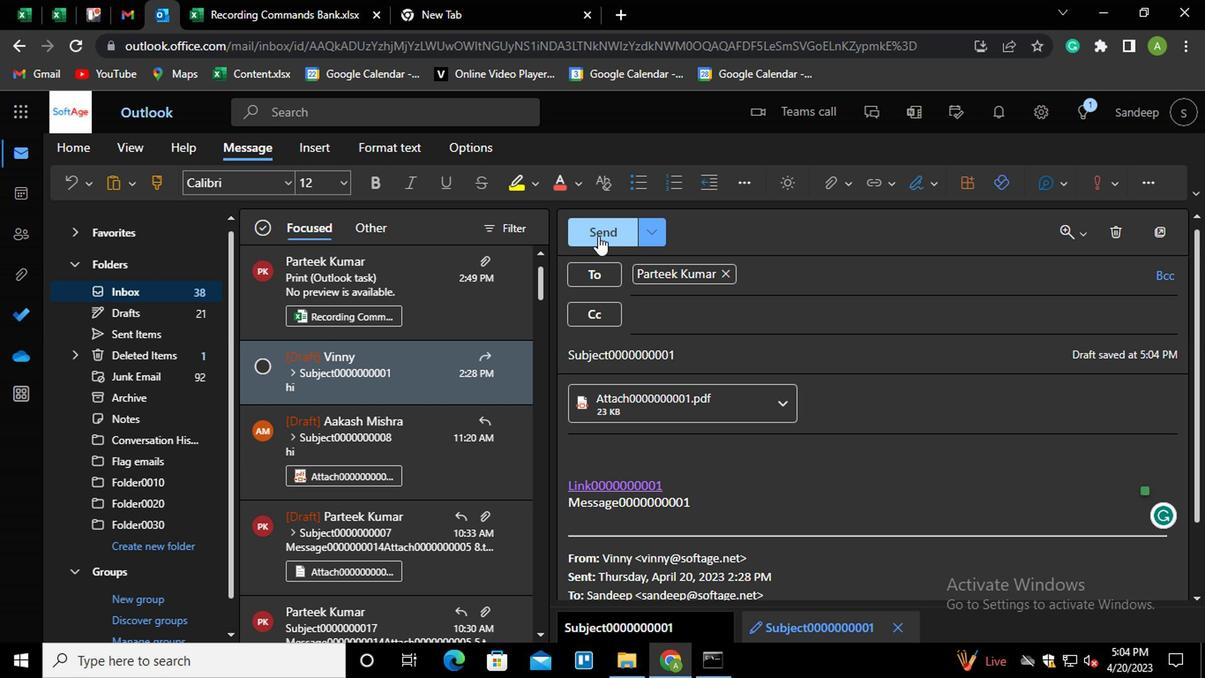 
Action: Mouse moved to (1161, 454)
Screenshot: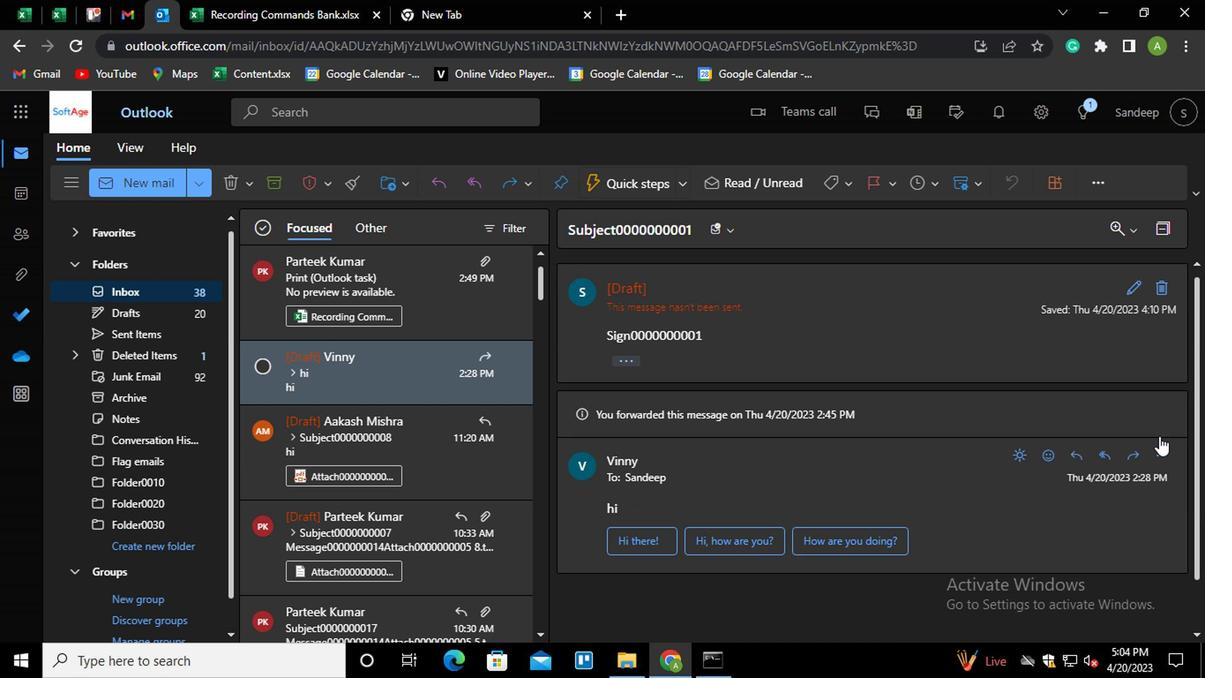 
Action: Mouse pressed left at (1161, 454)
Screenshot: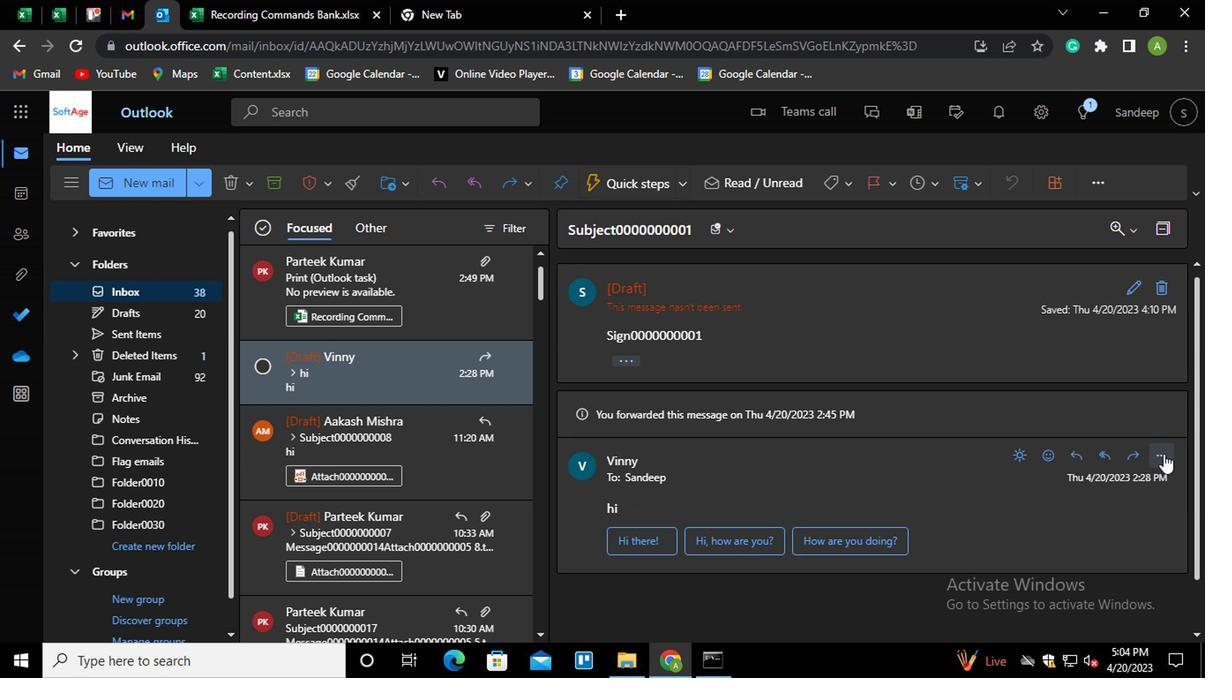 
Action: Mouse moved to (1017, 178)
Screenshot: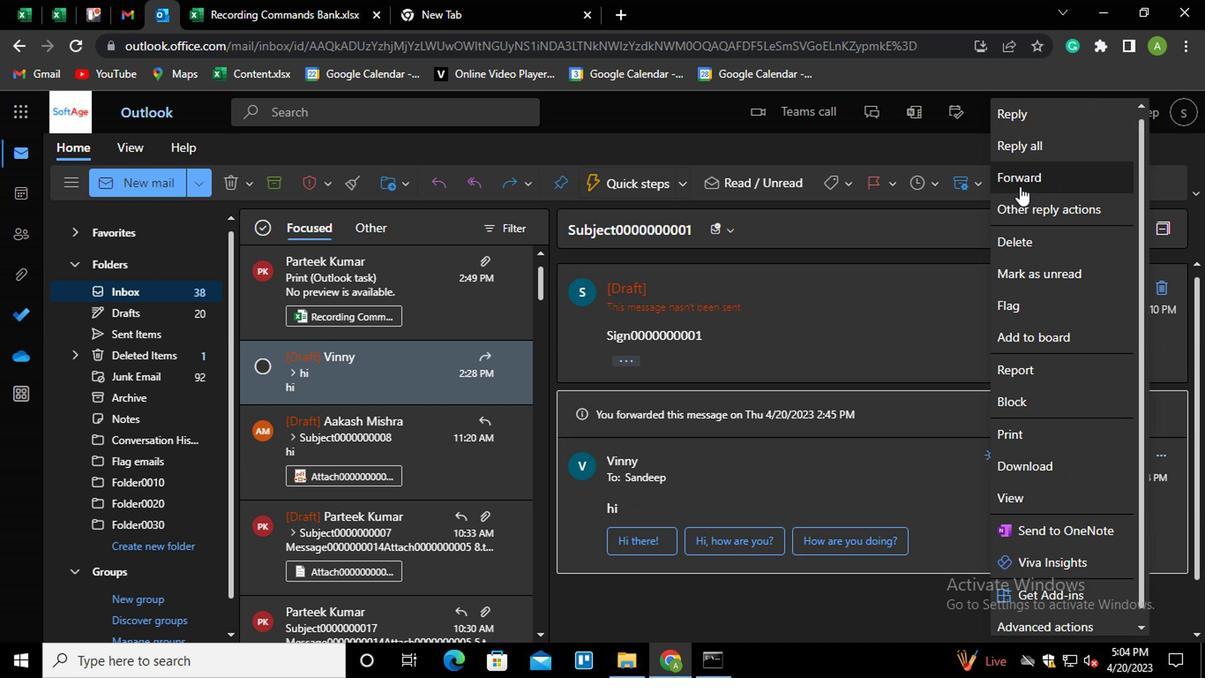 
Action: Mouse pressed left at (1017, 178)
Screenshot: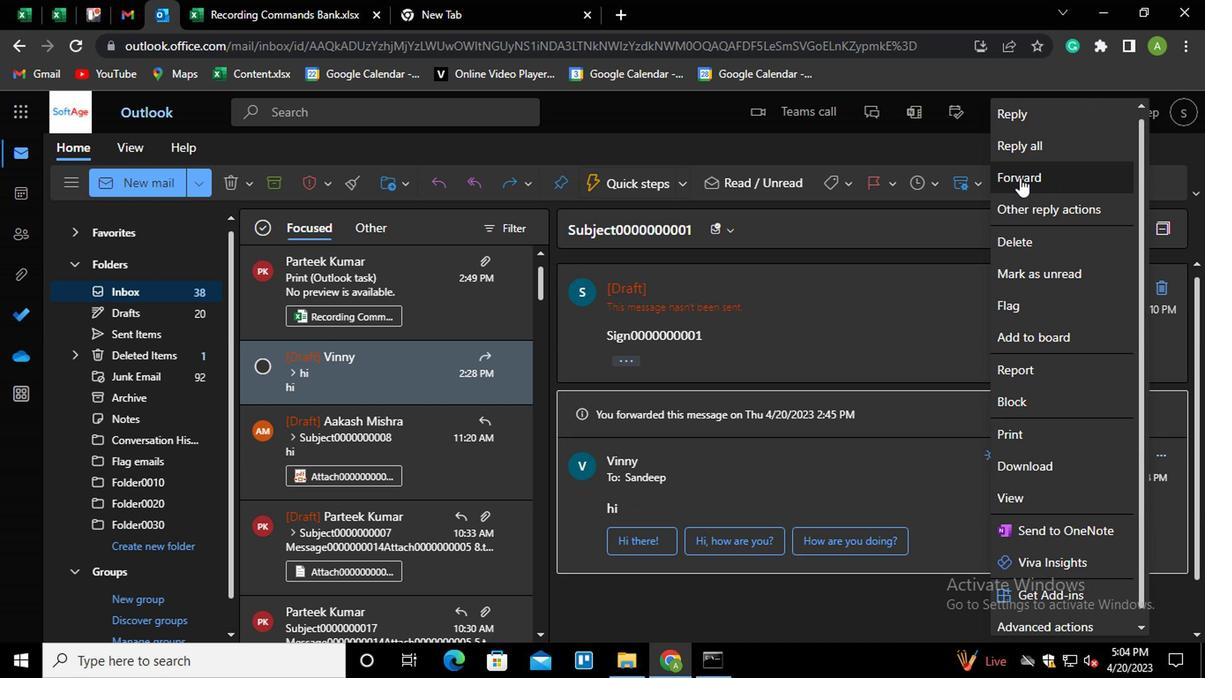 
Action: Mouse moved to (690, 430)
Screenshot: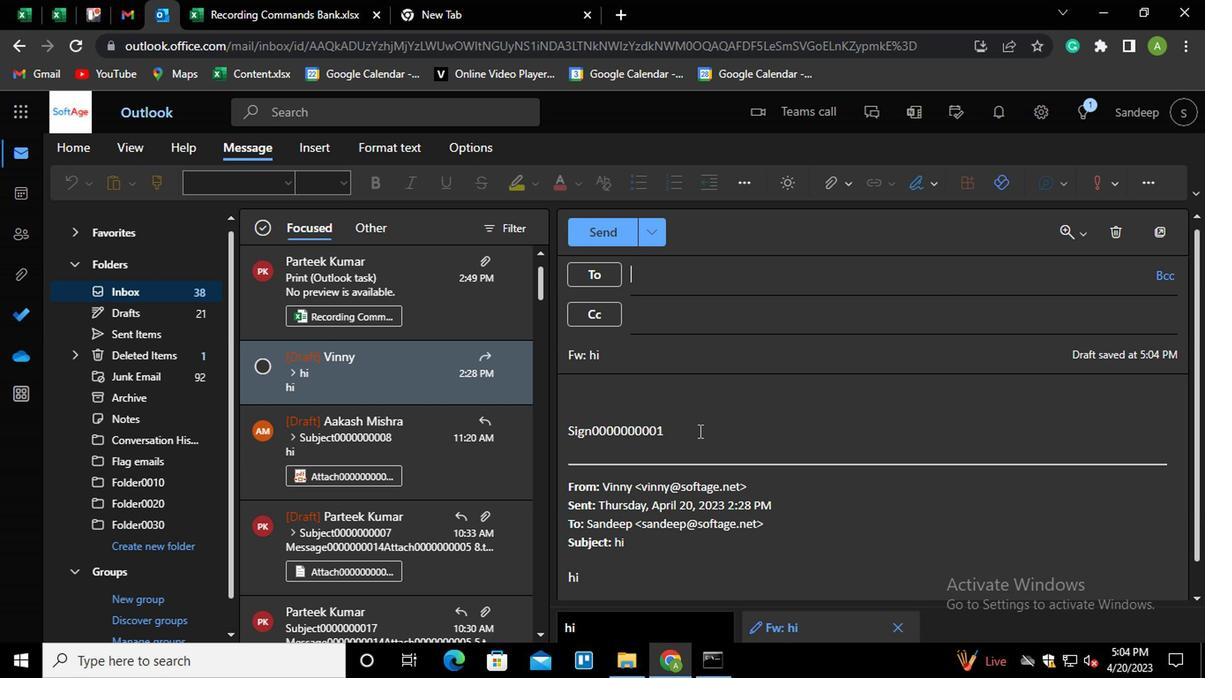 
Action: Mouse pressed left at (690, 430)
Screenshot: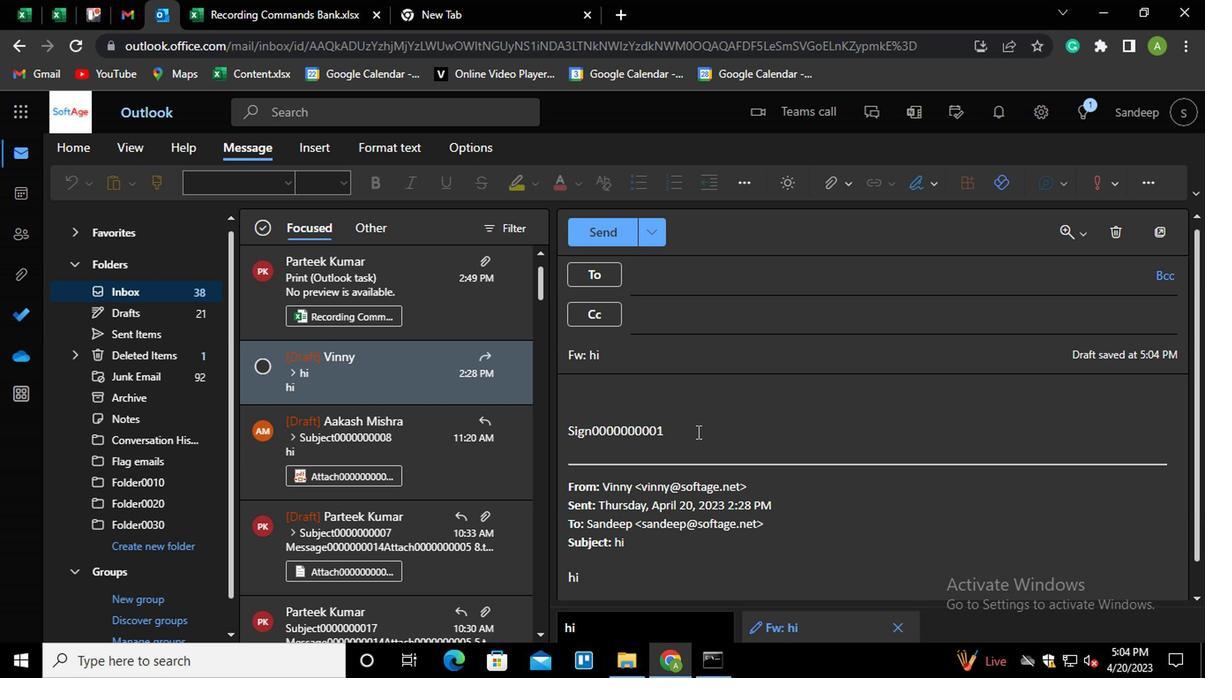 
Action: Mouse moved to (687, 430)
Screenshot: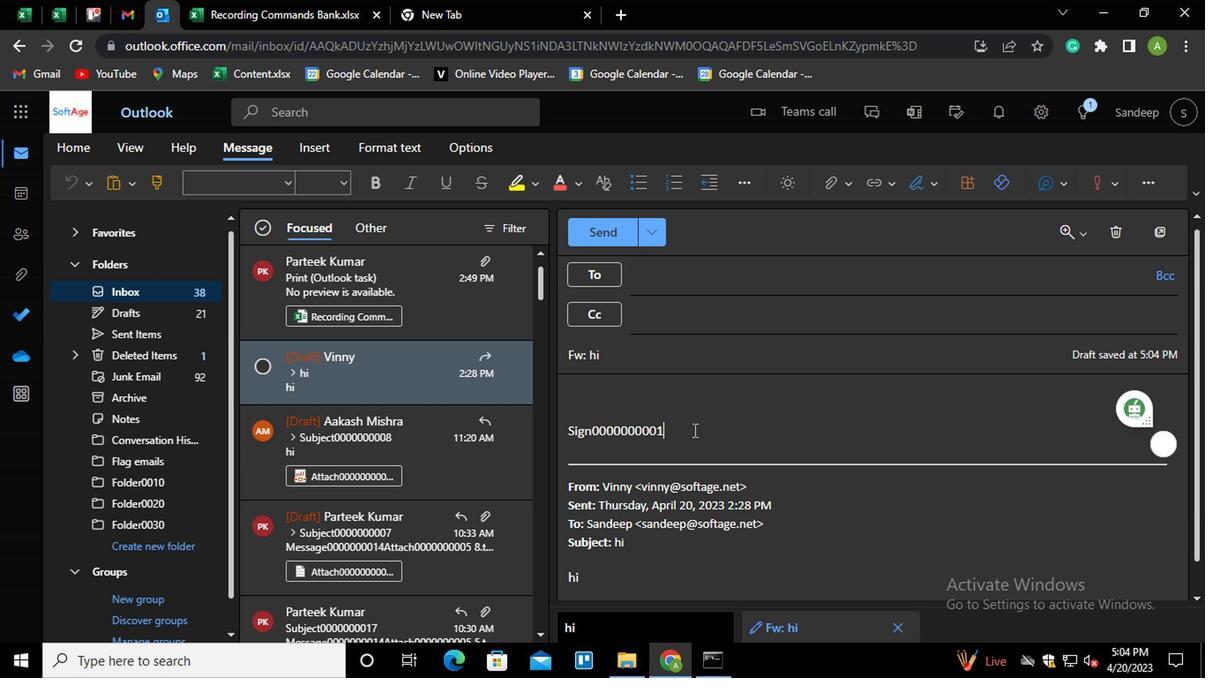 
Action: Key pressed <Key.shift_r><Key.shift_r><Key.home><Key.shift_r>LINK0000000001ctrl+K<Key.shift_r>ctrl+LINK0000000001
Screenshot: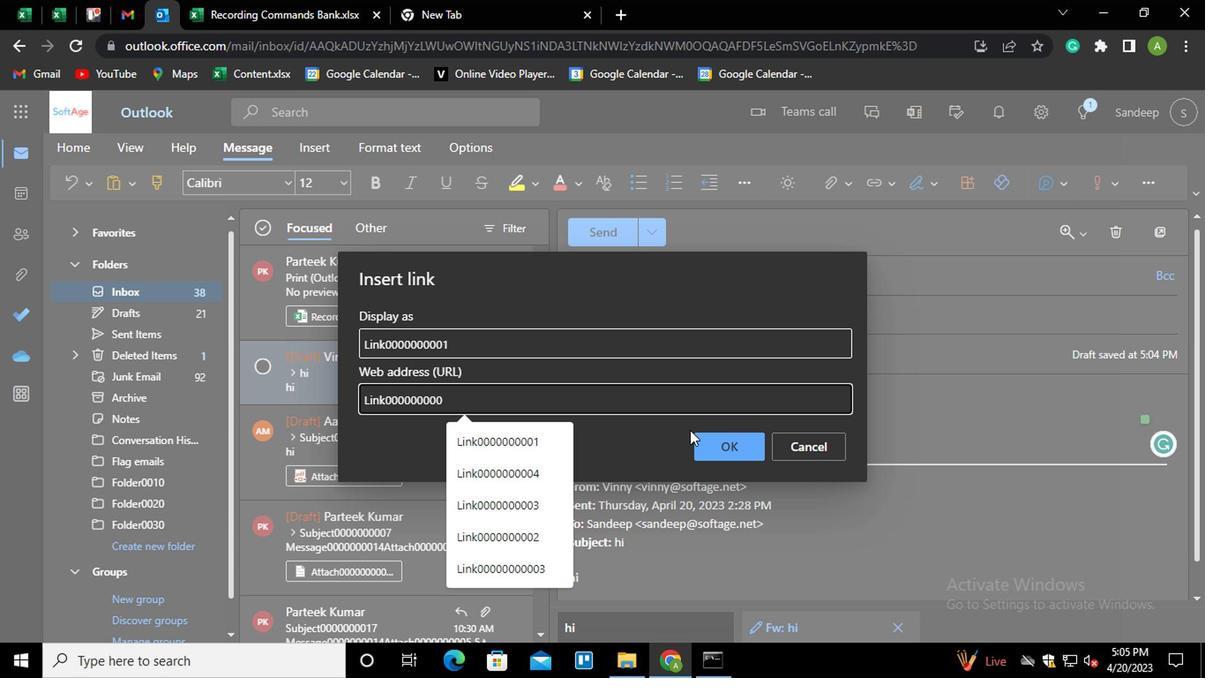 
Action: Mouse moved to (719, 439)
Screenshot: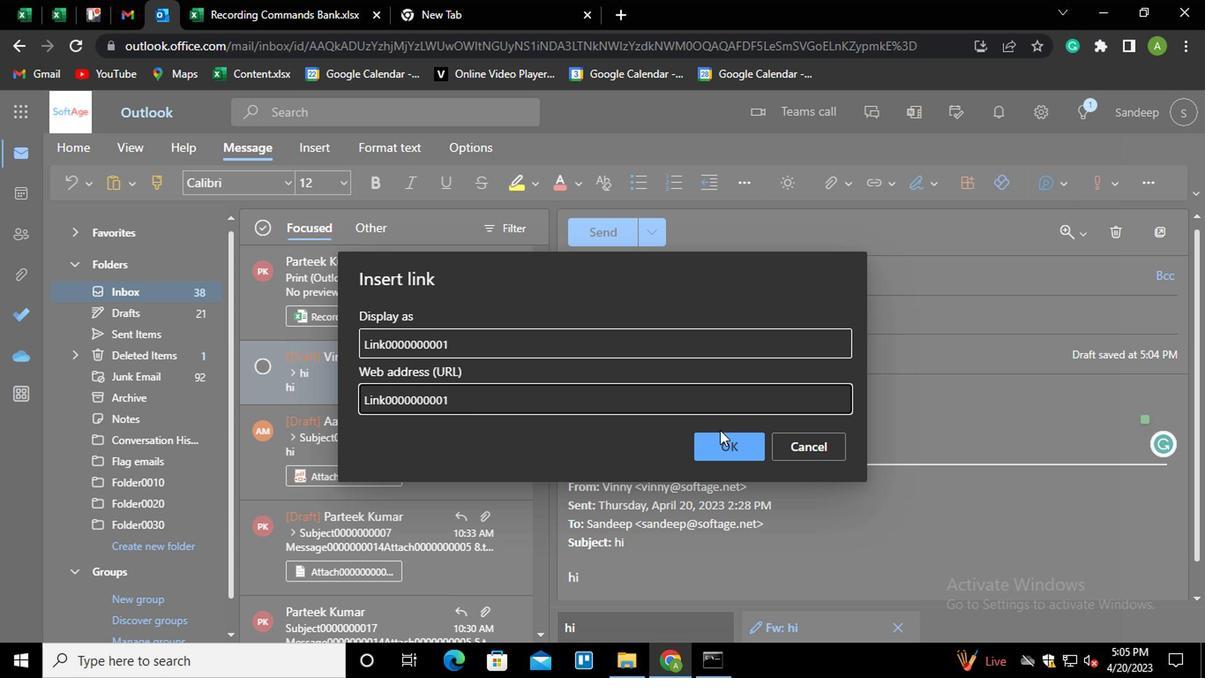 
Action: Mouse pressed left at (719, 439)
Screenshot: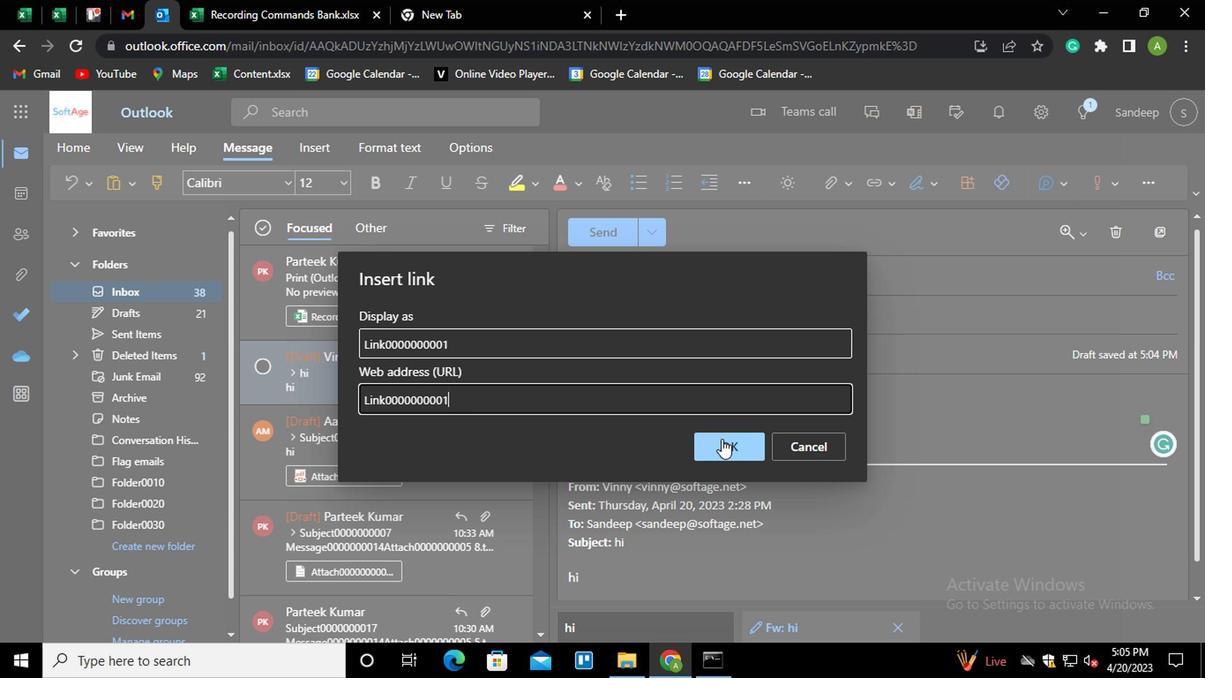
Action: Mouse moved to (689, 280)
Screenshot: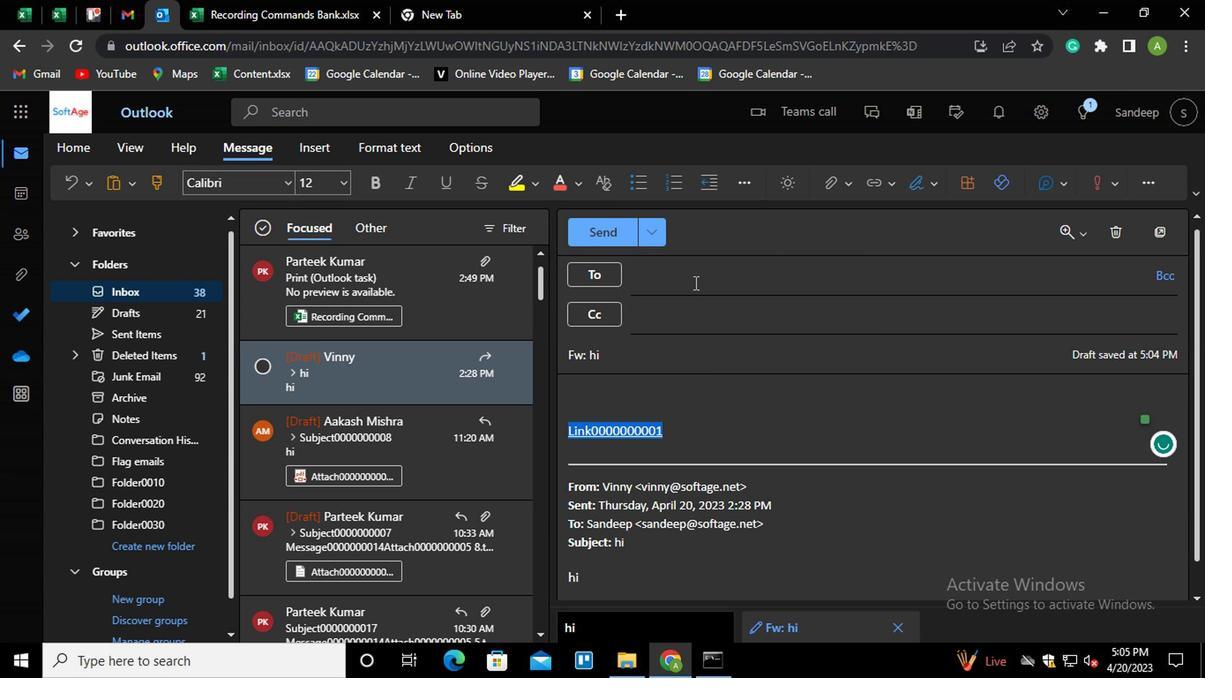 
Action: Mouse pressed left at (689, 280)
Screenshot: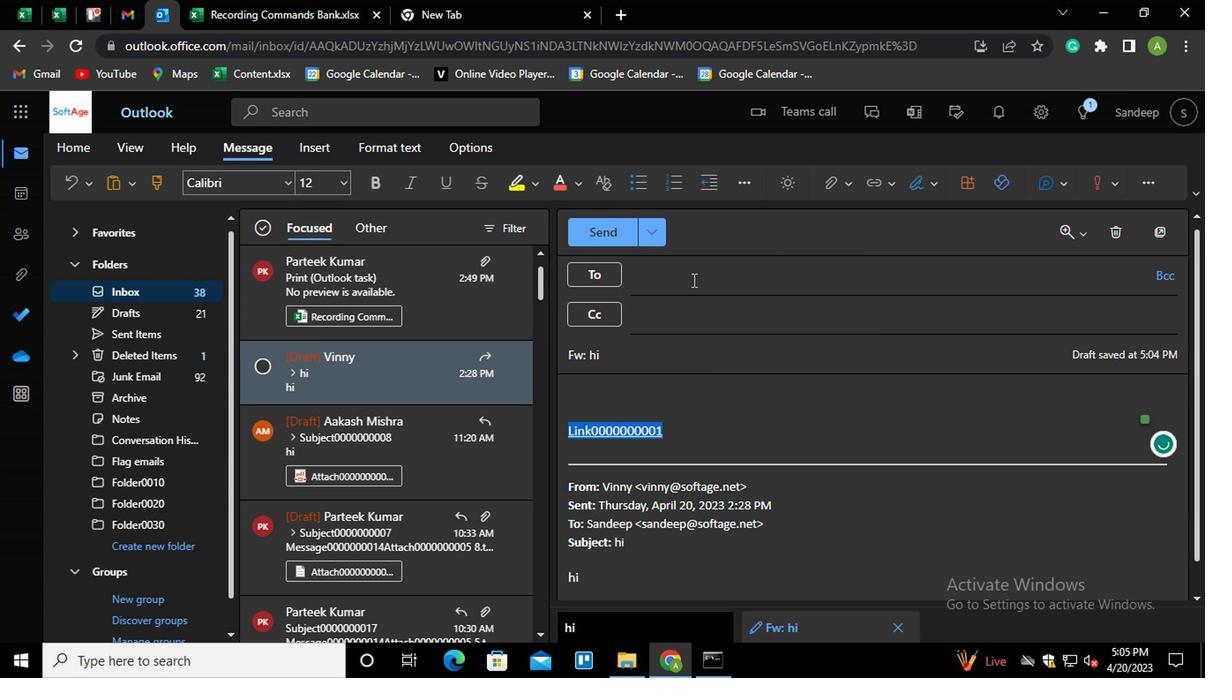 
Action: Mouse moved to (684, 281)
Screenshot: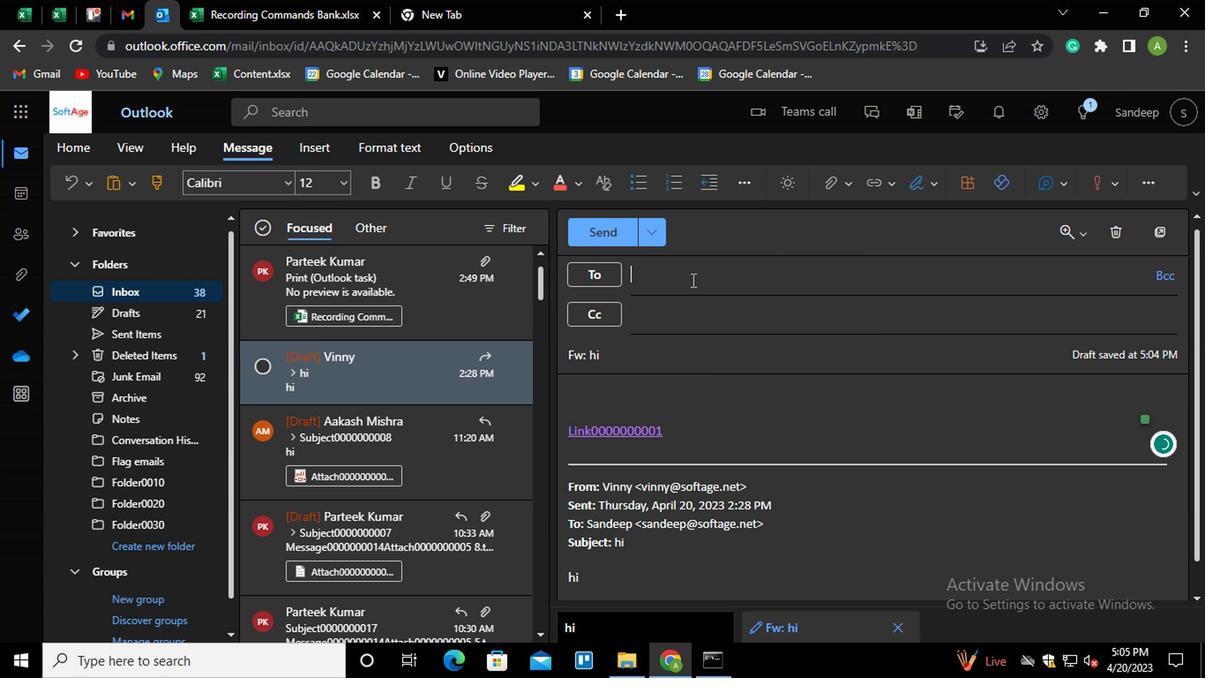 
Action: Key pressed PAR<Key.enter>AAK
Screenshot: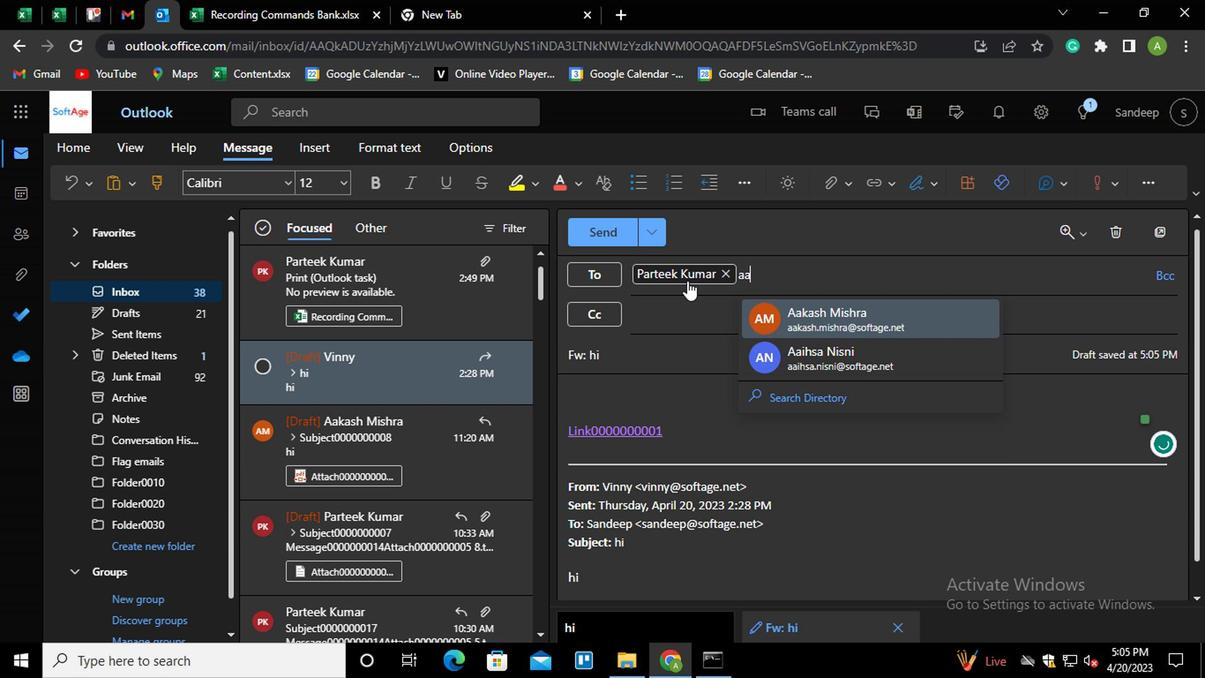 
Action: Mouse moved to (33, 0)
Screenshot: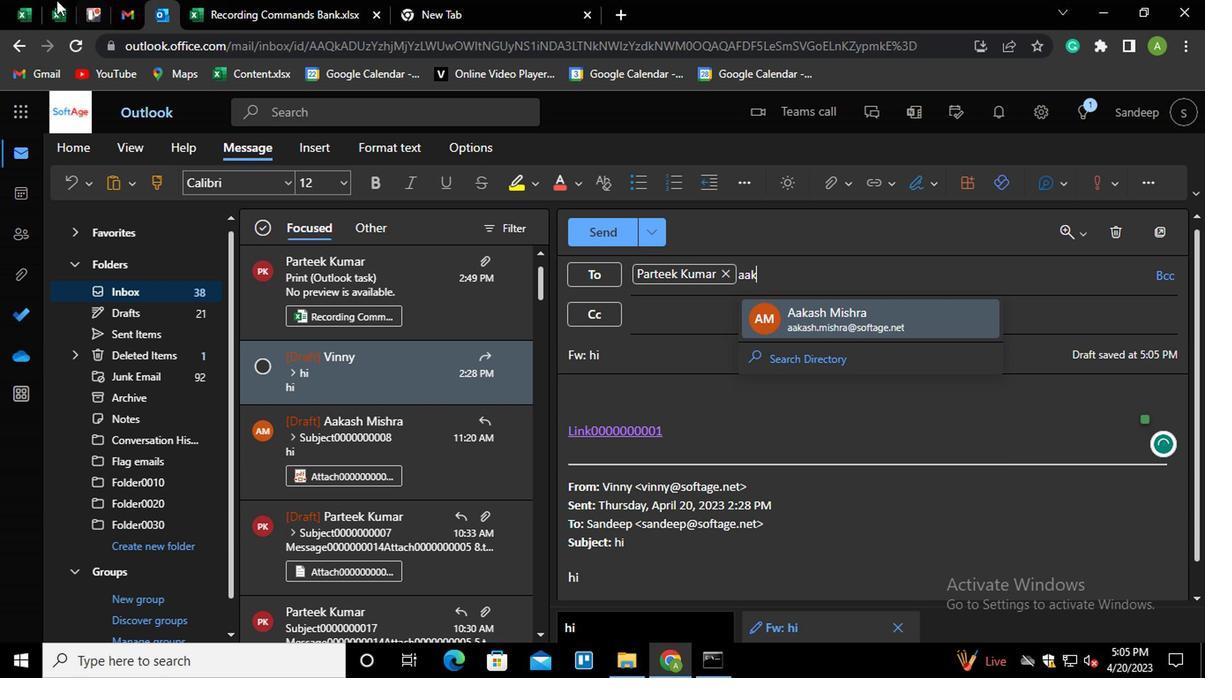 
Action: Key pressed <Key.enter>AYU<Key.enter>
Screenshot: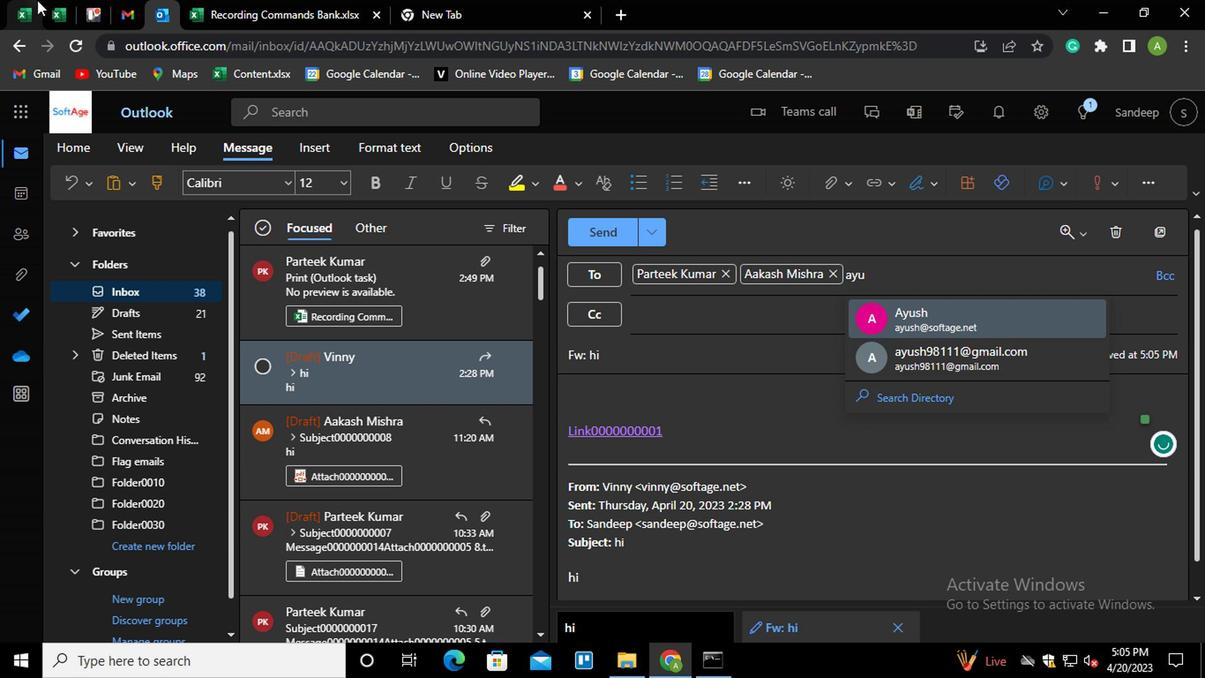
Action: Mouse moved to (616, 353)
Screenshot: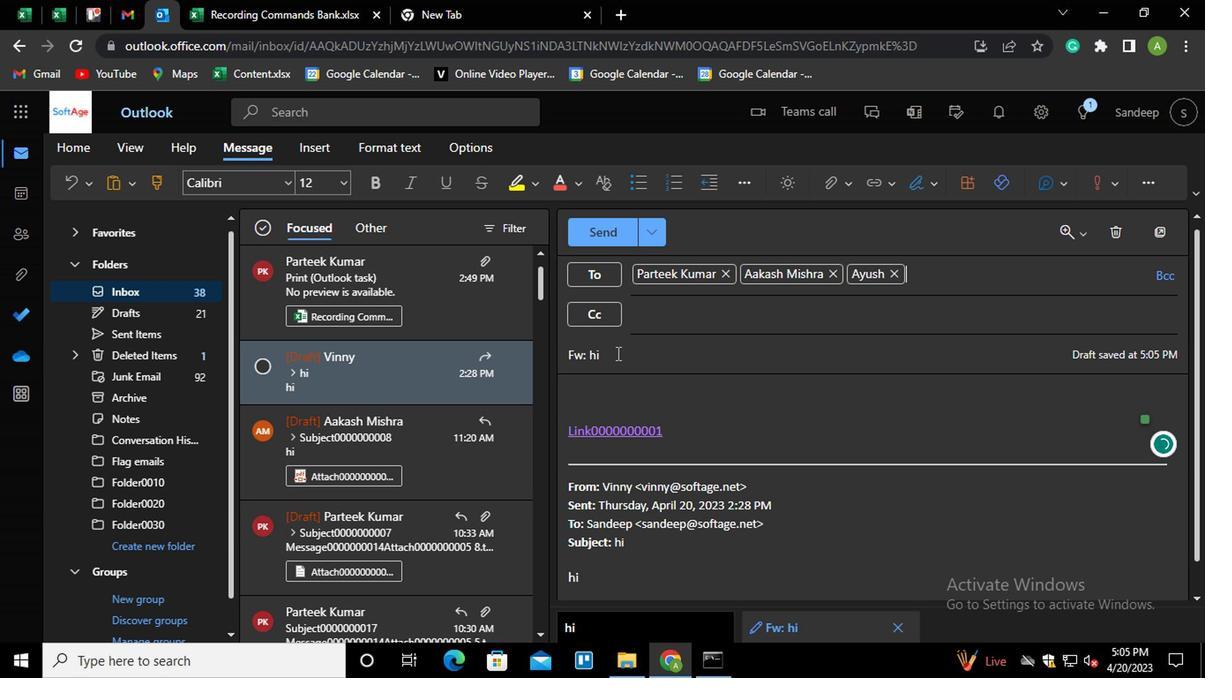 
Action: Mouse pressed left at (616, 353)
Screenshot: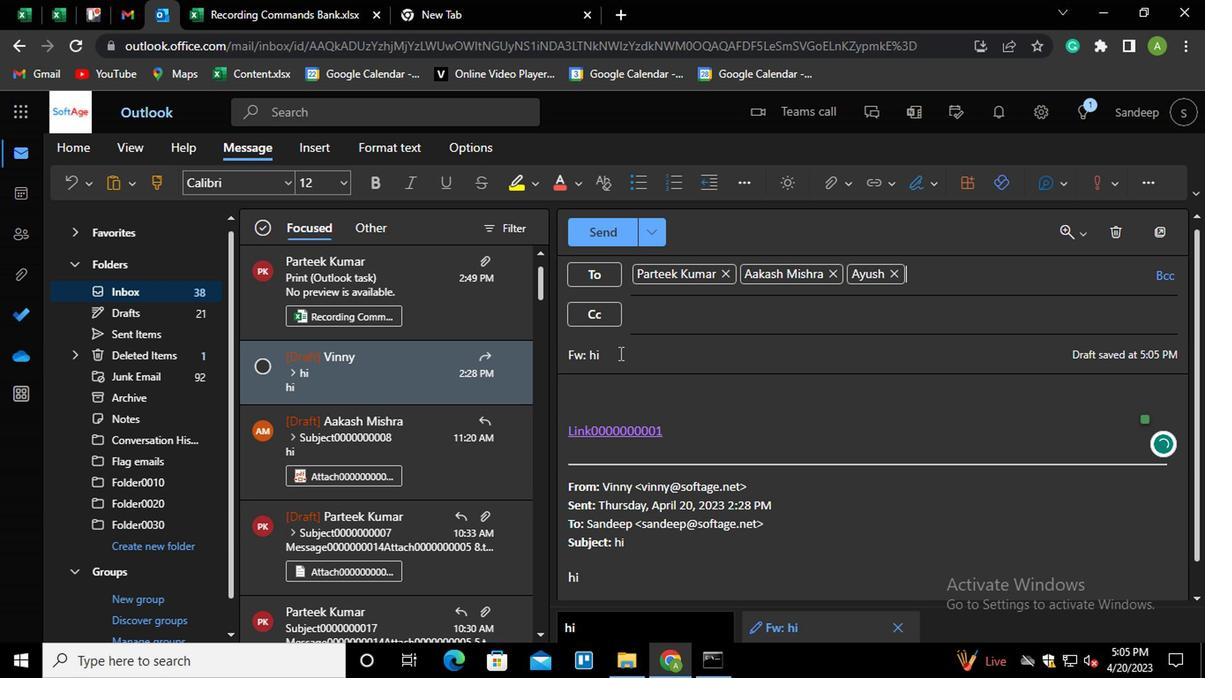 
Action: Key pressed <Key.shift_r><Key.home><Key.shift>SUBJECT0000000002
Screenshot: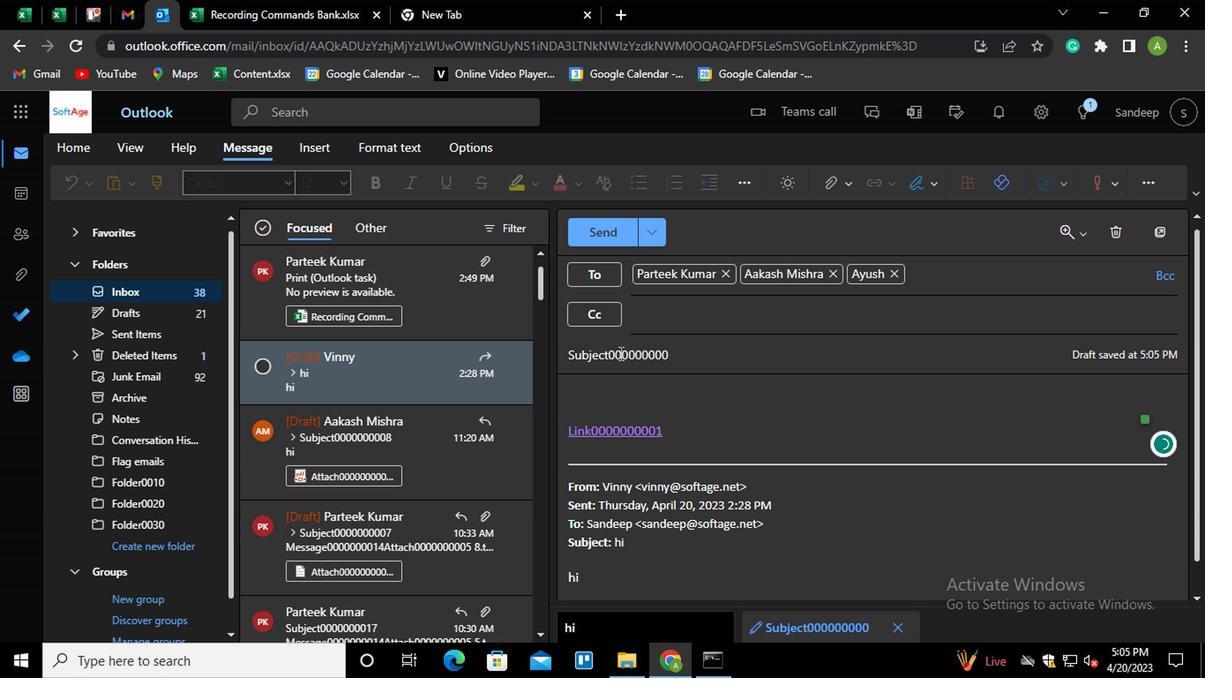 
Action: Mouse moved to (678, 431)
Screenshot: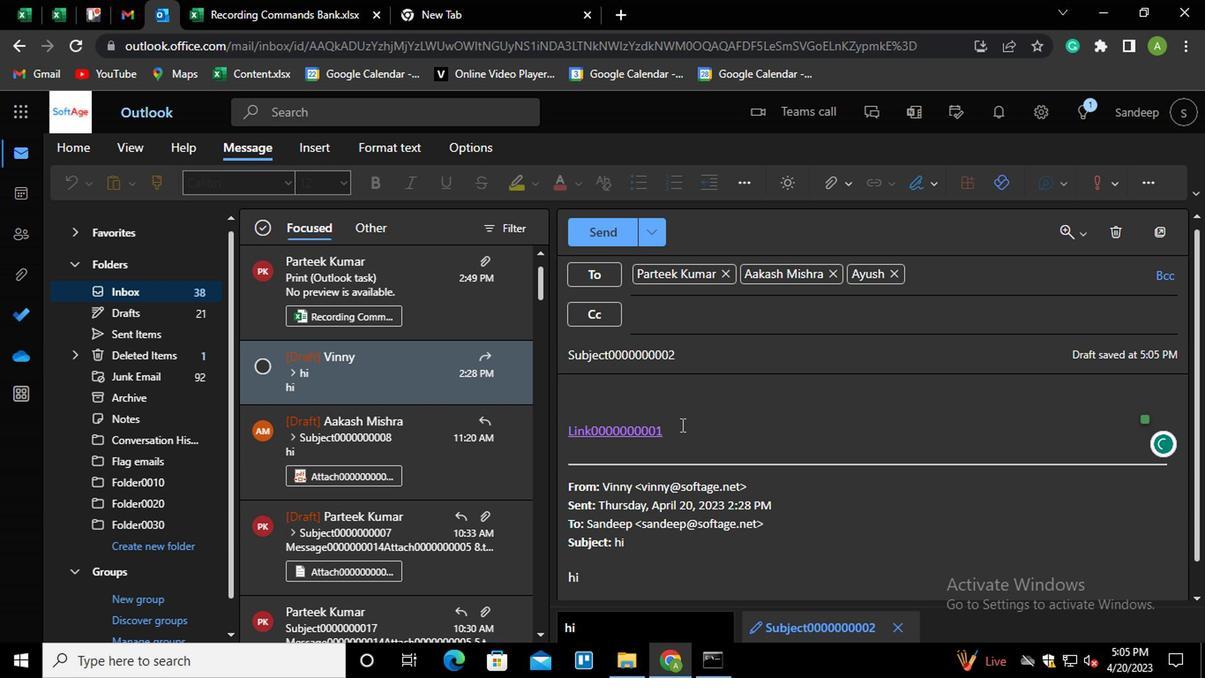 
Action: Mouse pressed left at (678, 431)
Screenshot: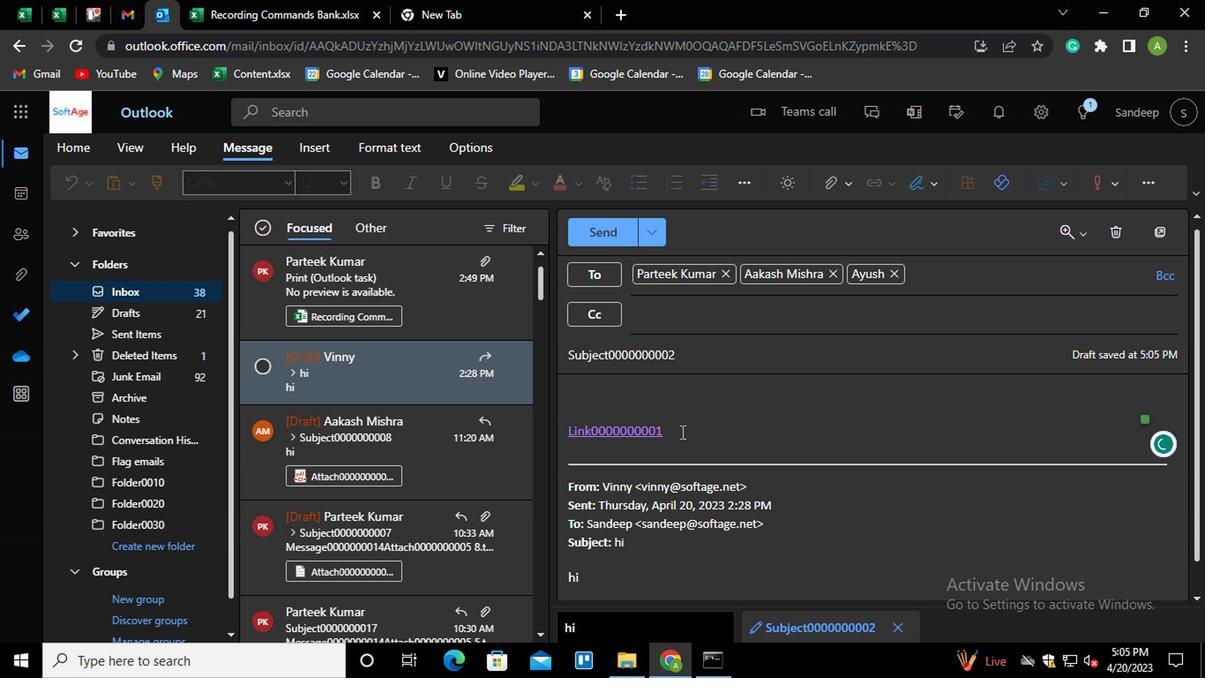 
Action: Mouse moved to (675, 430)
Screenshot: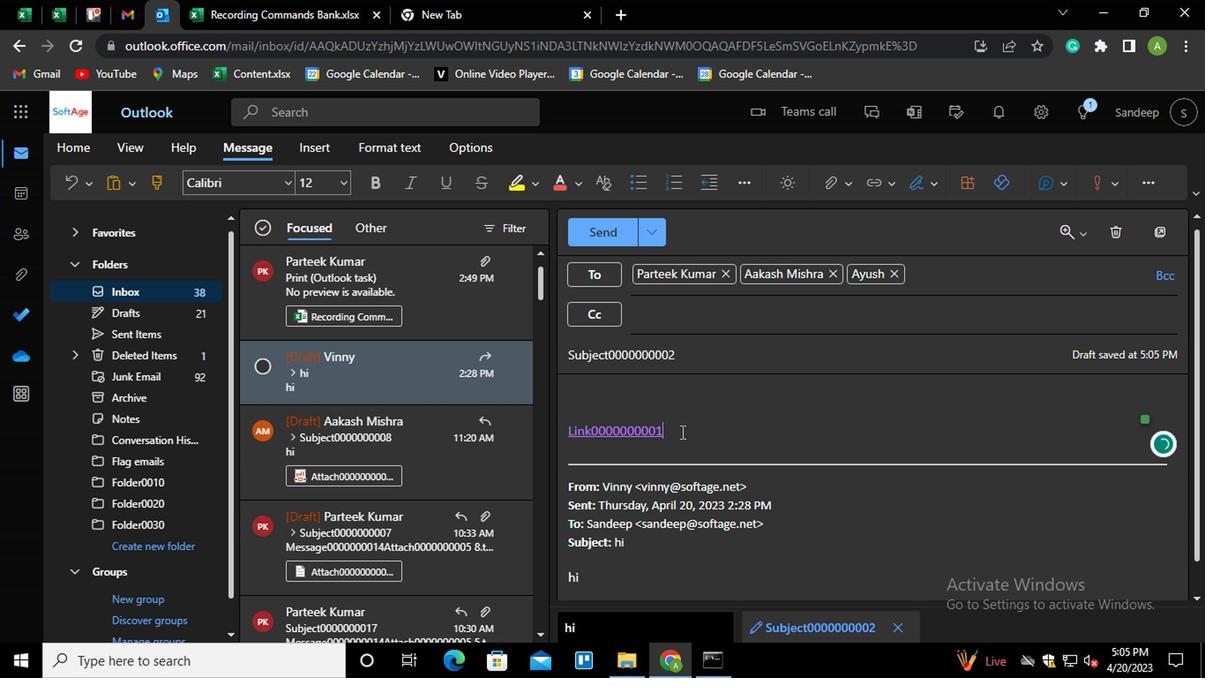 
Action: Key pressed <Key.shift_r><Key.enter><Key.shift_r>MESSAGE0000000003
Screenshot: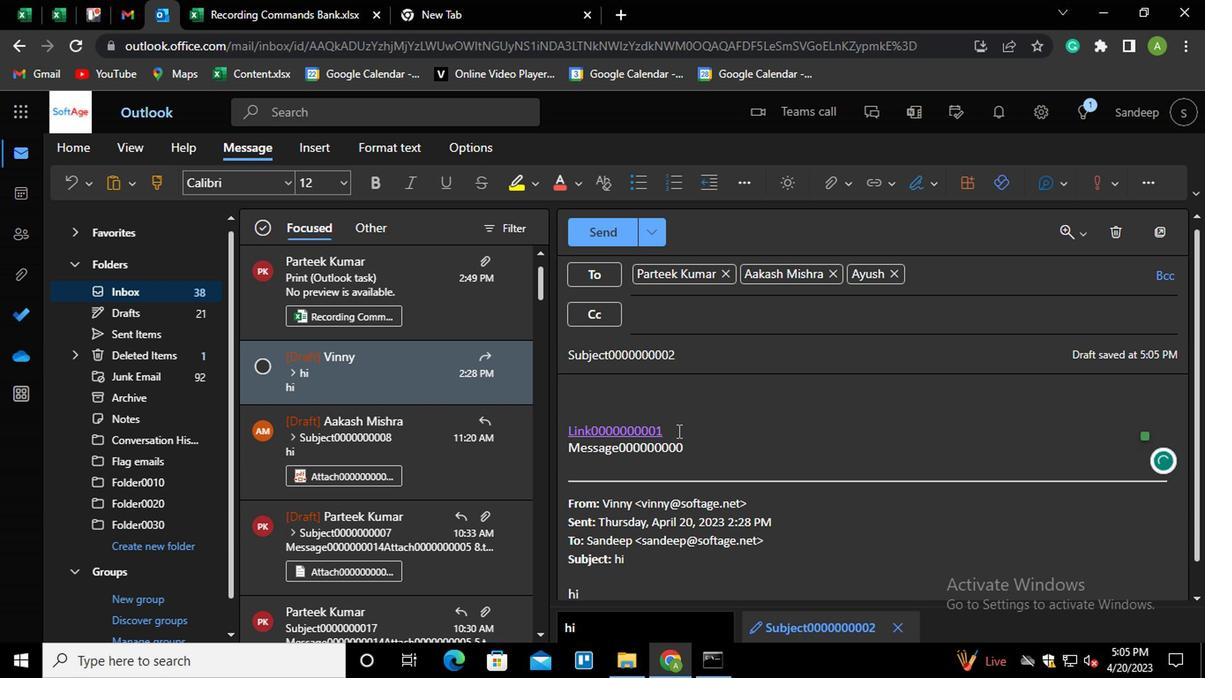 
Action: Mouse moved to (824, 191)
Screenshot: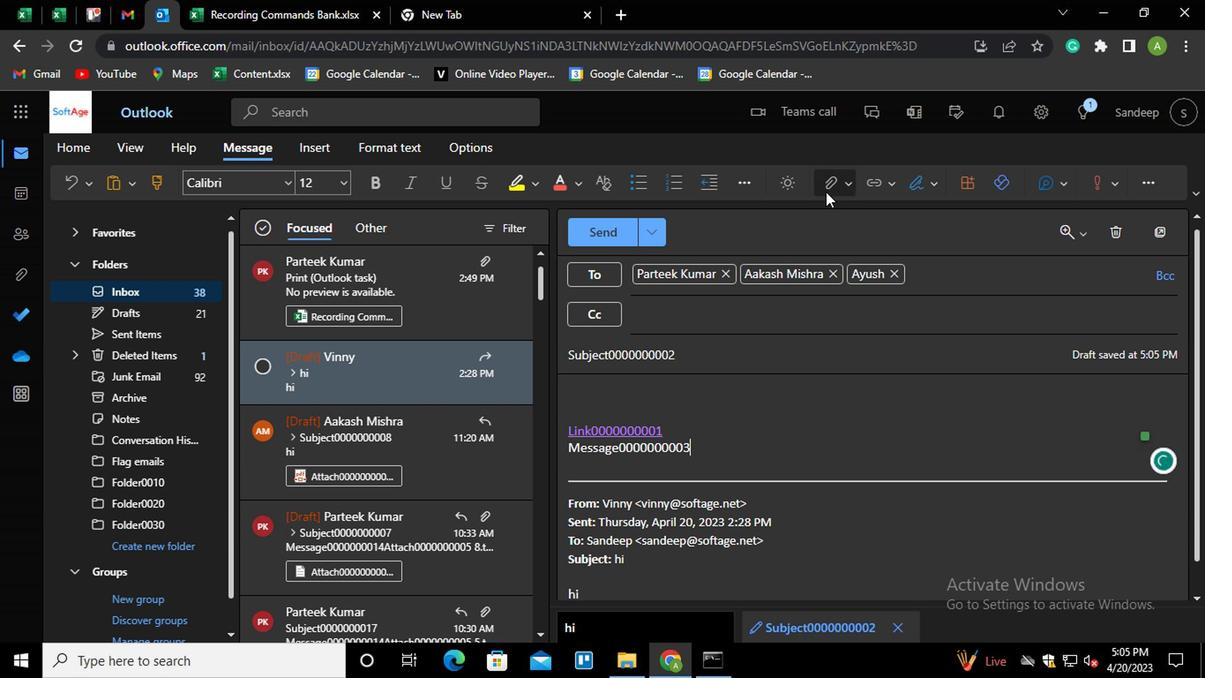 
Action: Mouse pressed left at (824, 191)
Screenshot: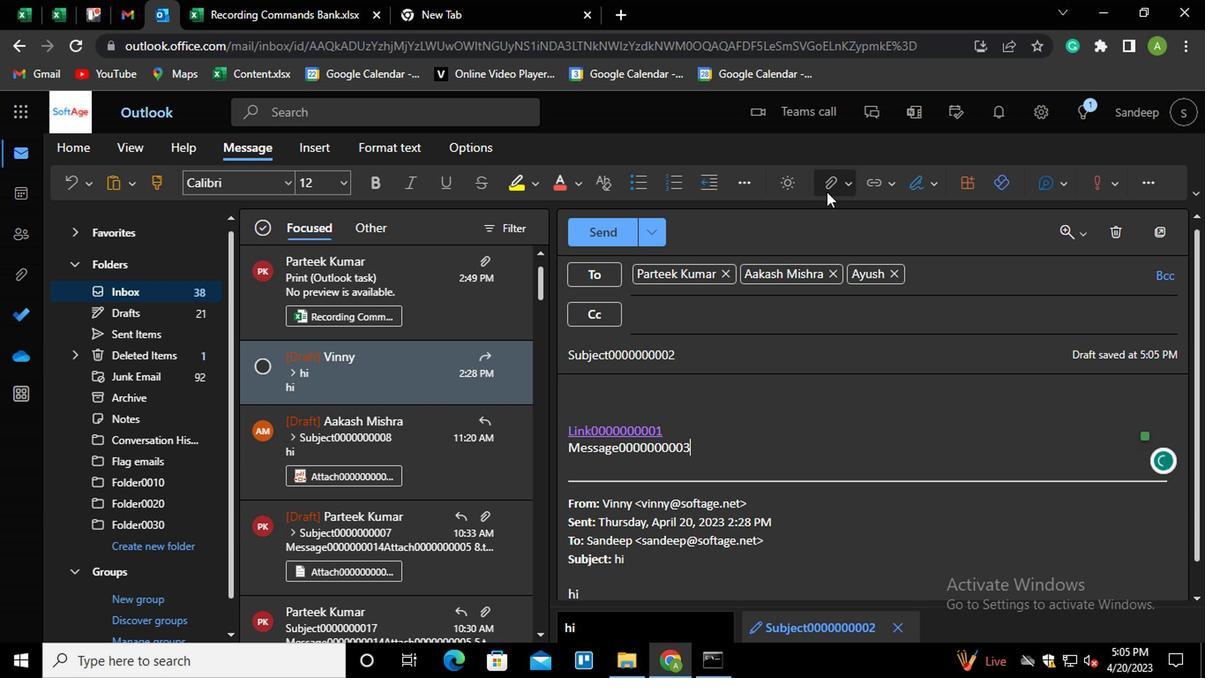 
Action: Mouse moved to (785, 221)
Screenshot: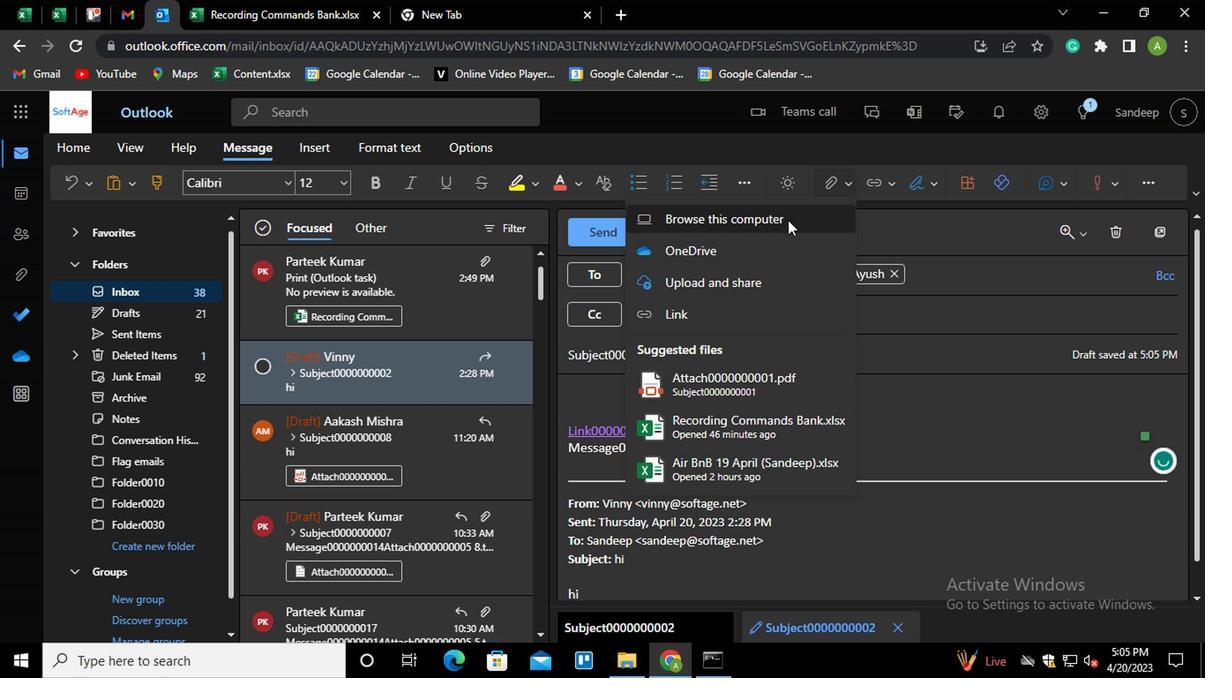 
Action: Mouse pressed left at (785, 221)
Screenshot: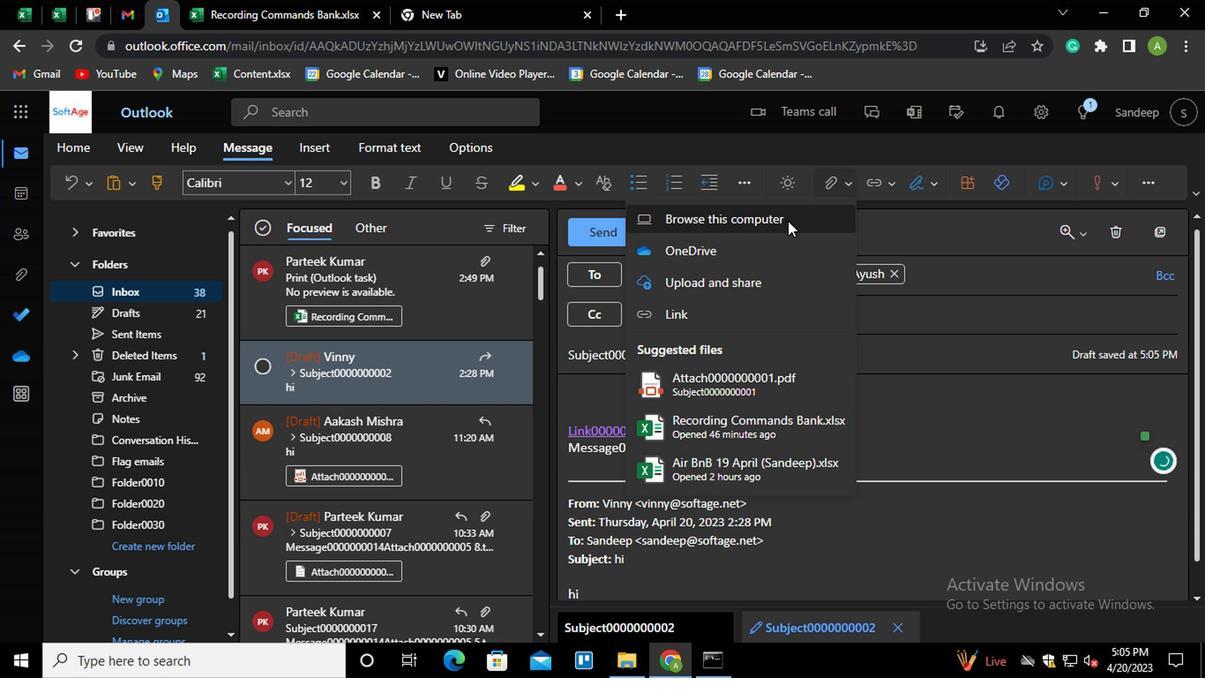 
Action: Mouse moved to (423, 128)
Screenshot: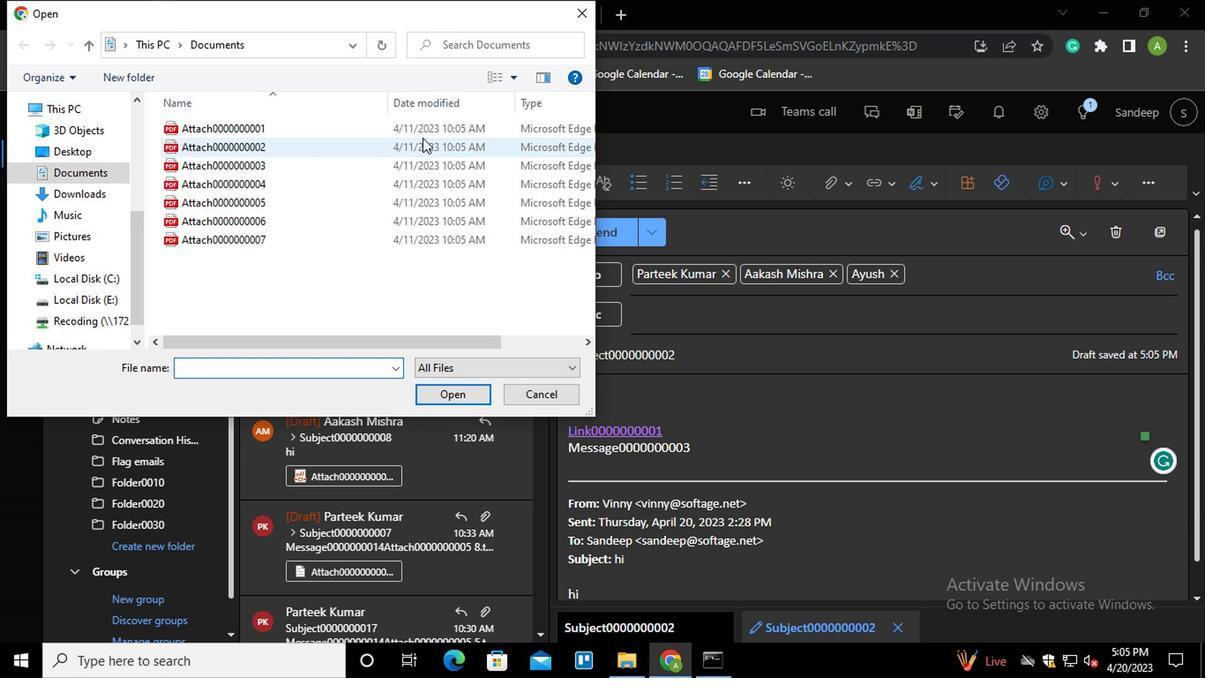 
Action: Mouse pressed left at (423, 128)
Screenshot: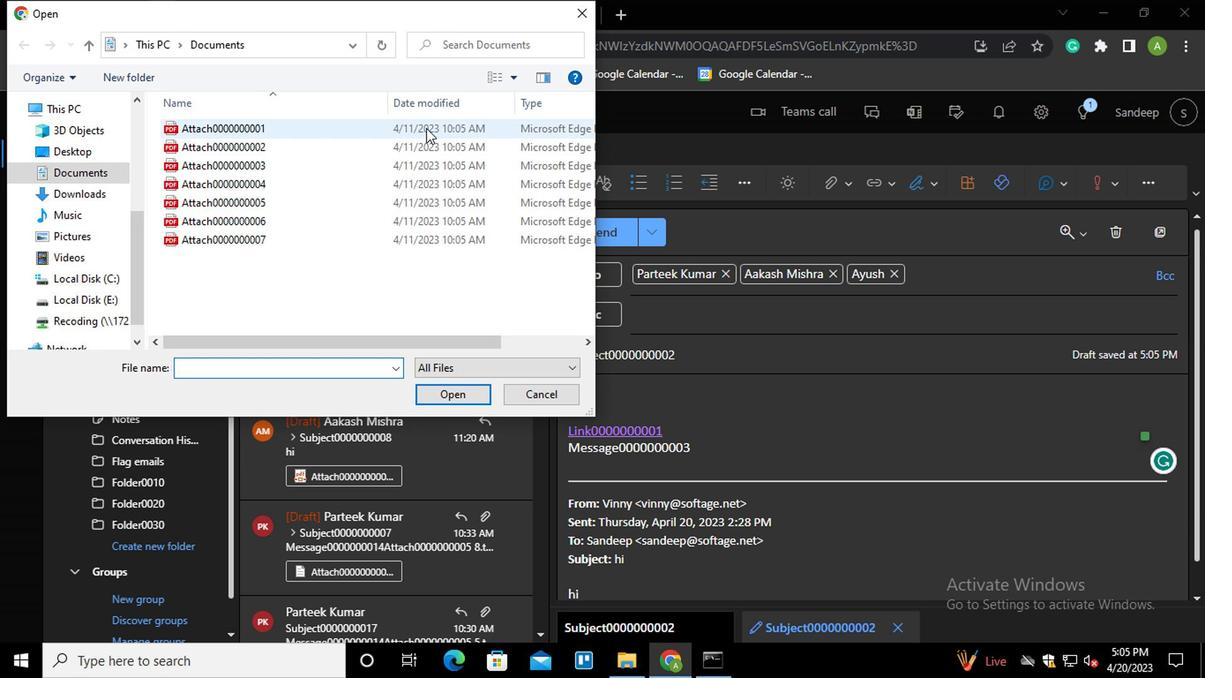 
Action: Mouse moved to (477, 395)
Screenshot: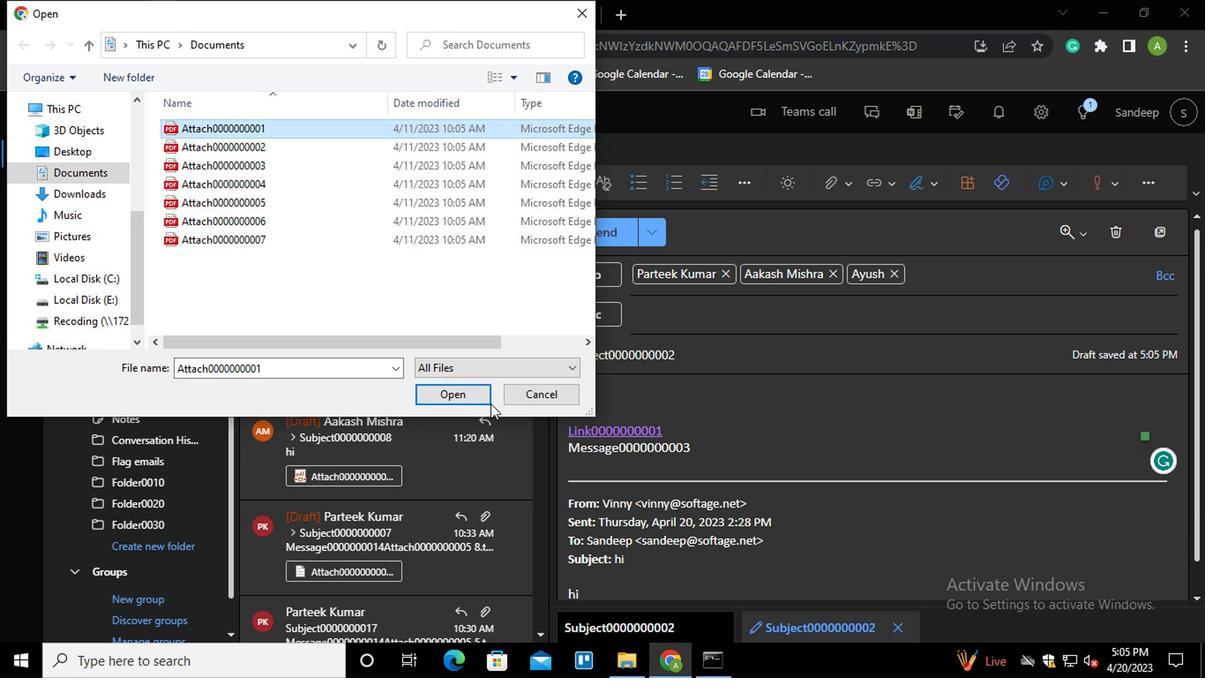 
Action: Mouse pressed left at (477, 395)
Screenshot: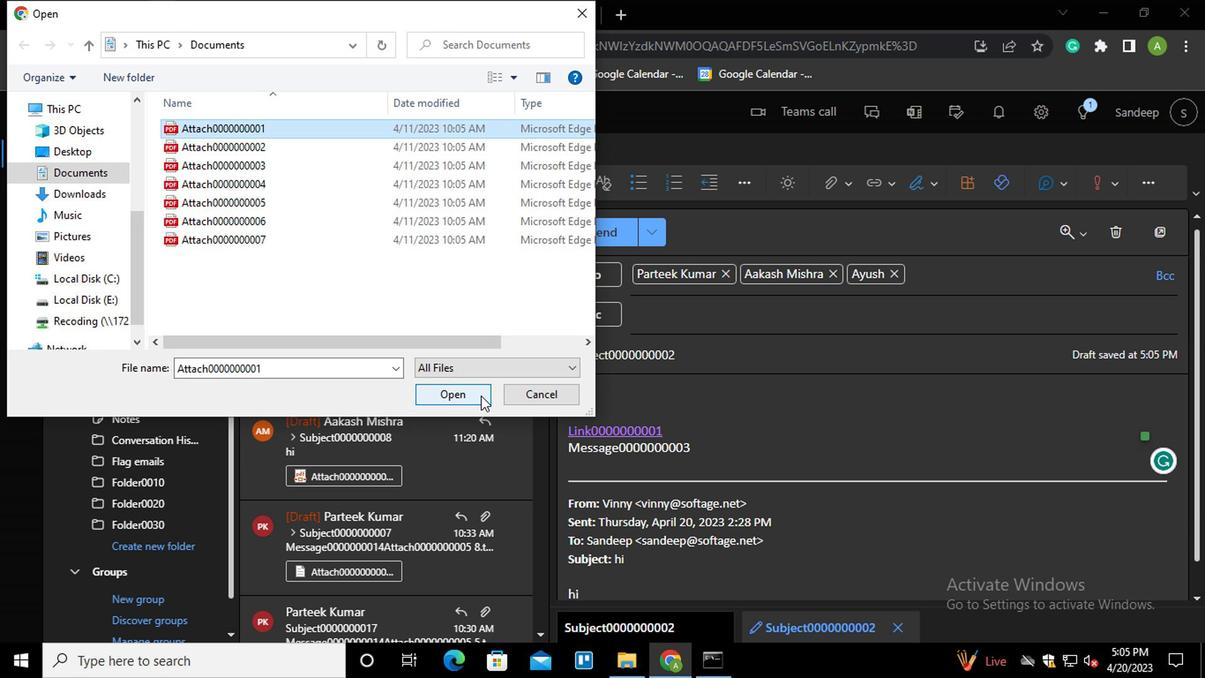 
Action: Mouse moved to (616, 241)
Screenshot: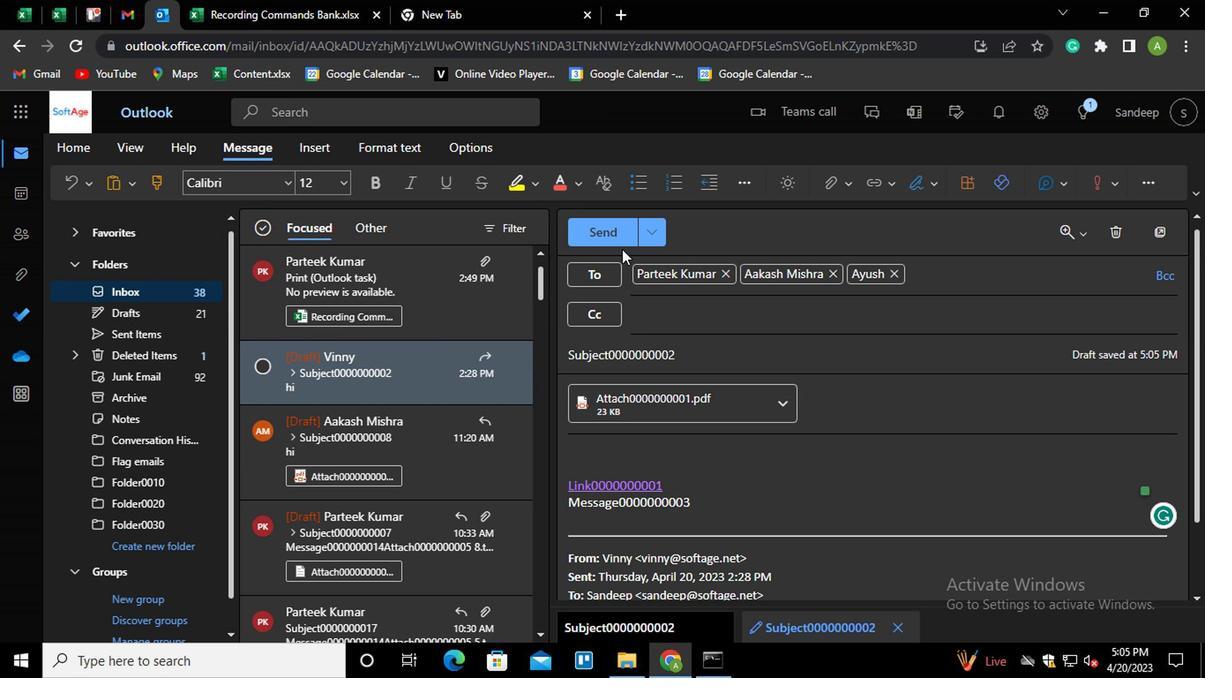 
Action: Mouse pressed left at (616, 241)
Screenshot: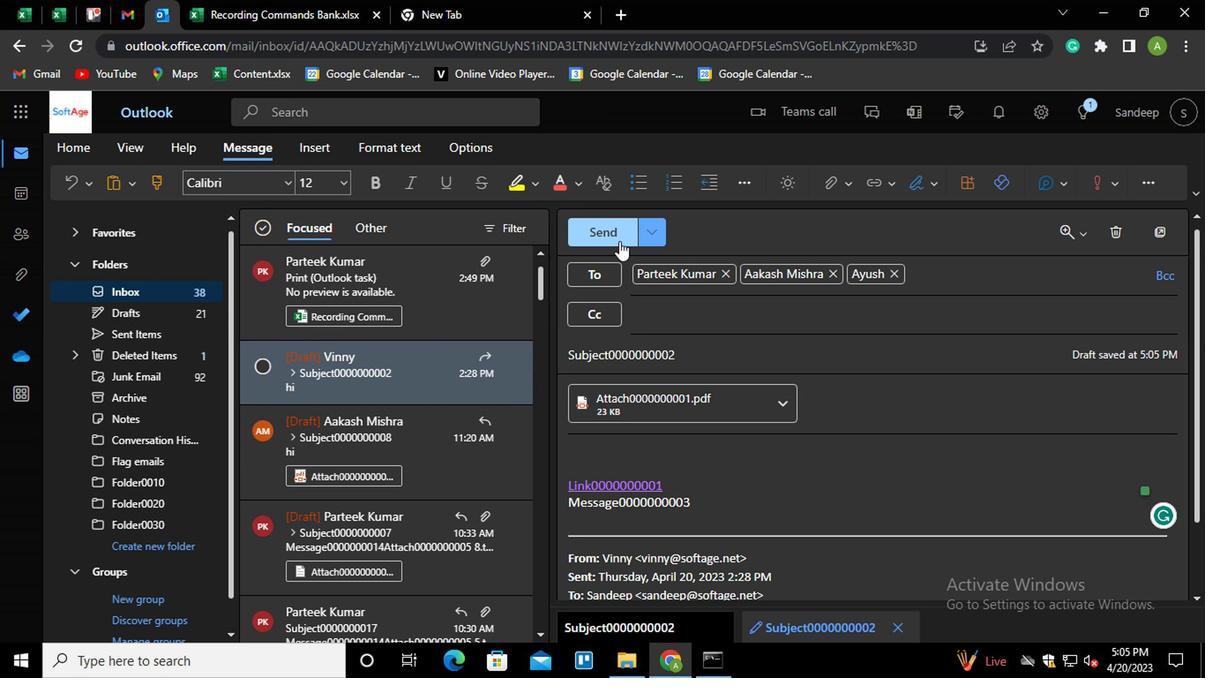 
Action: Mouse moved to (1158, 450)
Screenshot: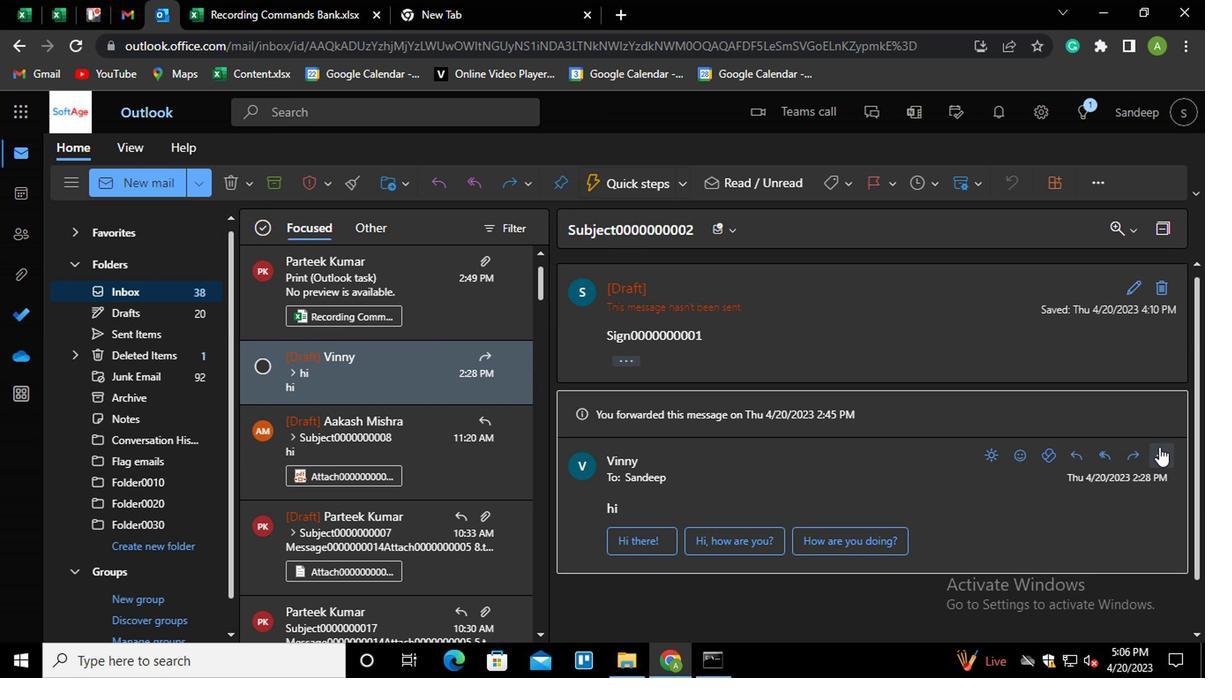 
Action: Mouse pressed left at (1158, 450)
Screenshot: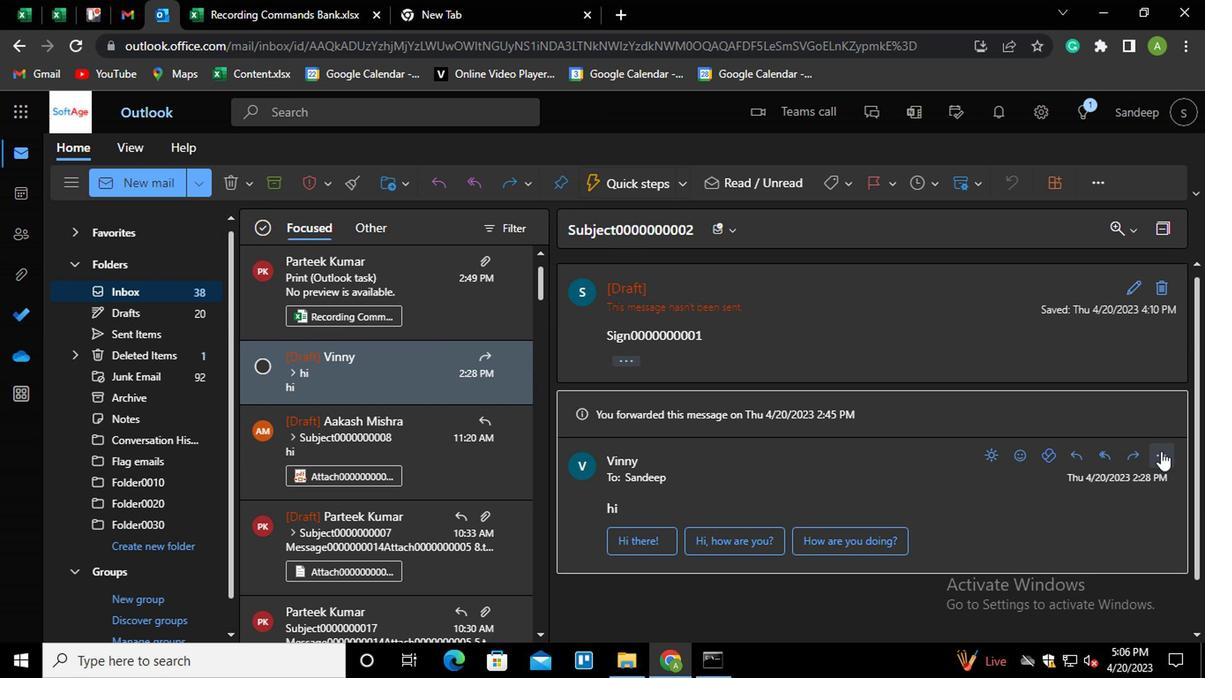 
Action: Mouse moved to (1035, 185)
Screenshot: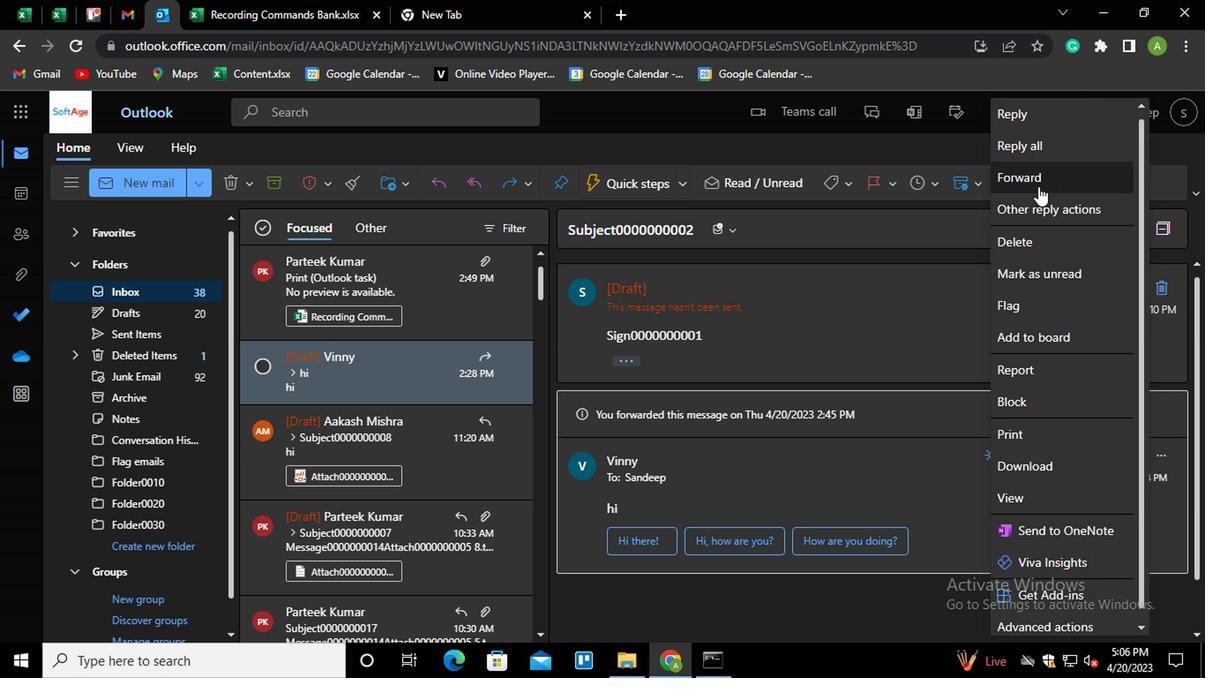 
Action: Mouse pressed left at (1035, 185)
Screenshot: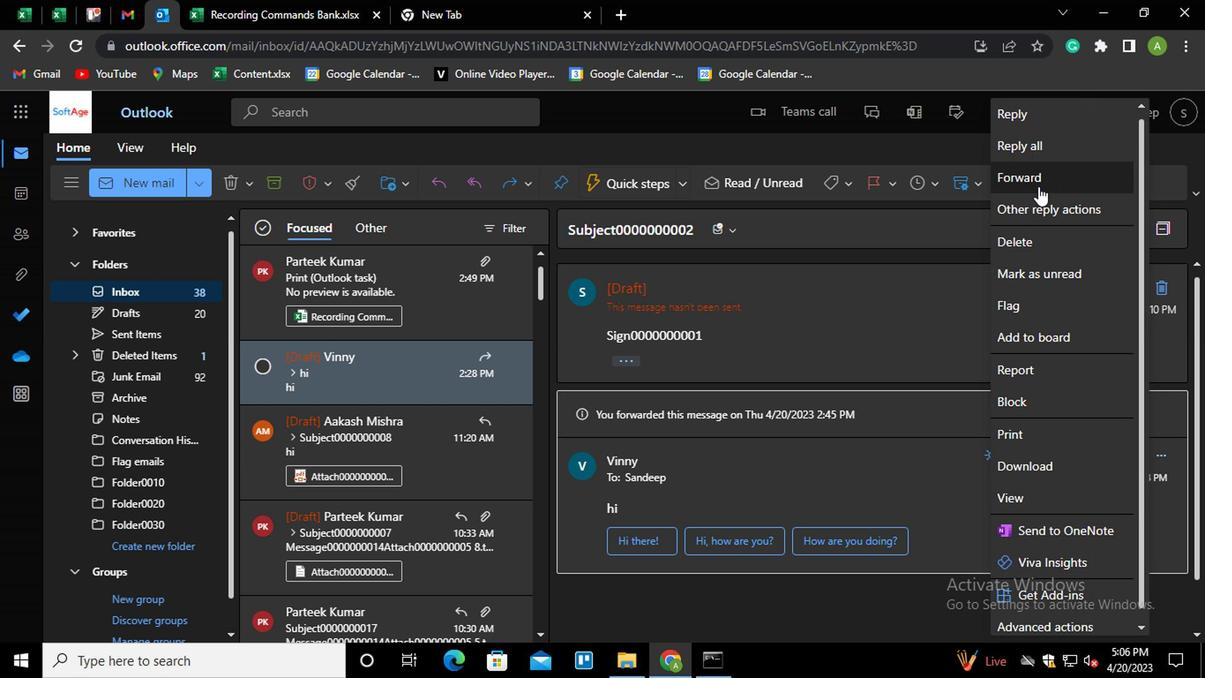 
Action: Mouse moved to (719, 277)
Screenshot: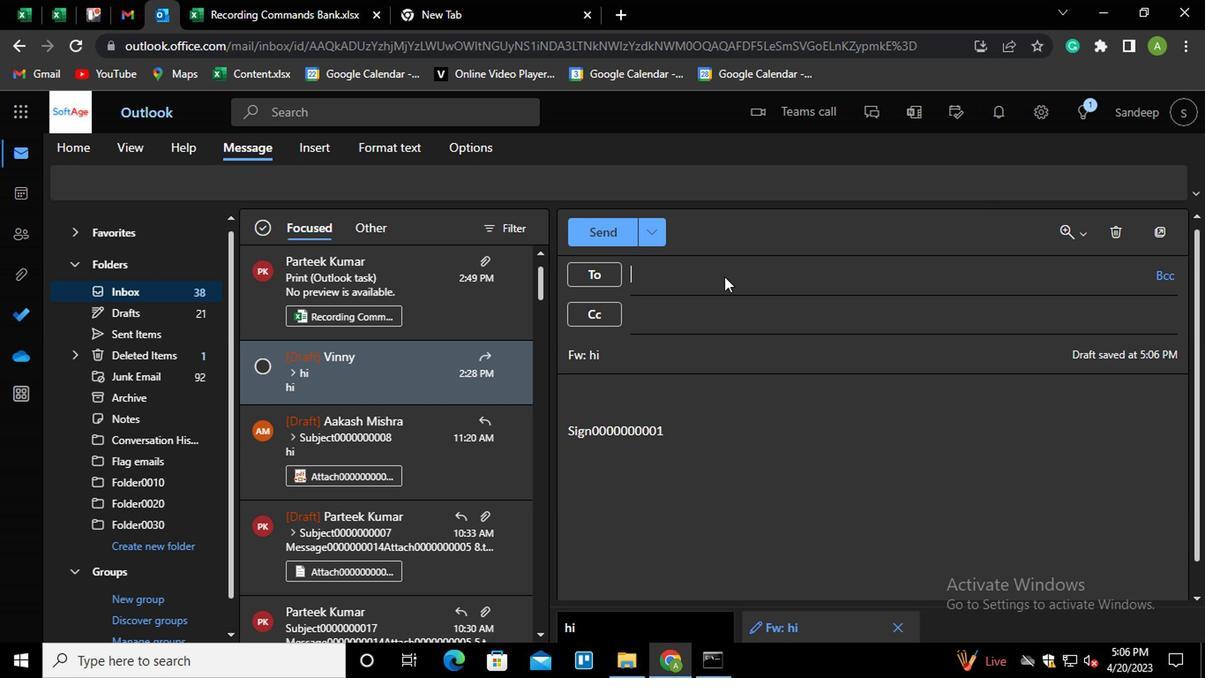 
Action: Mouse pressed left at (719, 277)
Screenshot: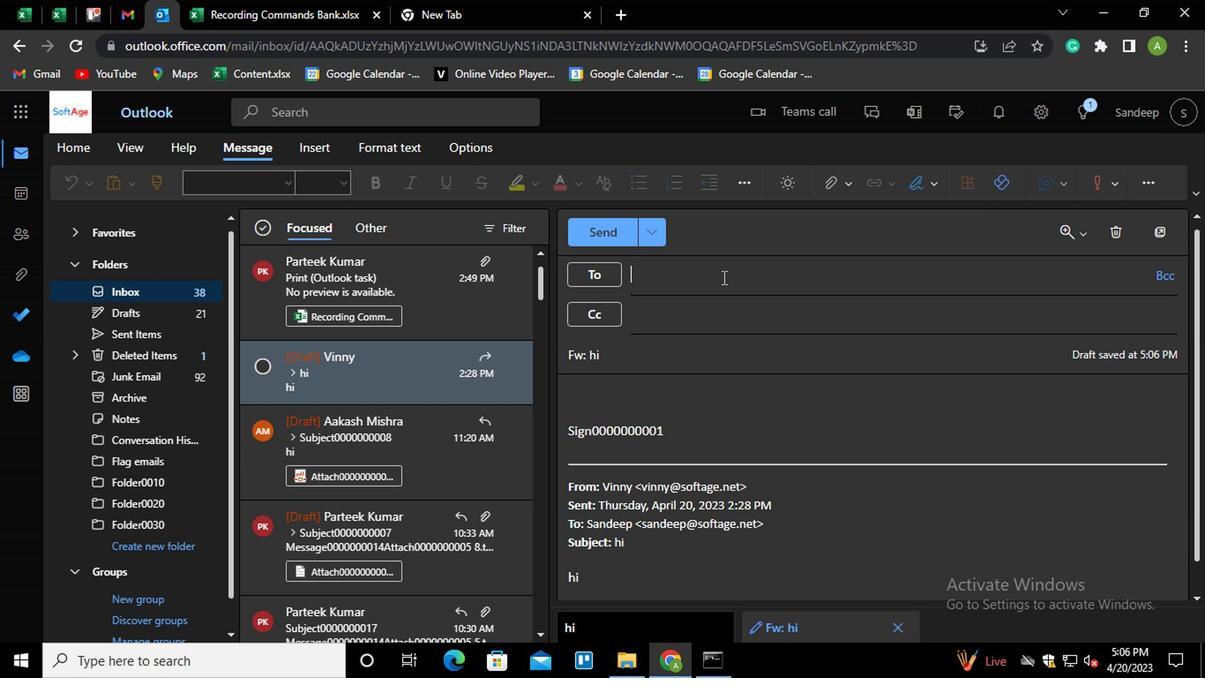 
Action: Mouse moved to (930, 441)
Screenshot: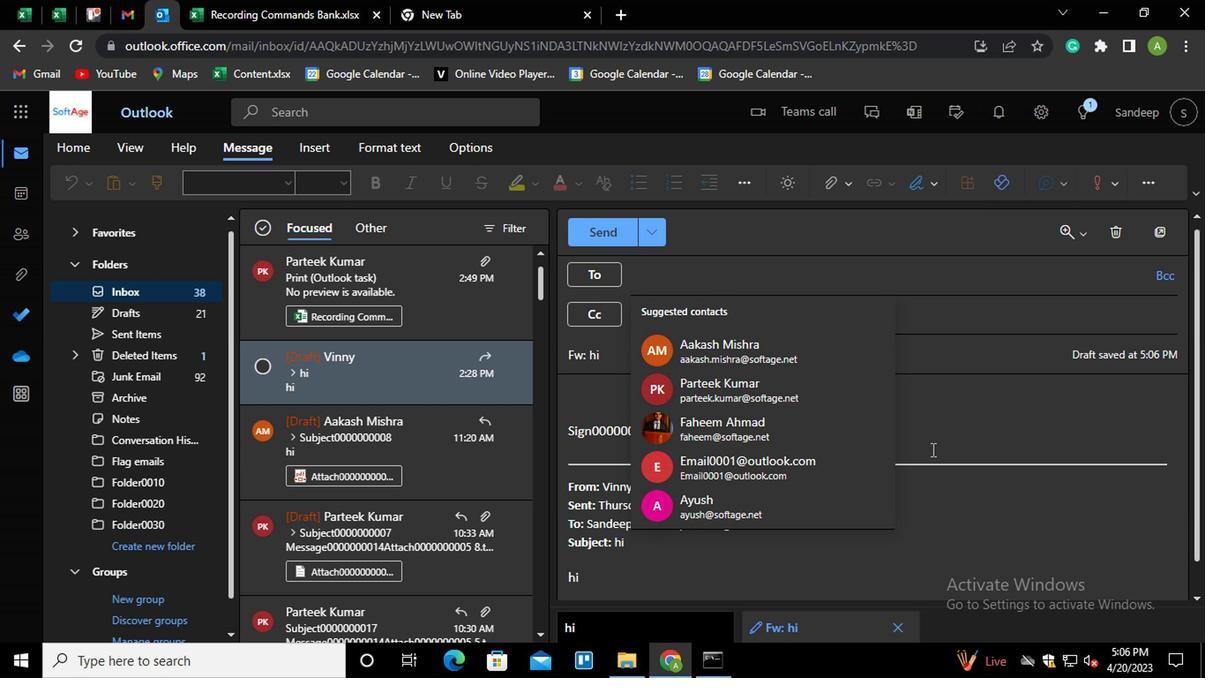 
Action: Mouse pressed left at (930, 441)
Screenshot: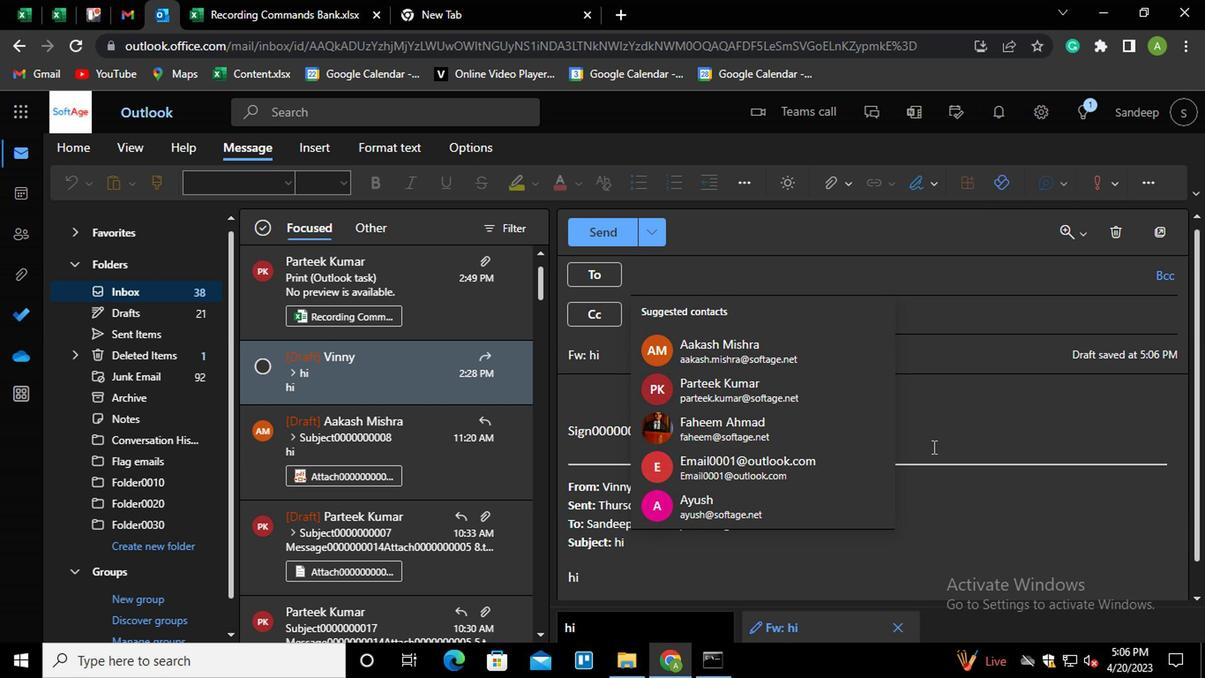 
Action: Mouse moved to (664, 423)
Screenshot: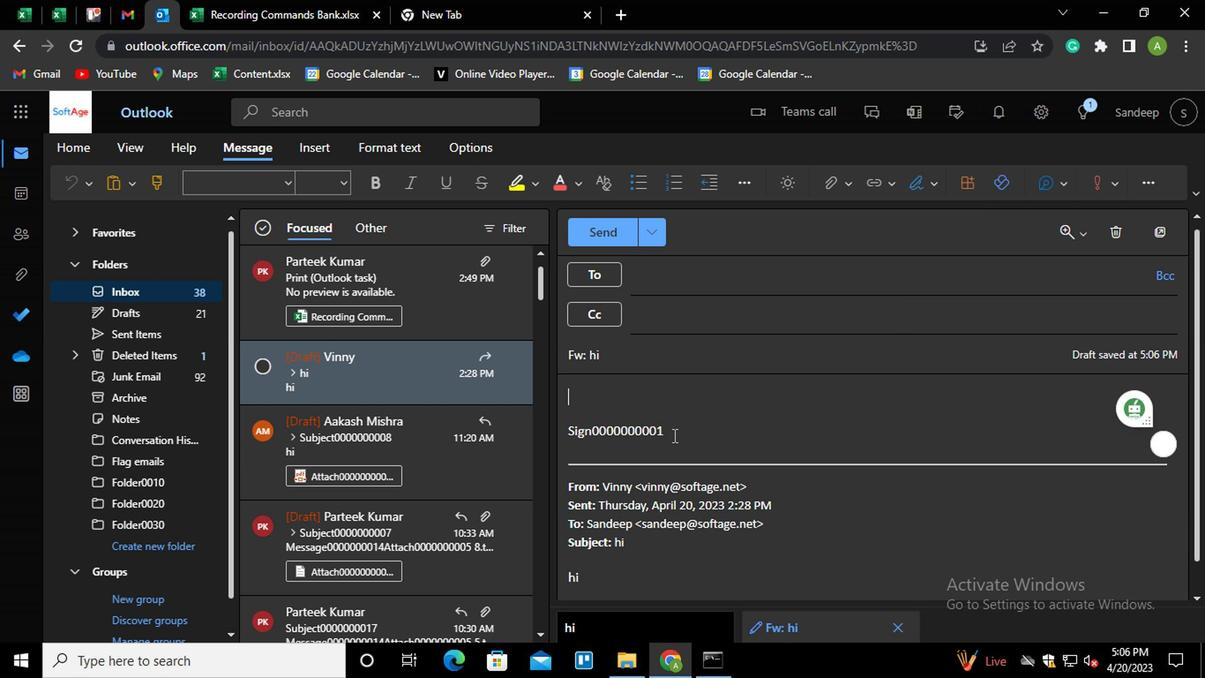 
Action: Mouse pressed left at (664, 423)
Screenshot: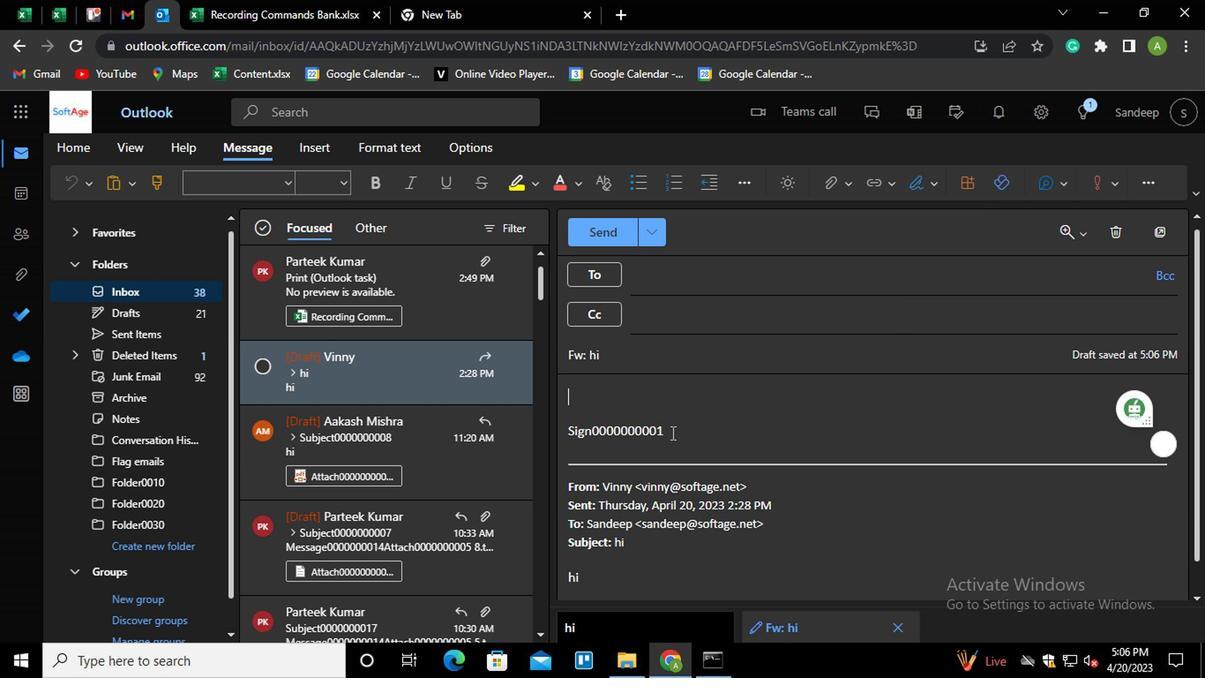 
Action: Mouse moved to (665, 424)
Screenshot: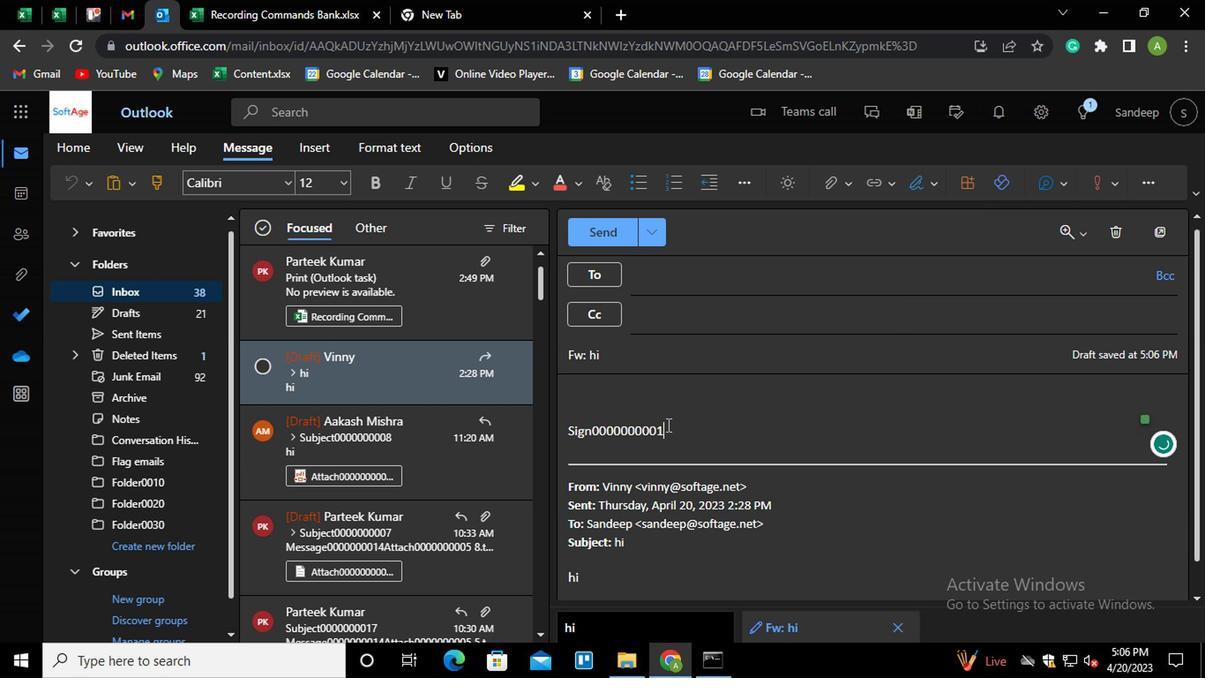 
Action: Key pressed <Key.shift_r><Key.home><Key.shift_r>LINK0000000001
Screenshot: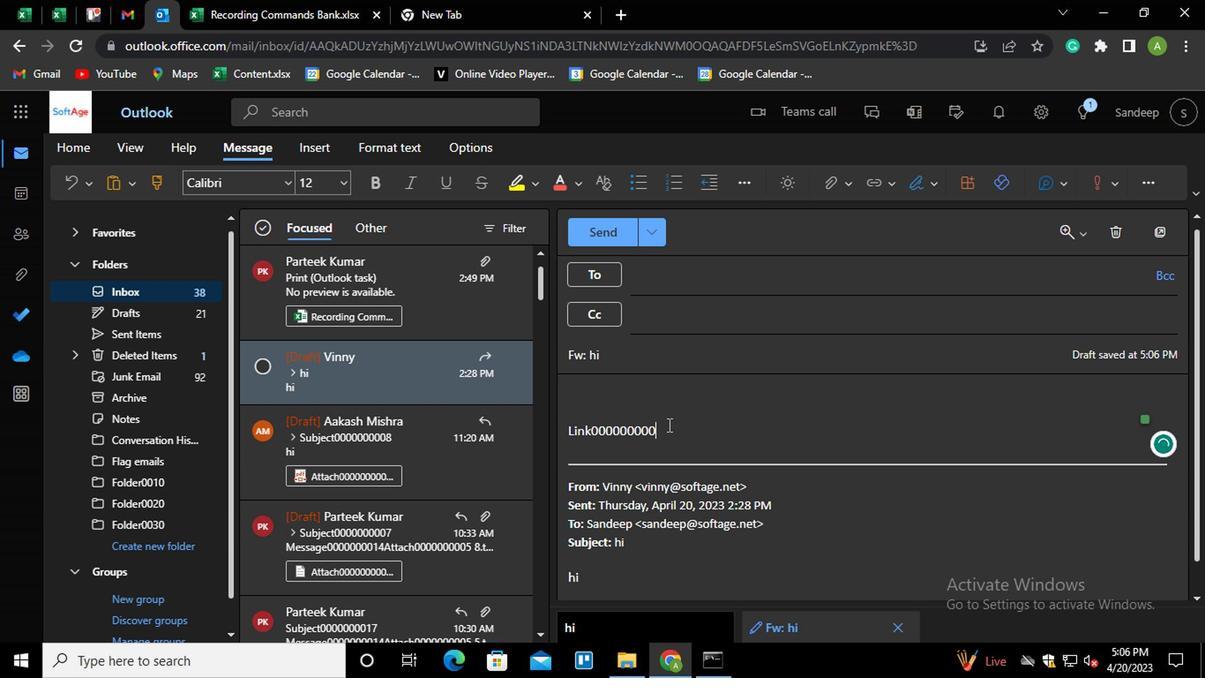 
Action: Mouse moved to (714, 421)
Screenshot: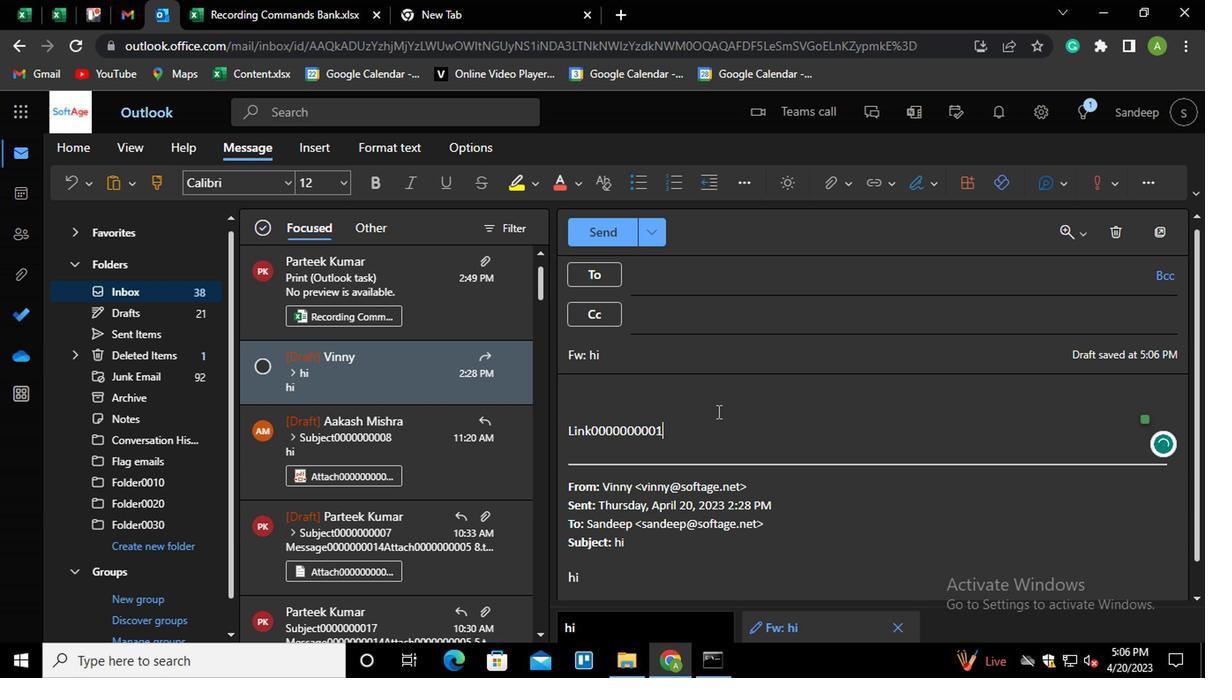 
Action: Key pressed ctrl+K
Screenshot: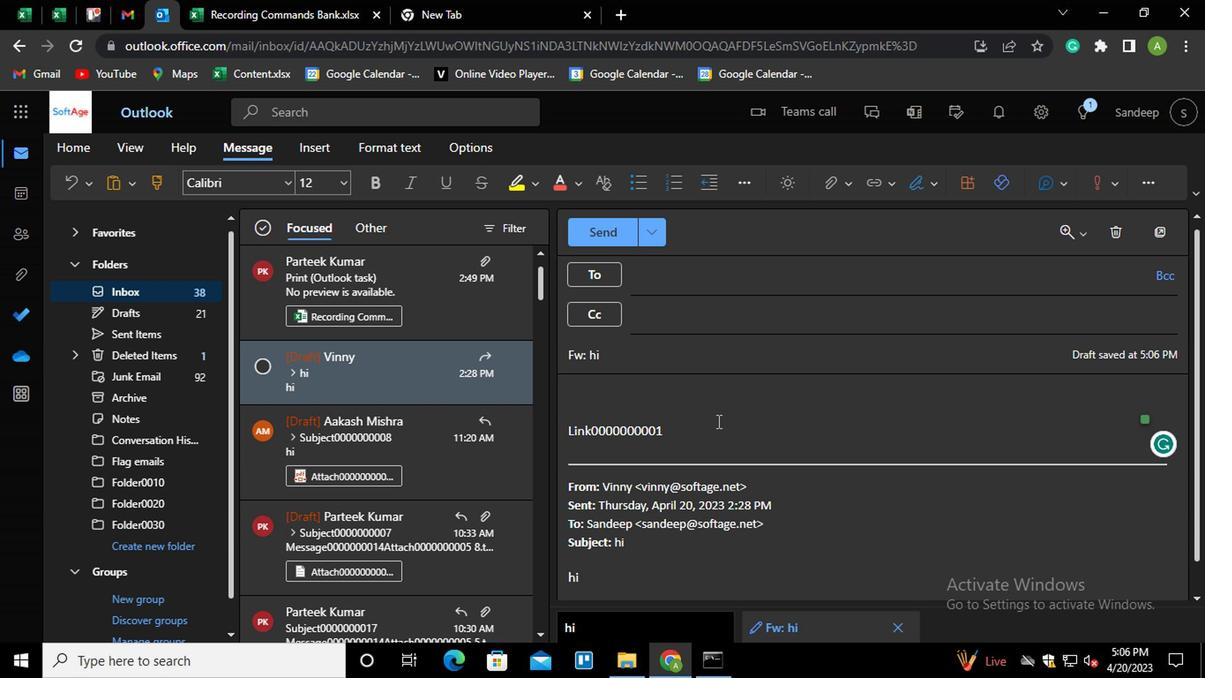 
Action: Mouse moved to (704, 390)
Screenshot: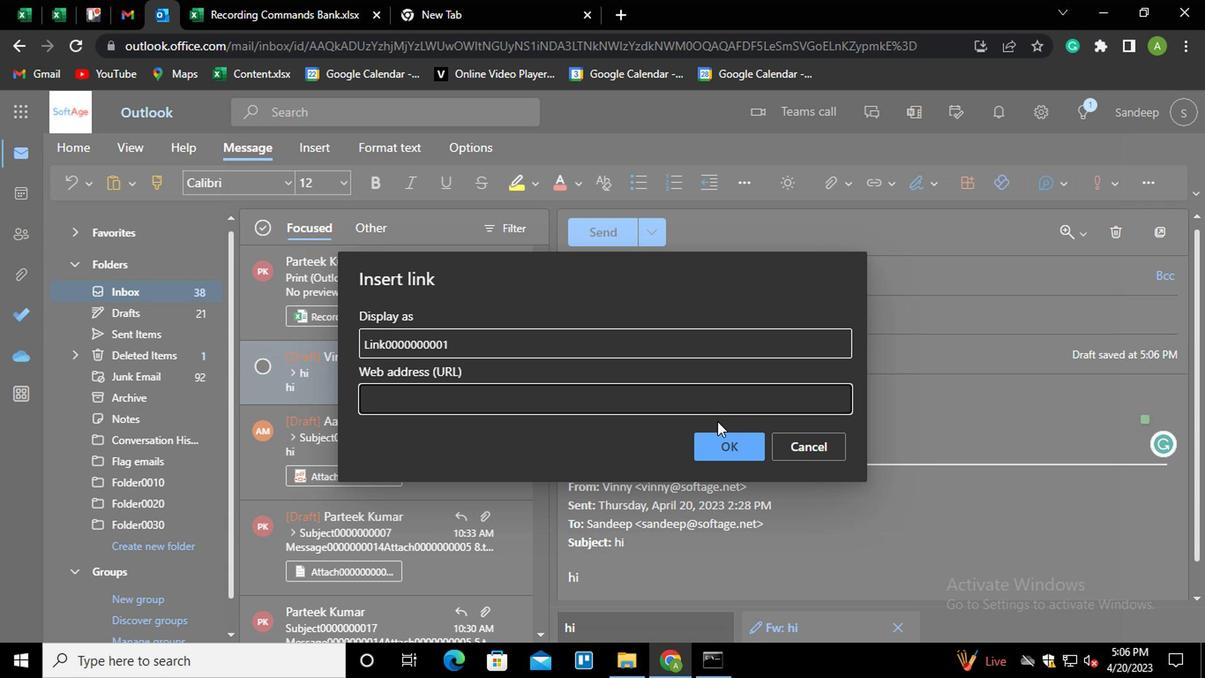 
Action: Mouse pressed left at (704, 390)
Screenshot: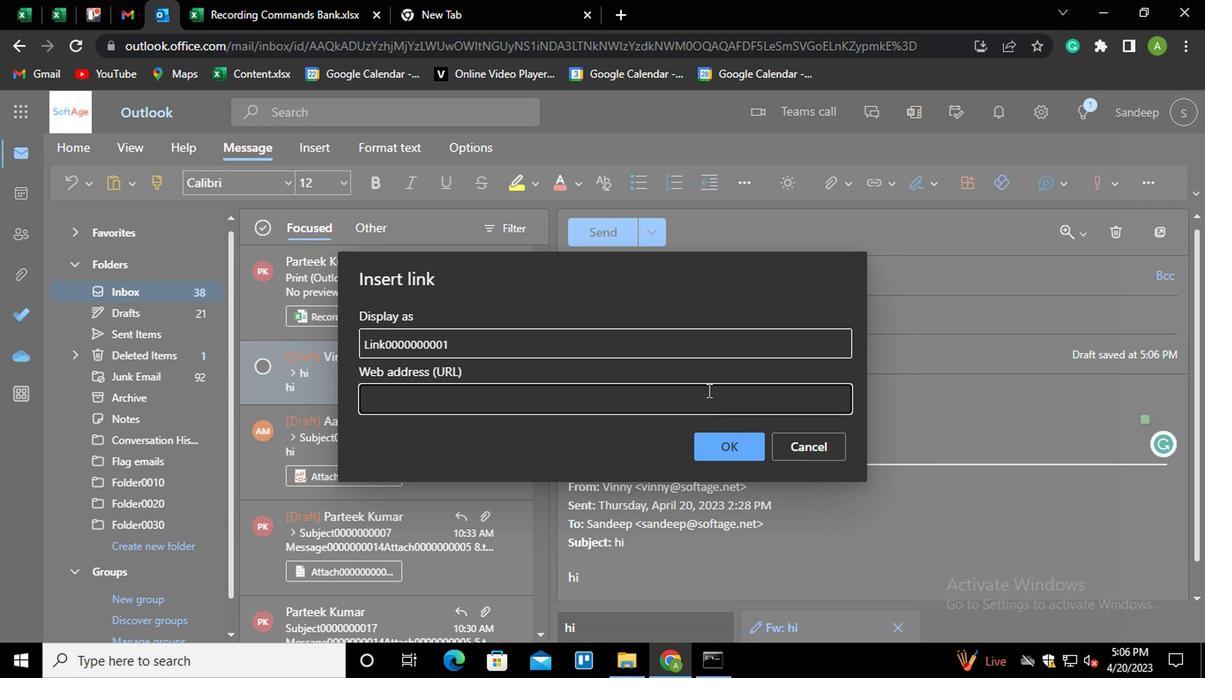 
Action: Key pressed <Key.shift_r>ctrl+LINK0000000001
Screenshot: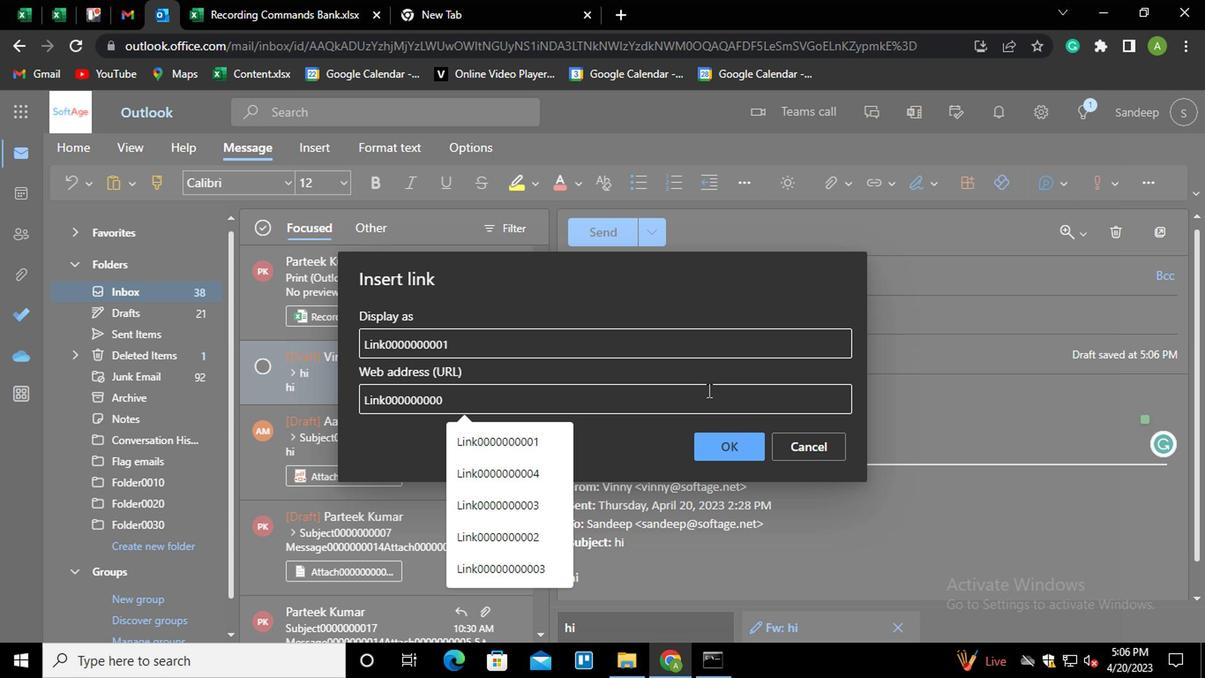 
Action: Mouse moved to (724, 444)
Screenshot: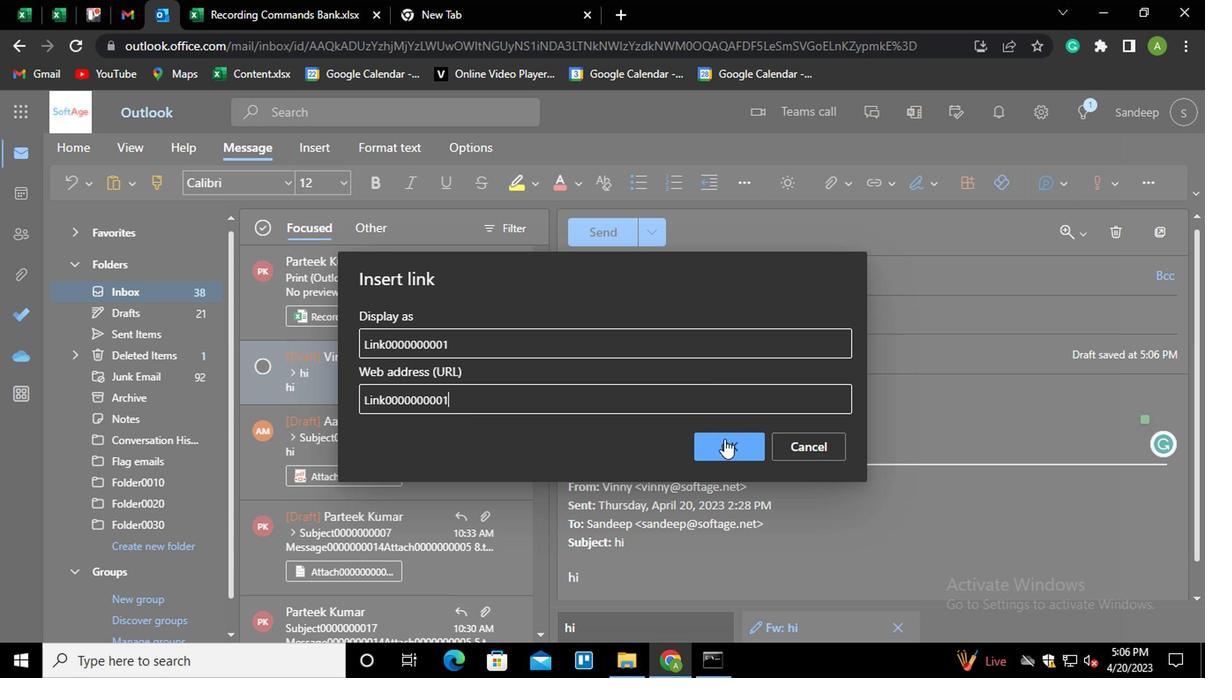 
Action: Mouse pressed left at (724, 444)
Screenshot: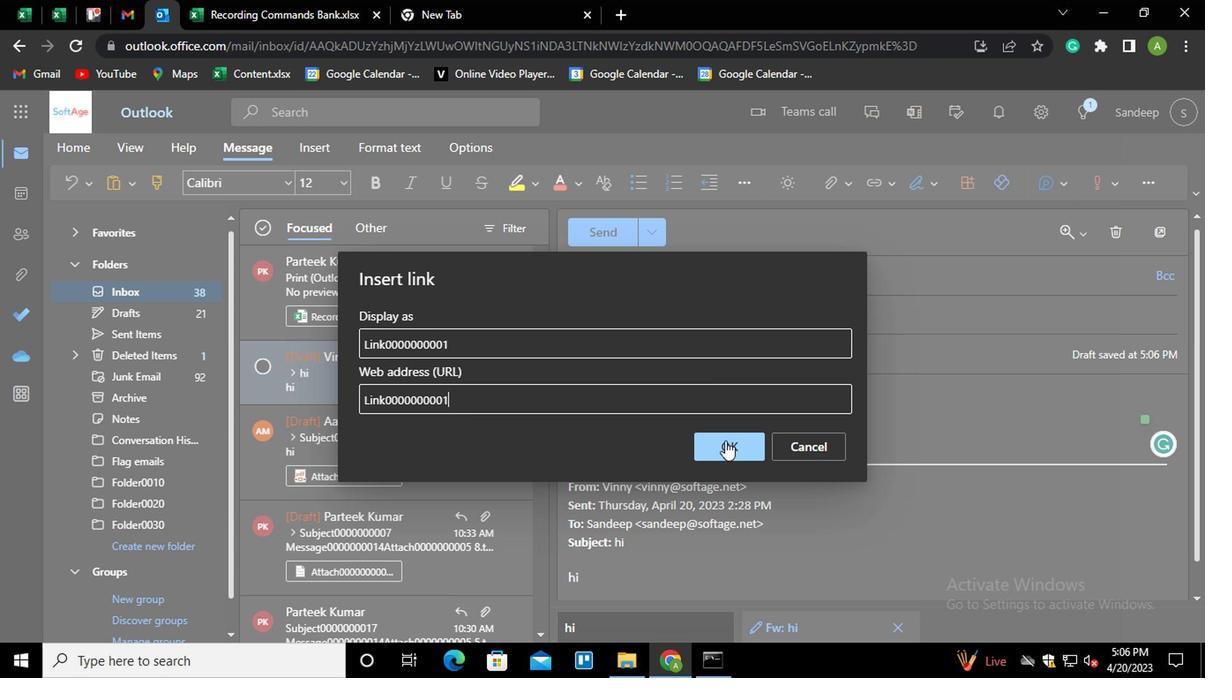 
Action: Mouse moved to (719, 440)
Screenshot: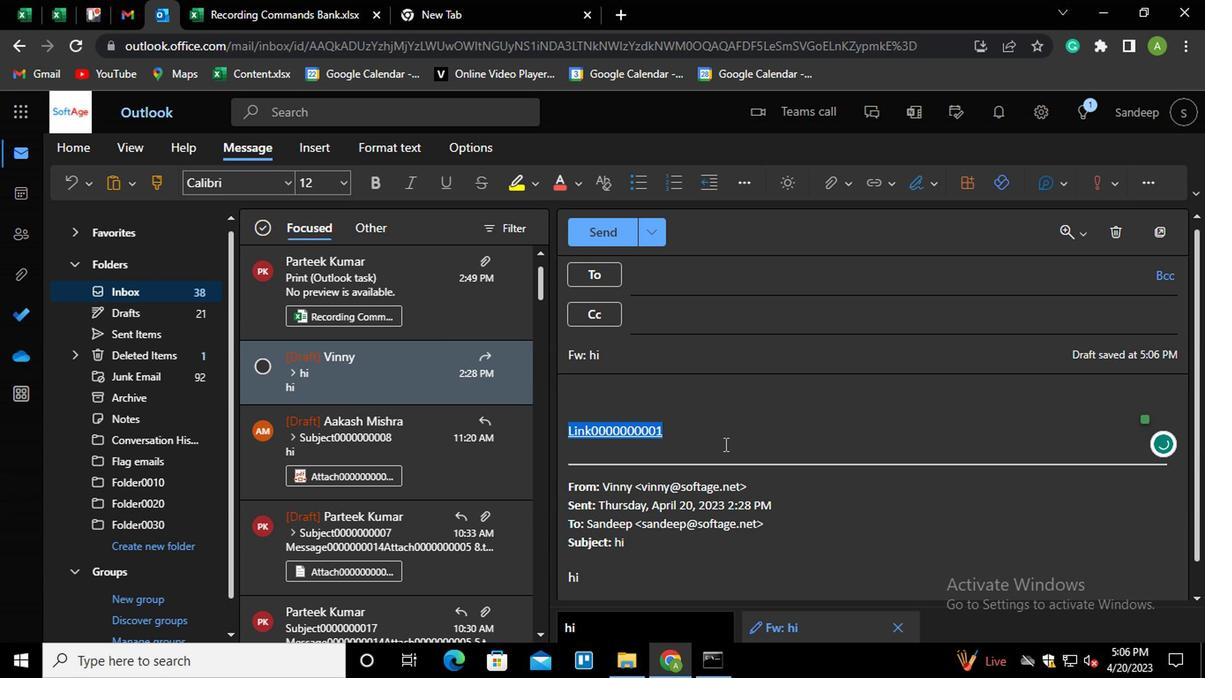 
Action: Mouse pressed left at (719, 440)
Screenshot: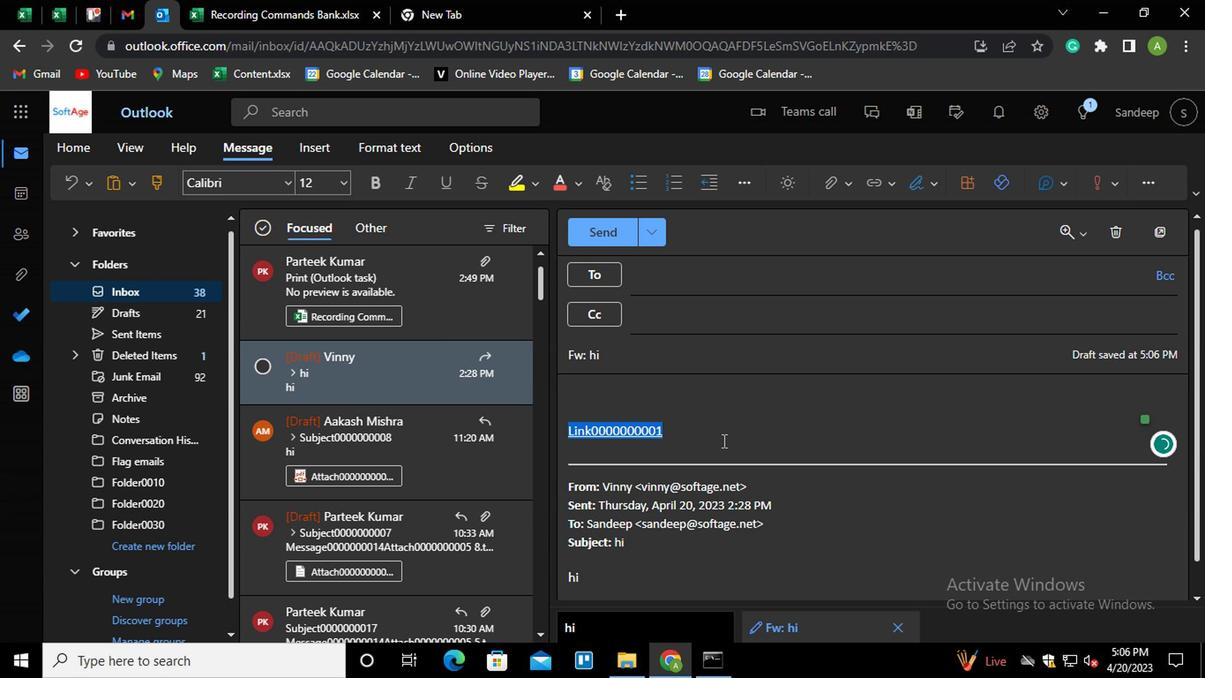 
Action: Mouse moved to (658, 279)
Screenshot: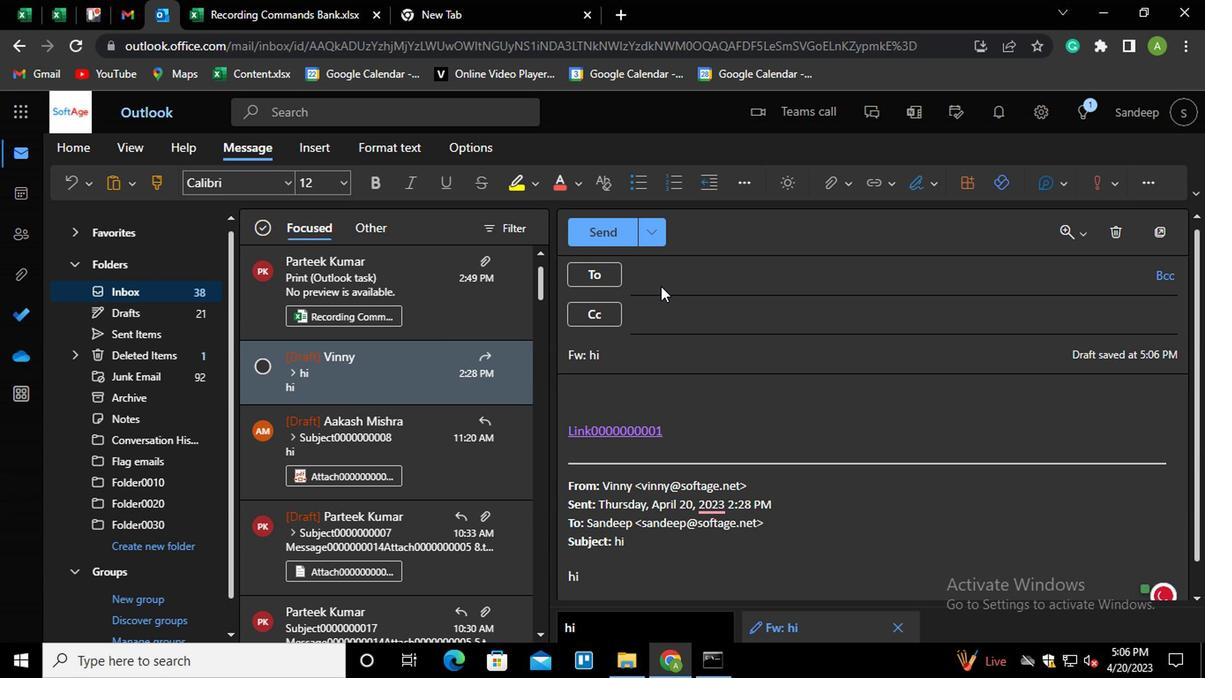 
Action: Mouse pressed left at (658, 279)
Screenshot: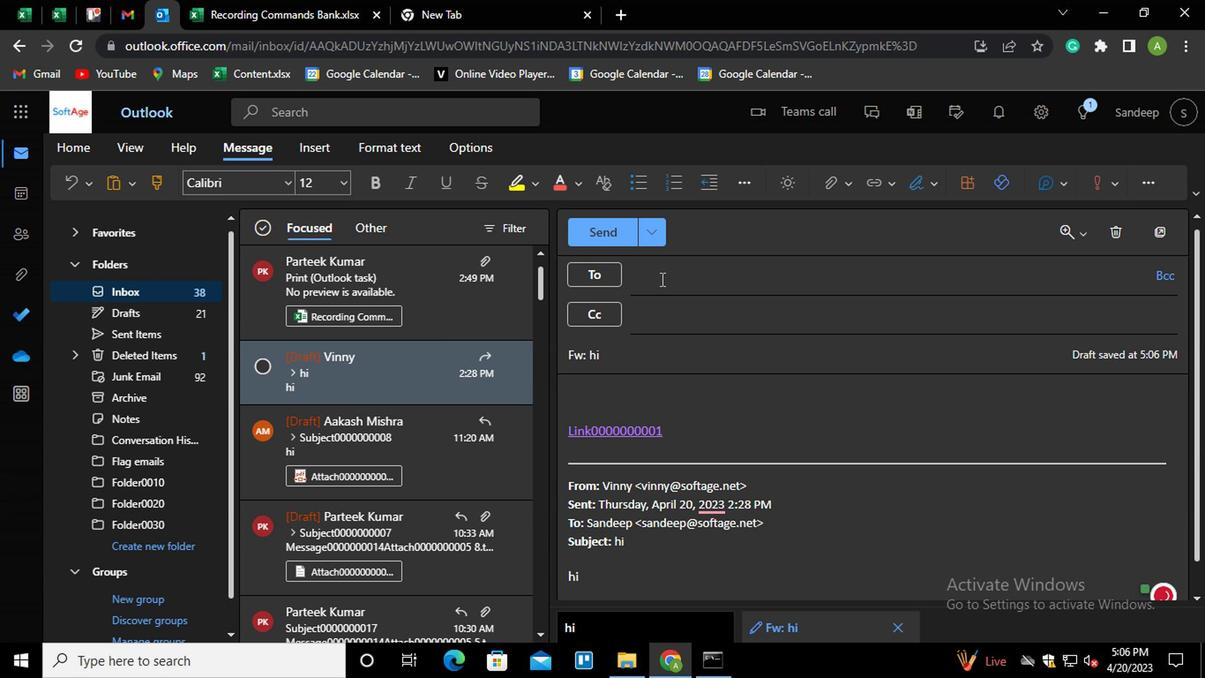 
Action: Mouse moved to (660, 278)
Screenshot: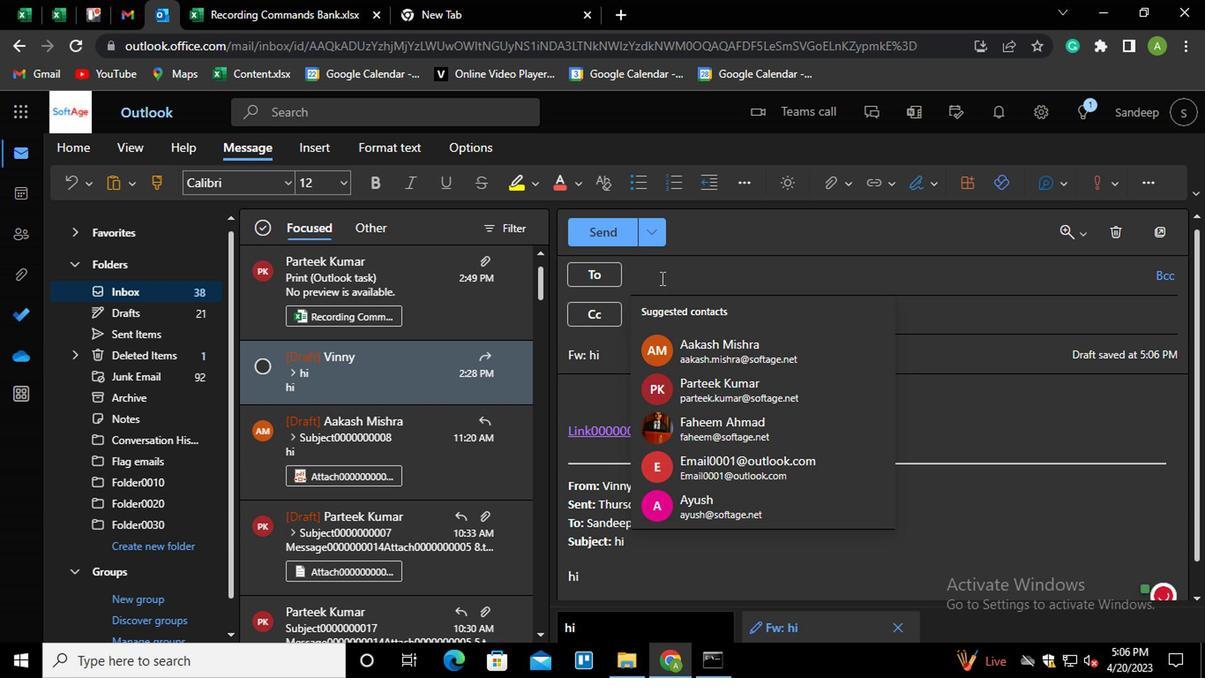 
Action: Key pressed PART<Key.enter>
Screenshot: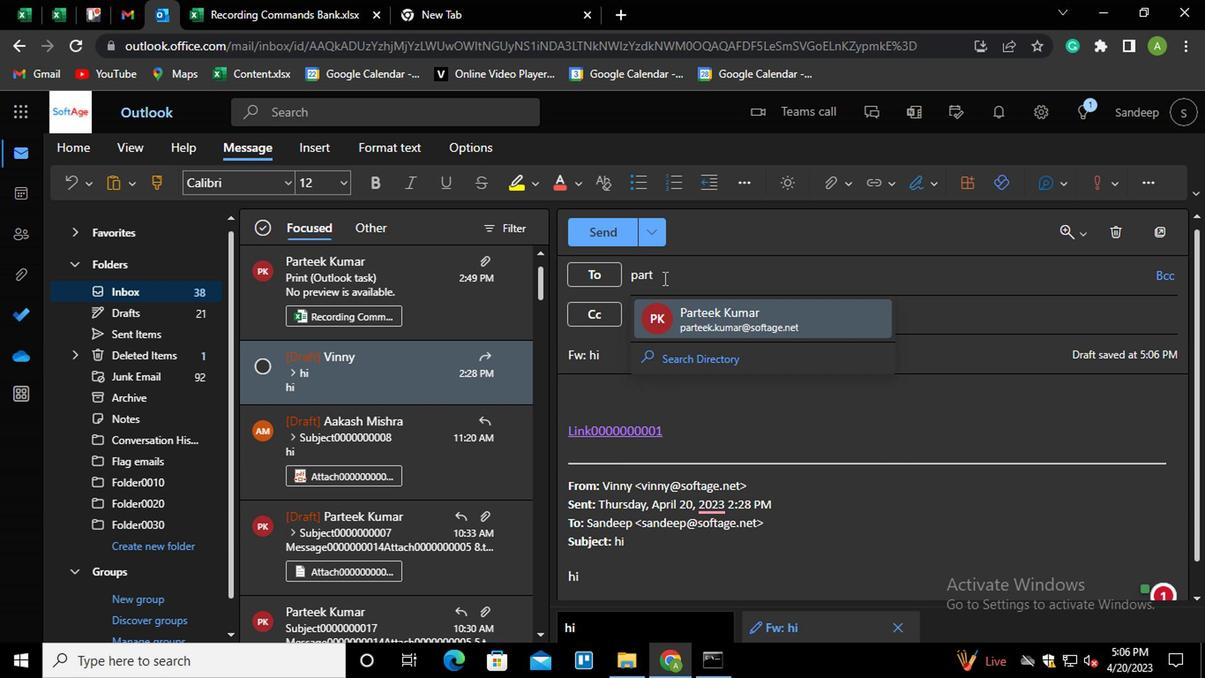 
Action: Mouse moved to (646, 319)
Screenshot: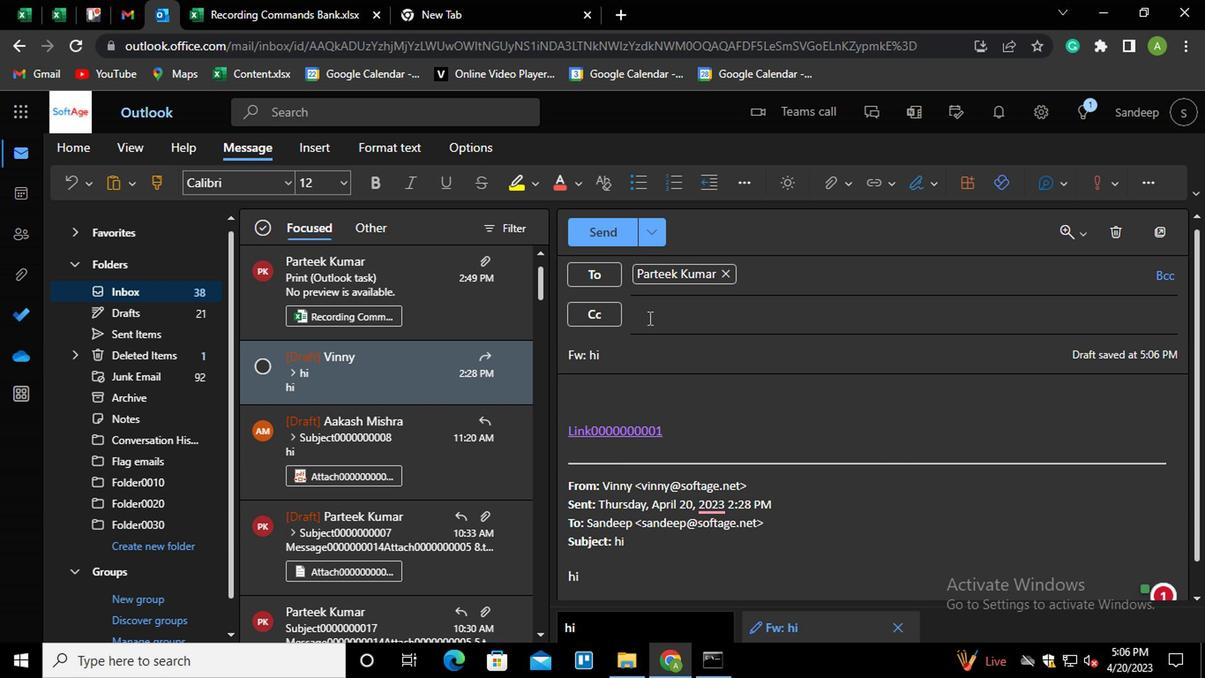 
Action: Mouse pressed left at (646, 319)
Screenshot: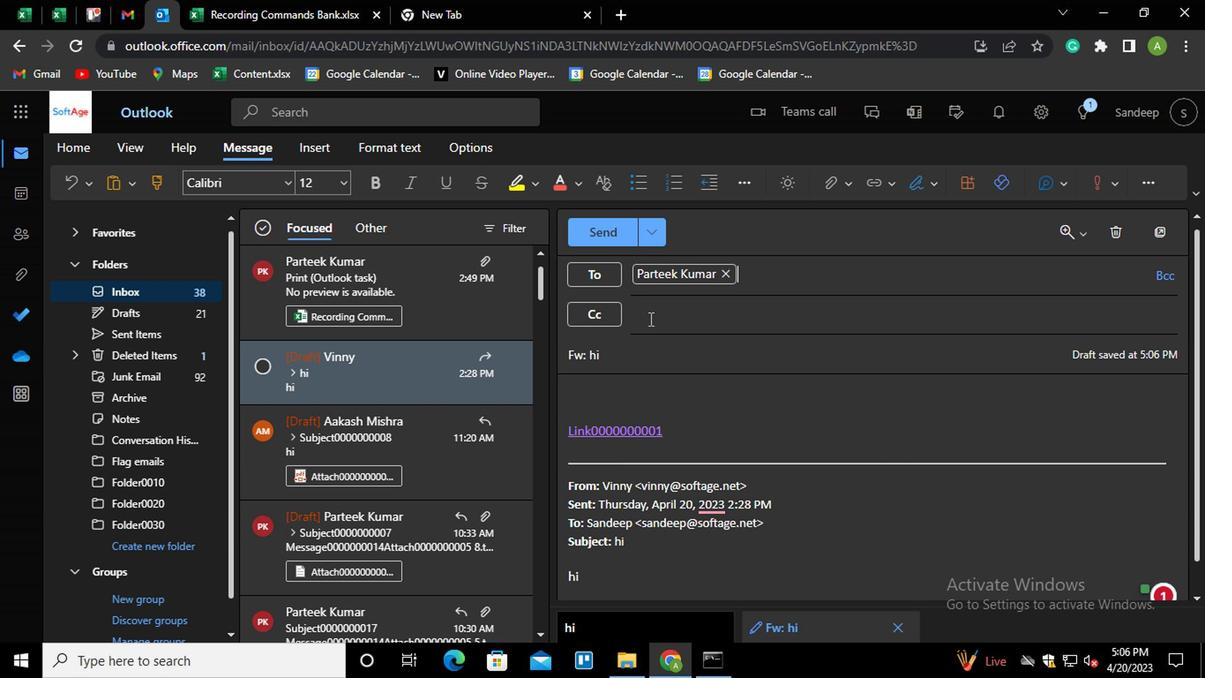 
Action: Key pressed AAK<Key.enter>
Screenshot: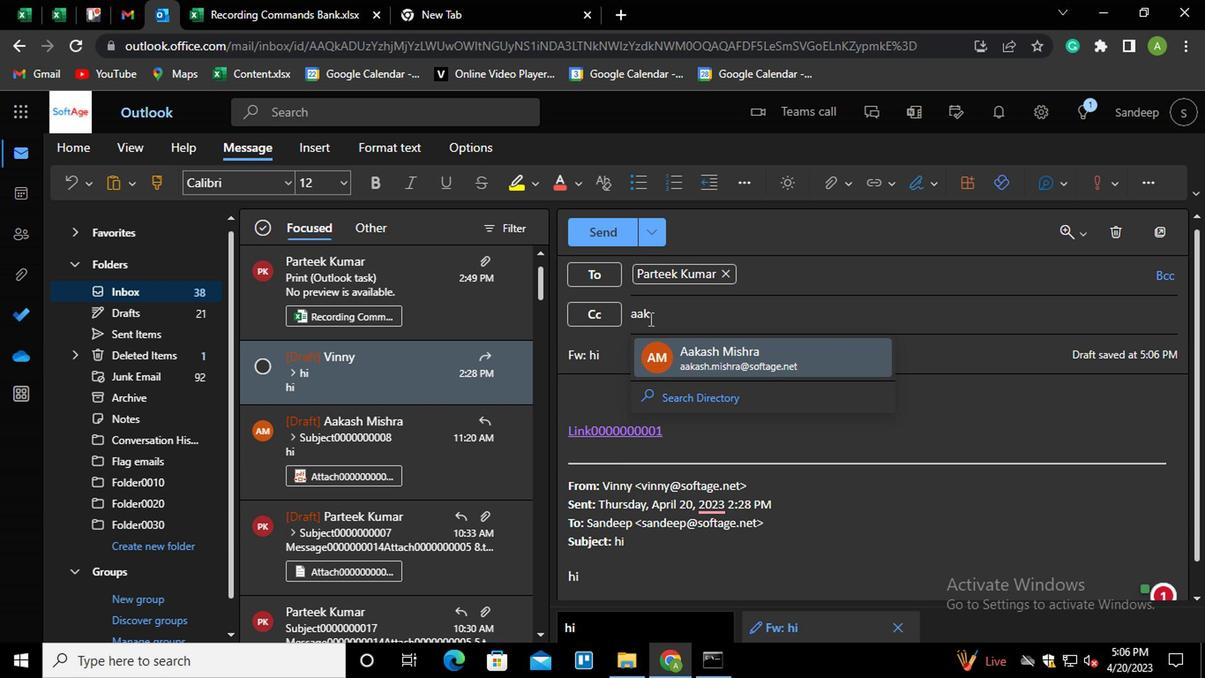 
Action: Mouse moved to (654, 352)
Screenshot: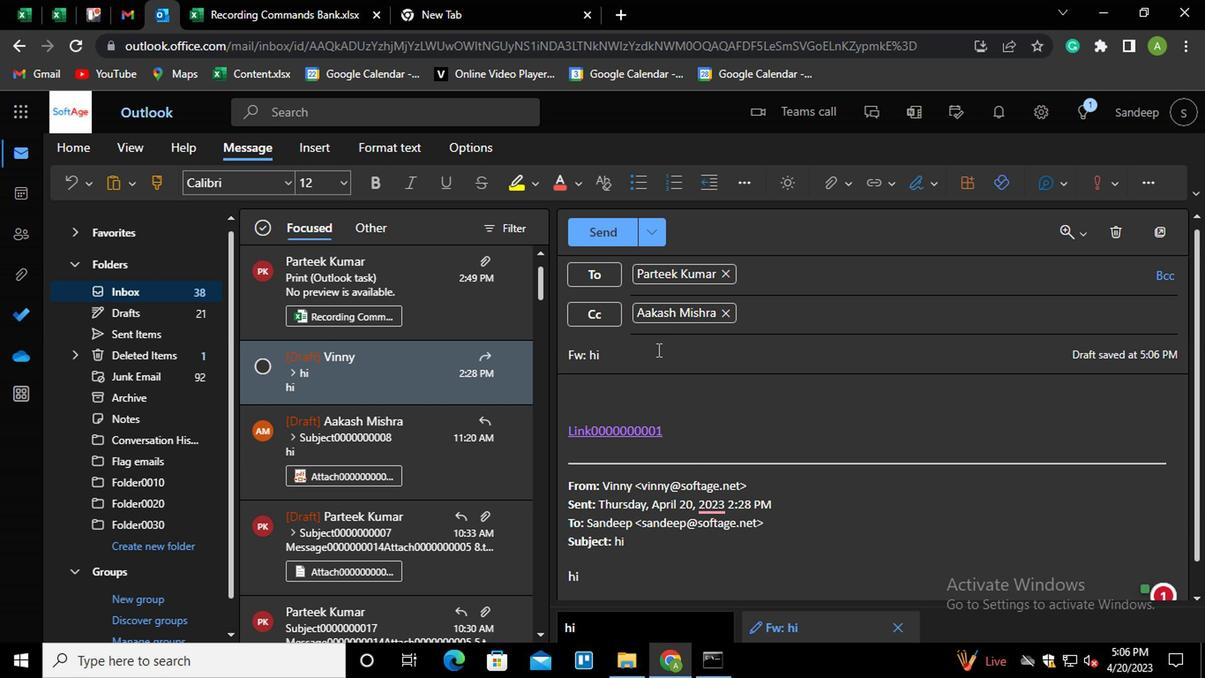 
Action: Mouse pressed left at (654, 352)
Screenshot: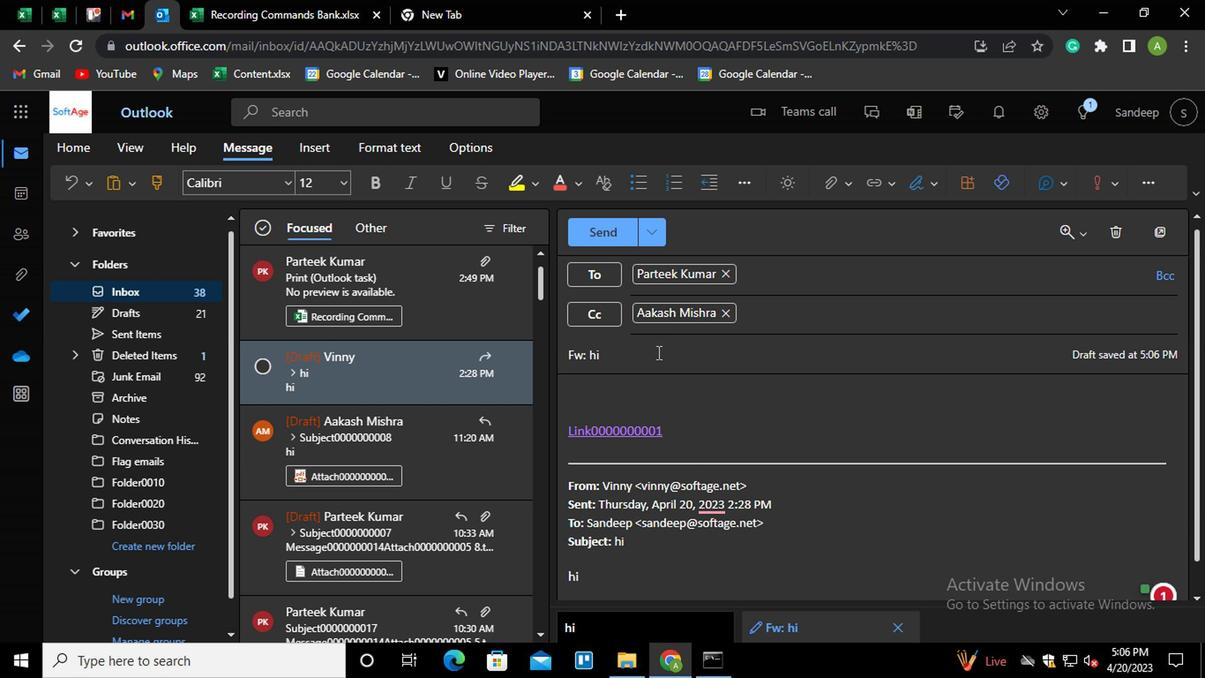 
Action: Key pressed <Key.shift_r><Key.home><Key.shift>SUBJECT0000000001
Screenshot: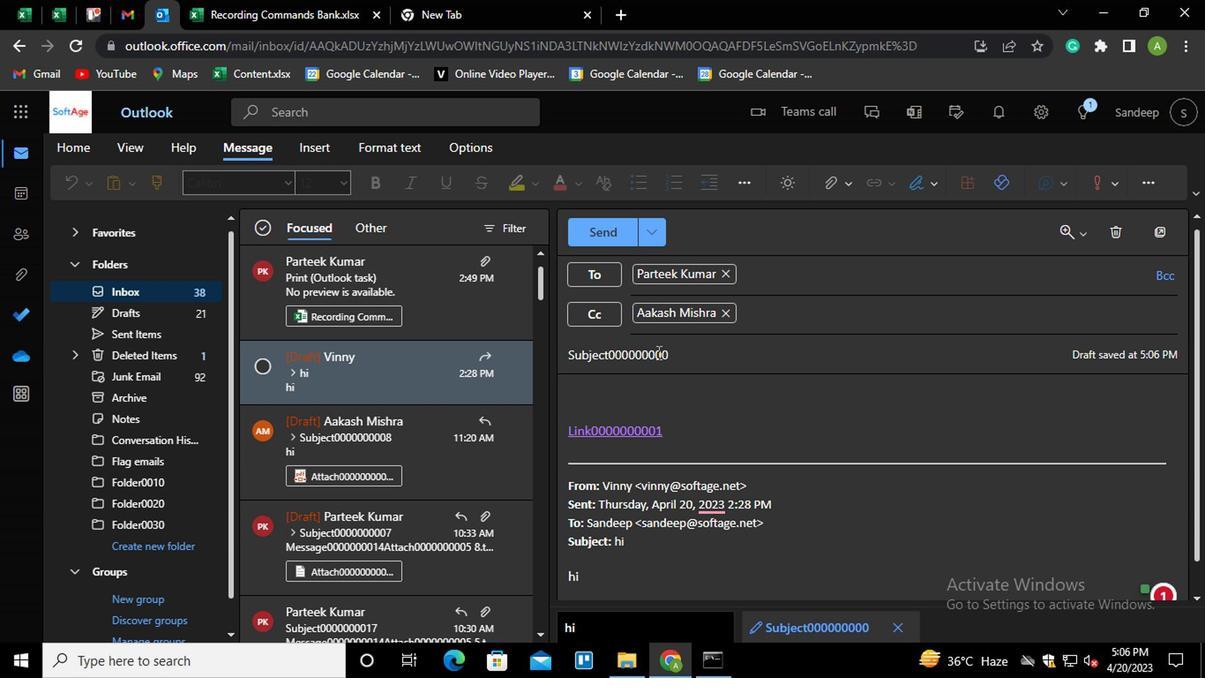
Action: Mouse moved to (710, 361)
Screenshot: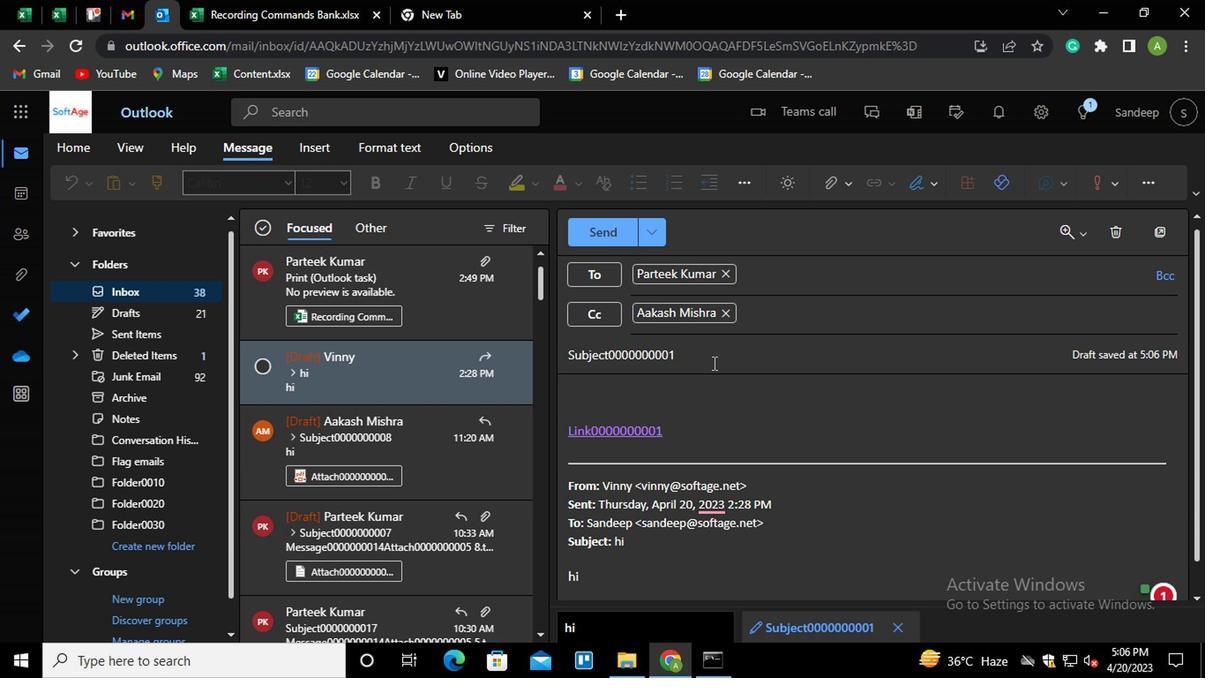 
Action: Mouse pressed left at (710, 361)
Screenshot: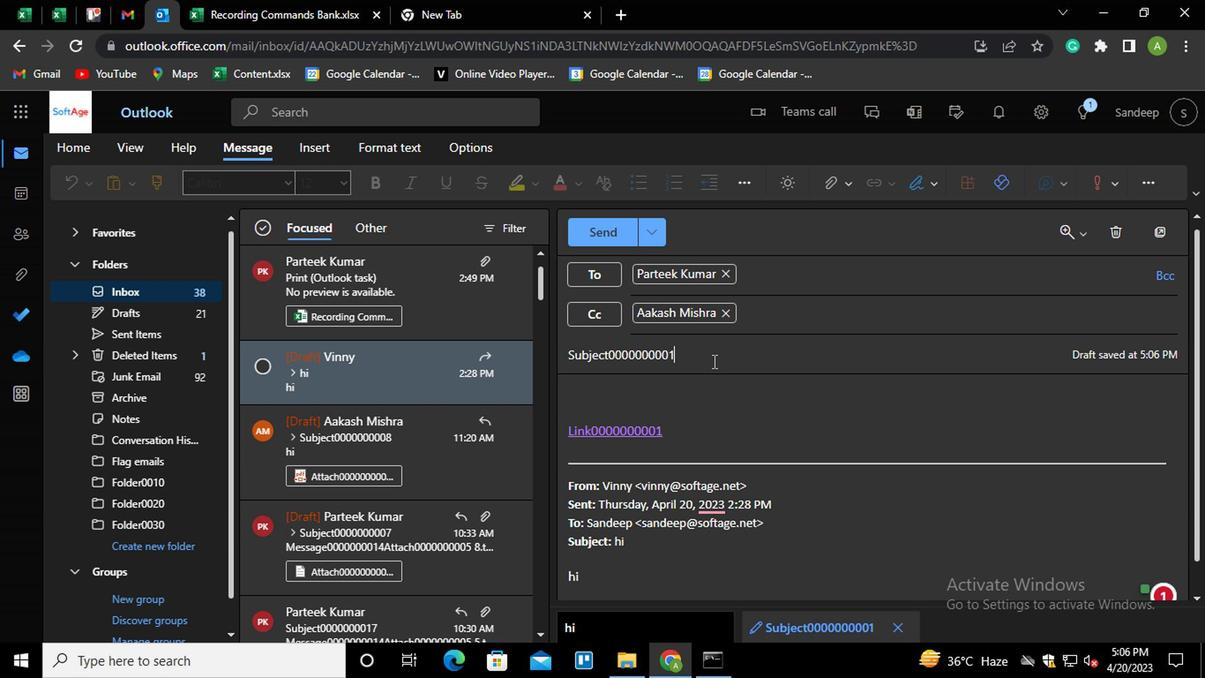 
Action: Mouse moved to (682, 425)
Screenshot: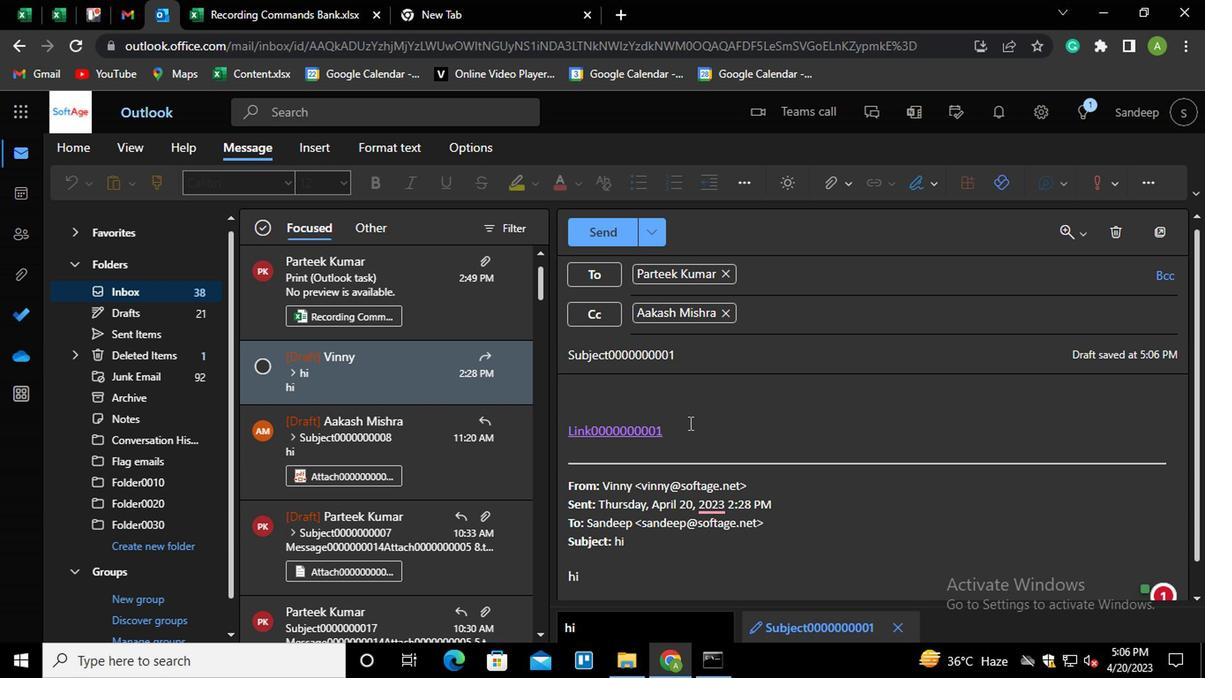 
Action: Mouse pressed left at (682, 425)
Screenshot: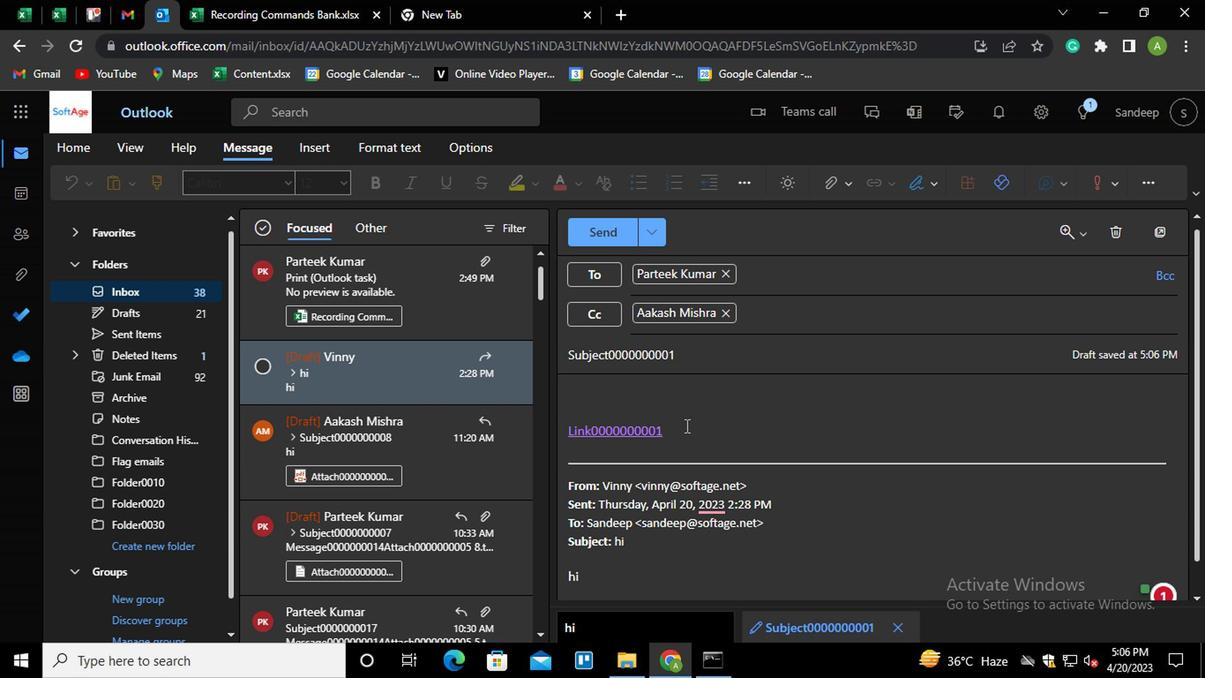 
Action: Key pressed <Key.shift_r><Key.enter><Key.shift_r>MESSAGE0000000003
Screenshot: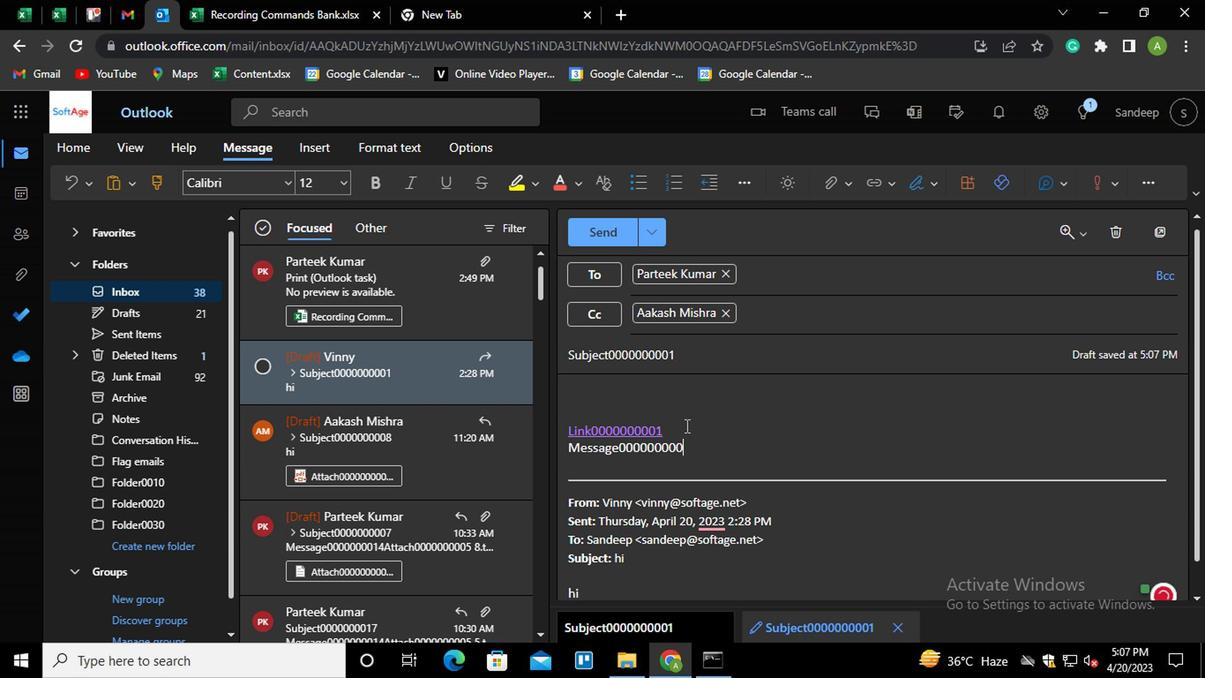 
Action: Mouse moved to (745, 462)
Screenshot: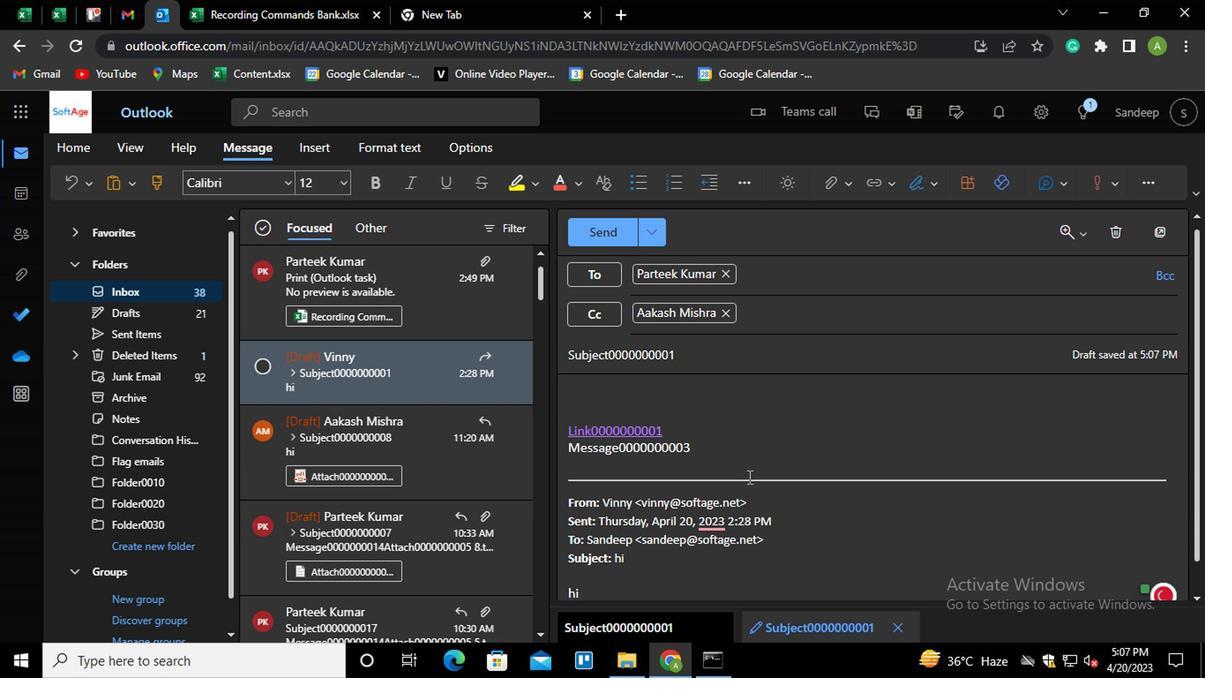 
Action: Mouse scrolled (745, 461) with delta (0, 0)
Screenshot: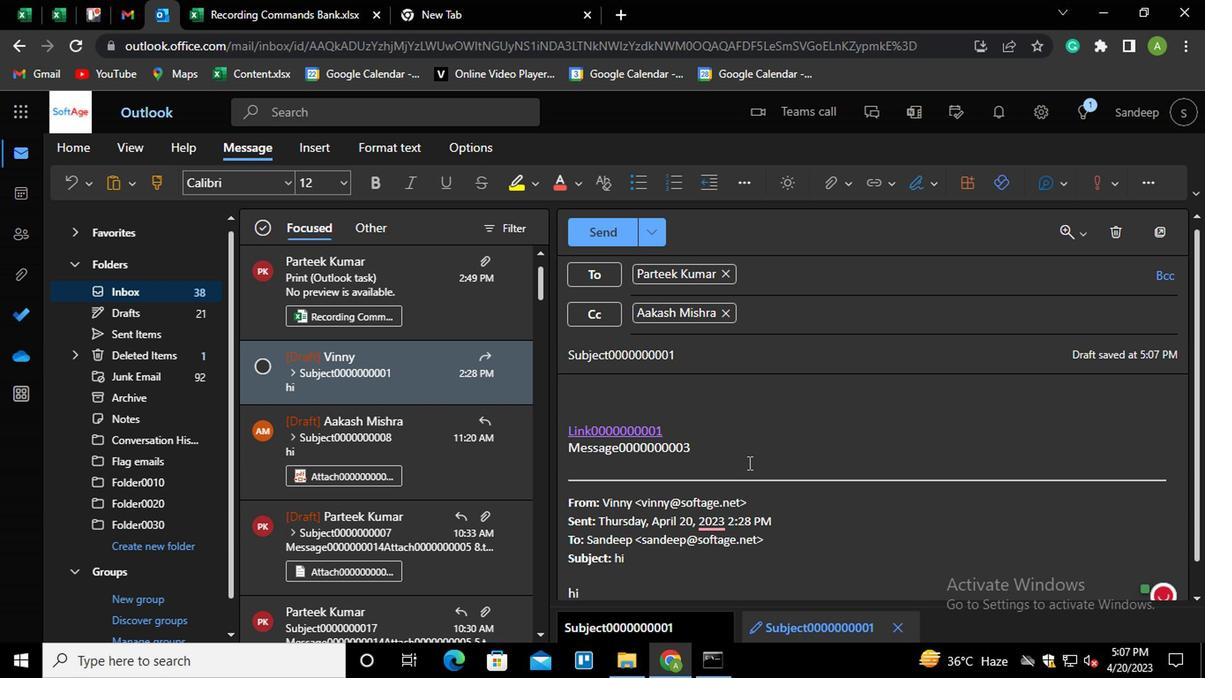 
Action: Mouse moved to (727, 440)
Screenshot: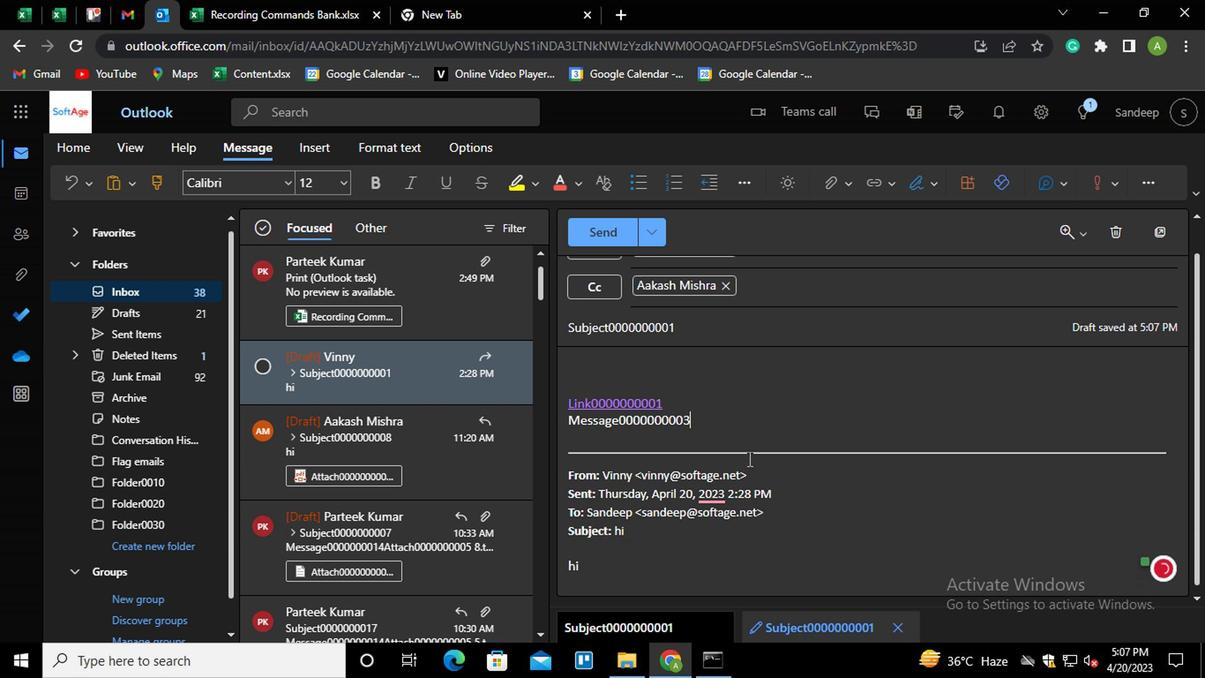 
Action: Mouse scrolled (727, 441) with delta (0, 1)
Screenshot: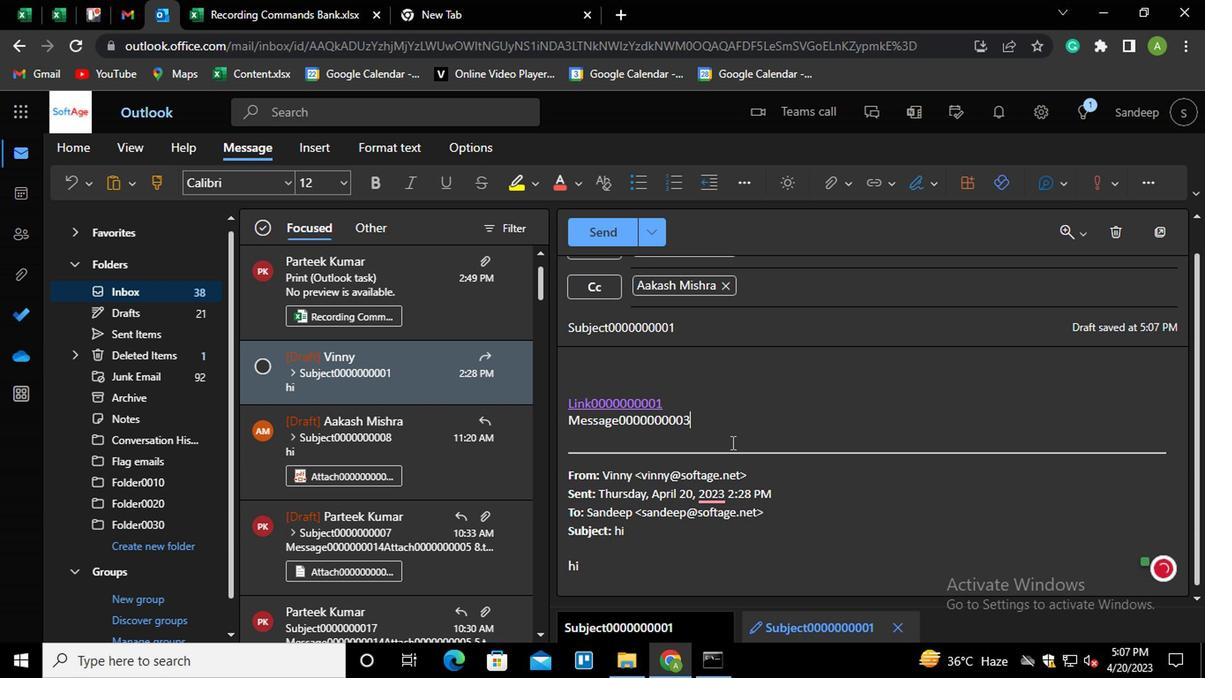 
Action: Mouse scrolled (727, 441) with delta (0, 1)
Screenshot: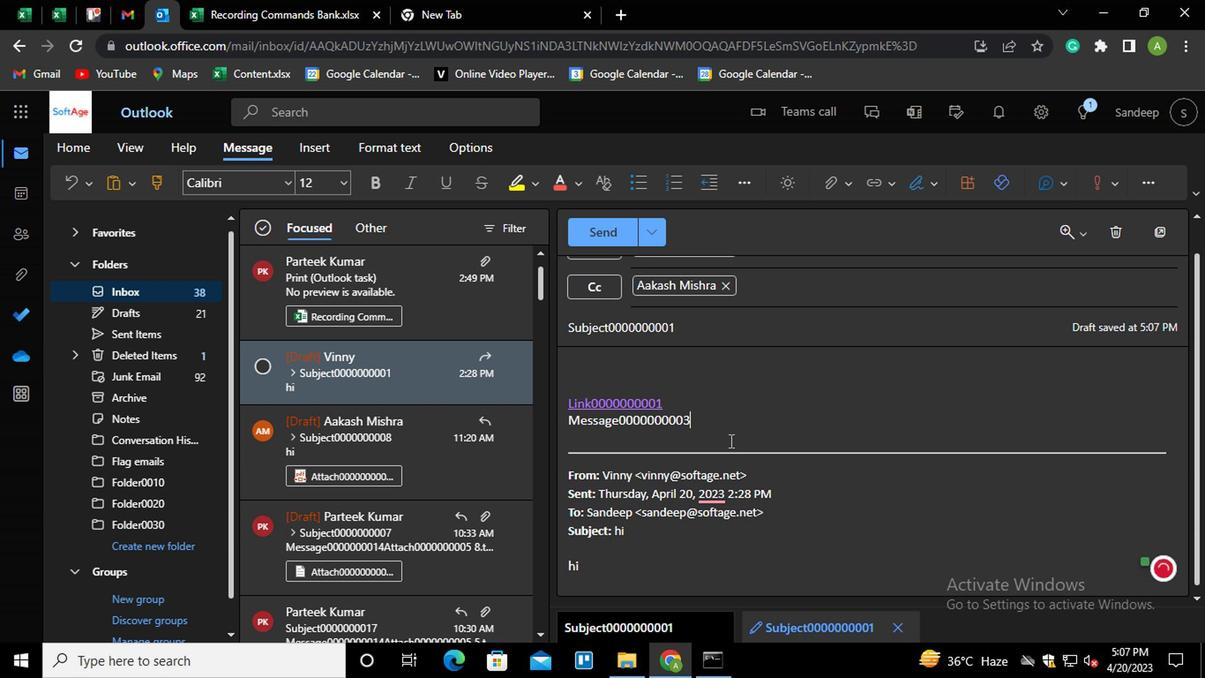 
Action: Mouse moved to (611, 243)
Screenshot: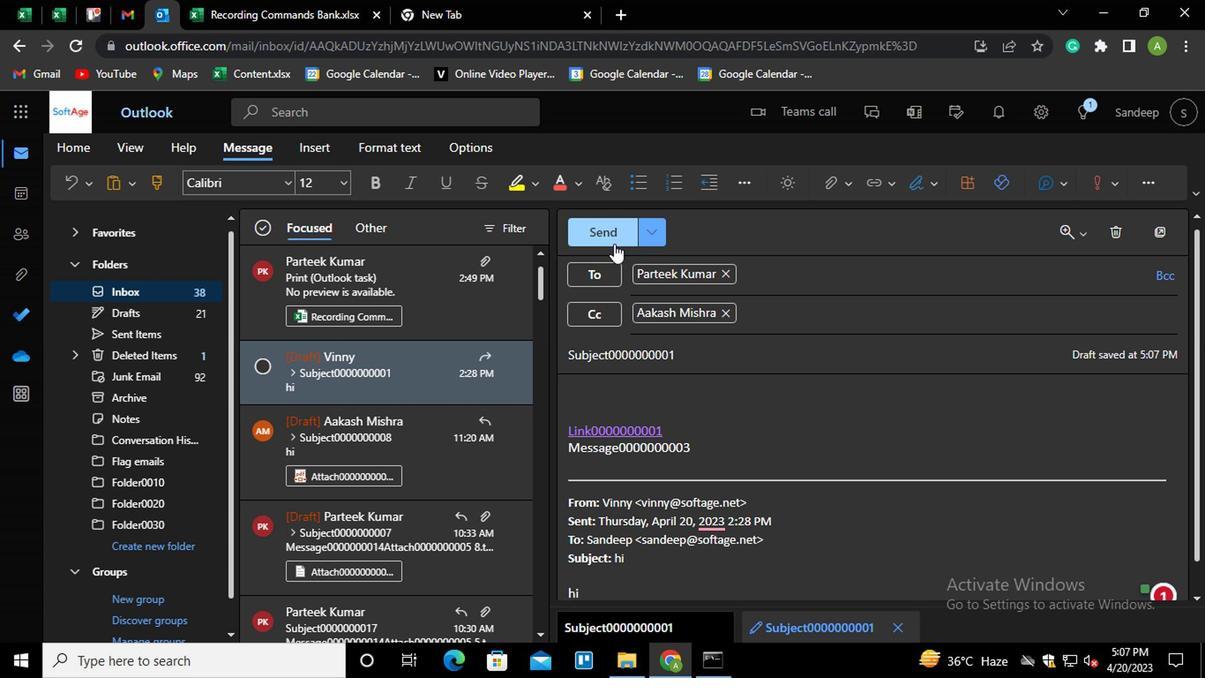 
Action: Mouse pressed left at (611, 243)
Screenshot: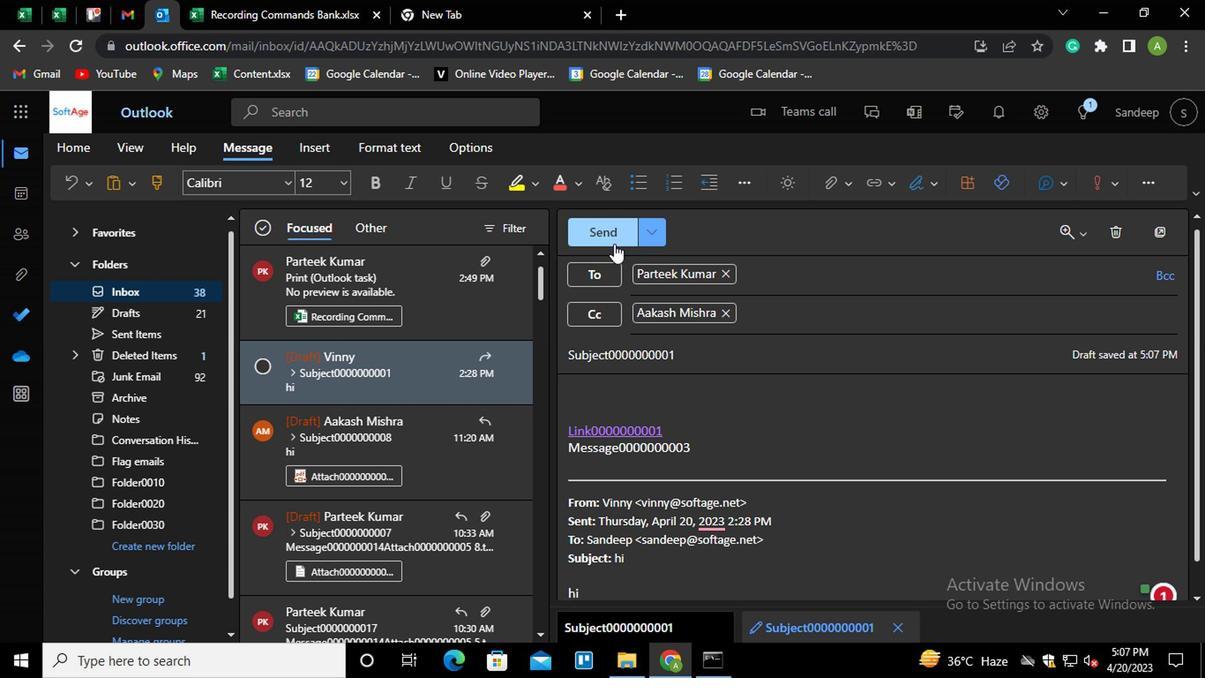 
Action: Mouse moved to (780, 456)
Screenshot: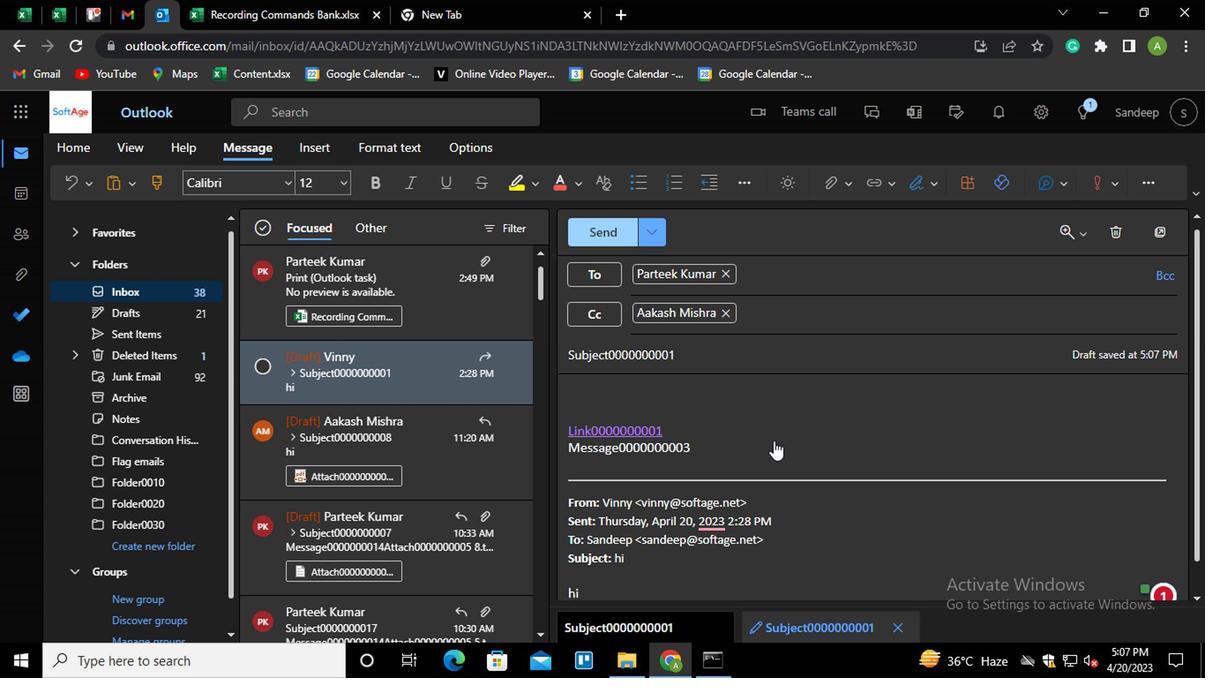 
